 Task: Play online Dominion game.
Action: Mouse moved to (217, 379)
Screenshot: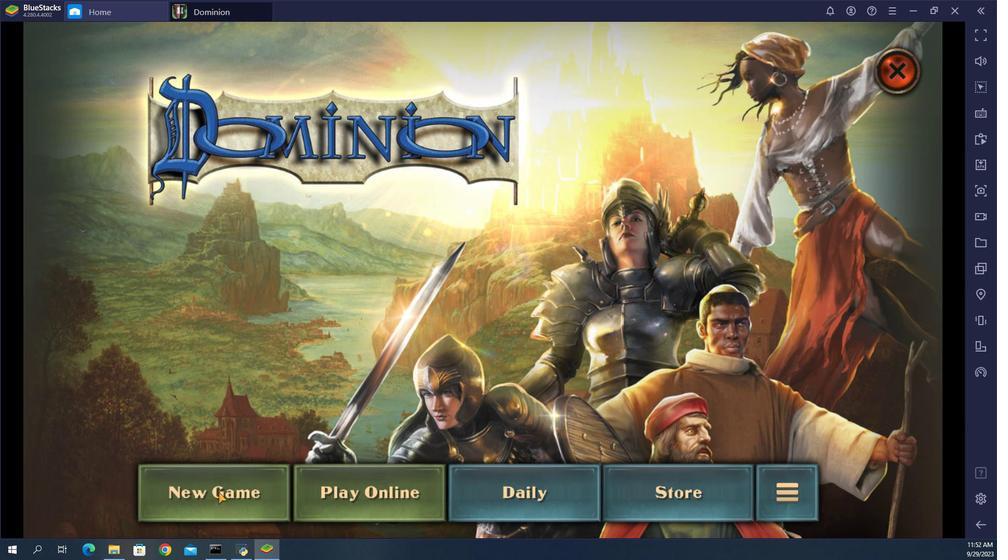 
Action: Mouse pressed left at (217, 379)
Screenshot: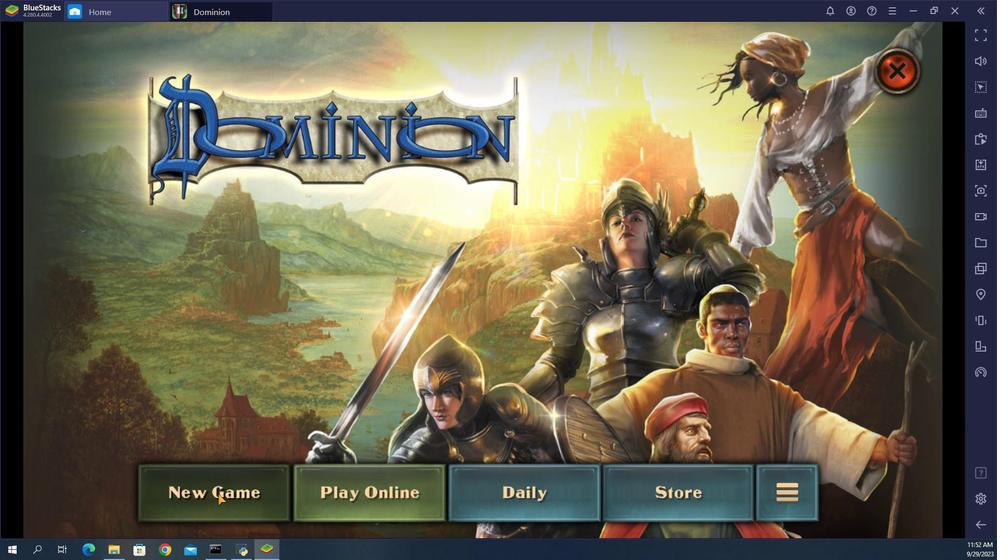 
Action: Mouse moved to (487, 371)
Screenshot: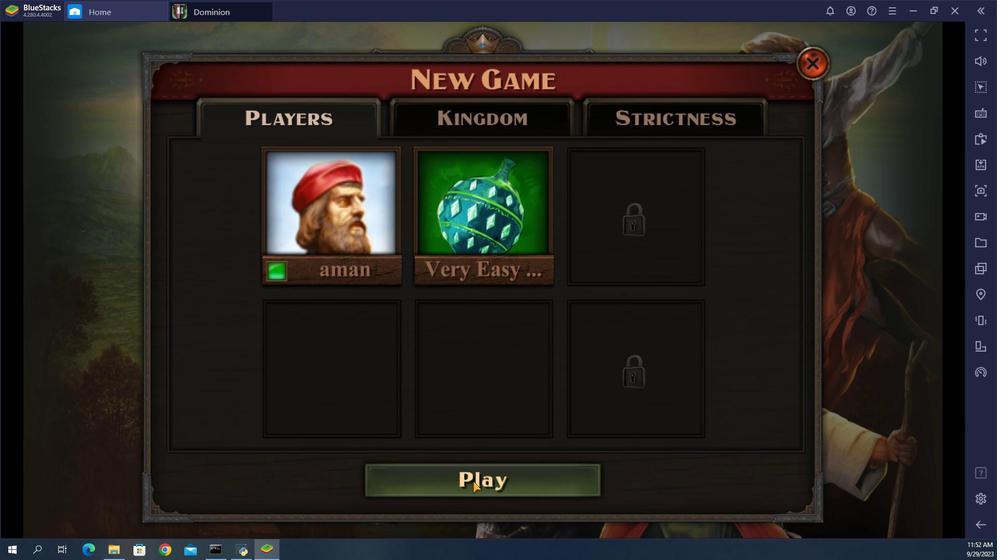 
Action: Mouse pressed left at (487, 371)
Screenshot: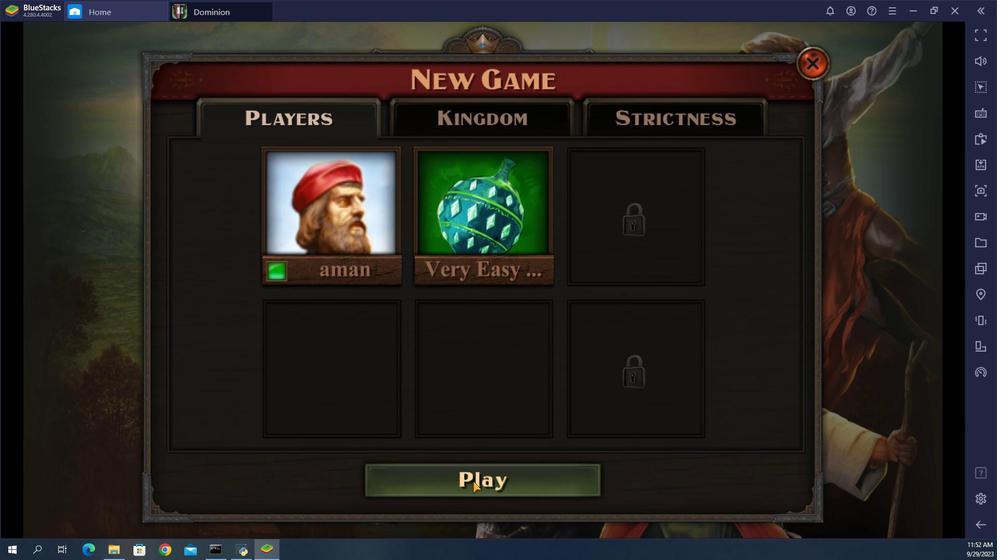 
Action: Mouse moved to (496, 336)
Screenshot: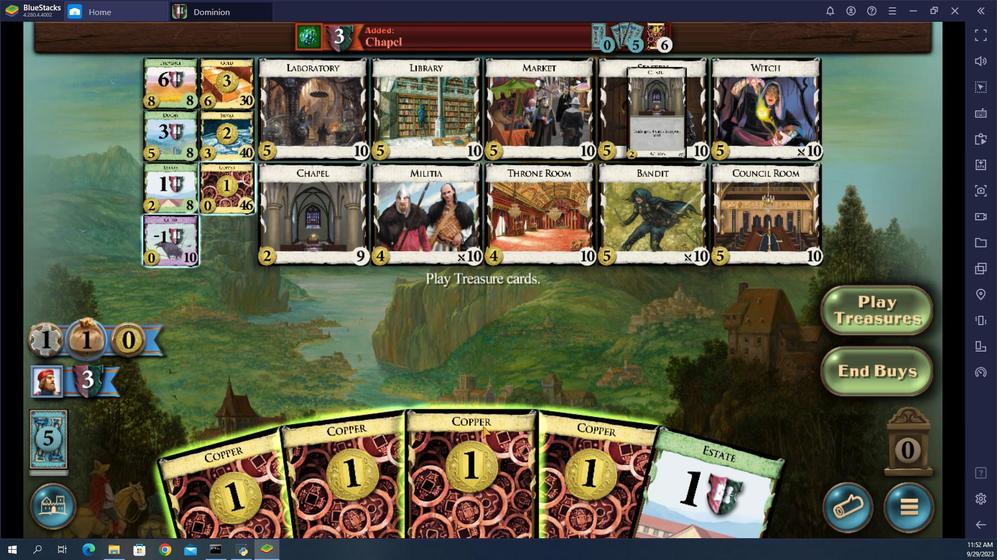 
Action: Mouse pressed left at (496, 336)
Screenshot: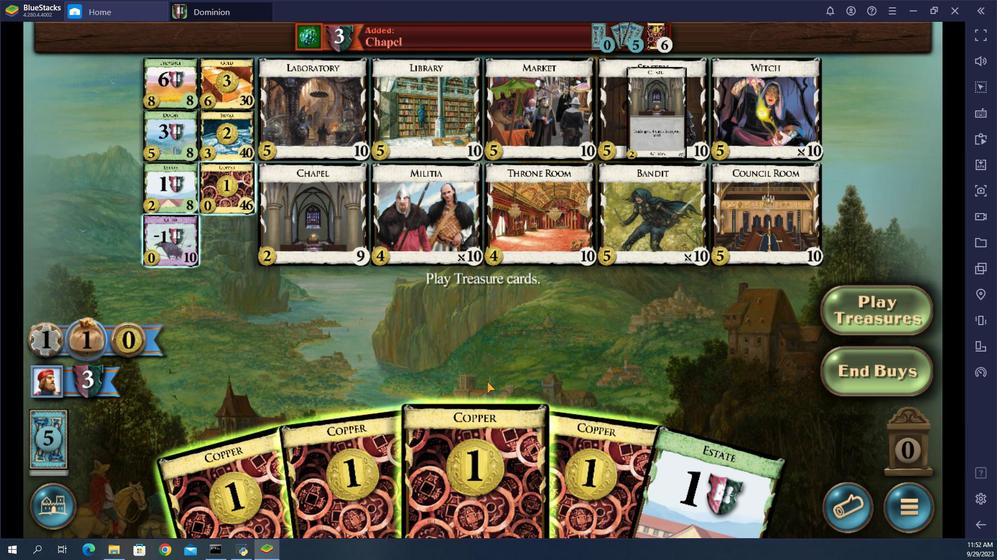 
Action: Mouse moved to (446, 345)
Screenshot: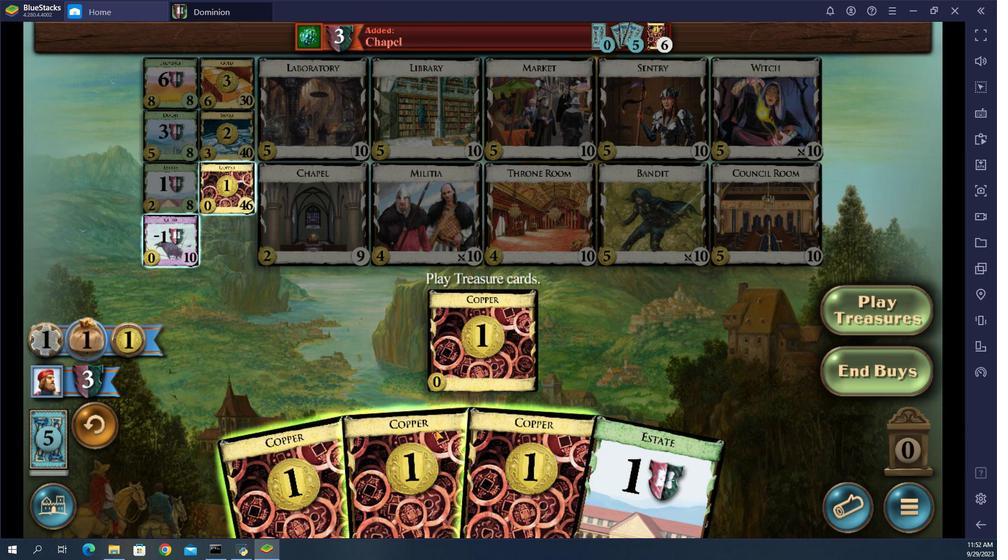 
Action: Mouse pressed left at (446, 345)
Screenshot: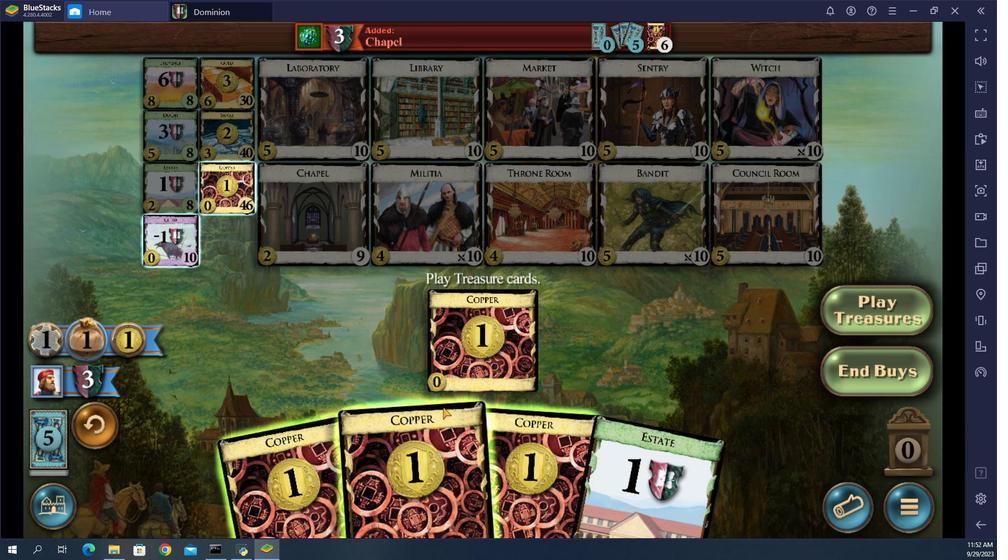 
Action: Mouse moved to (385, 368)
Screenshot: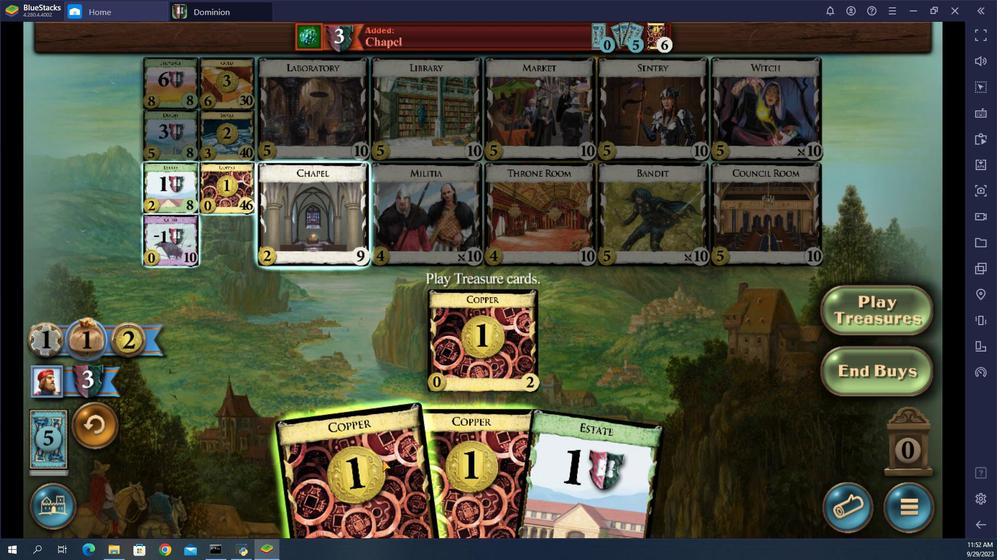 
Action: Mouse pressed left at (385, 368)
Screenshot: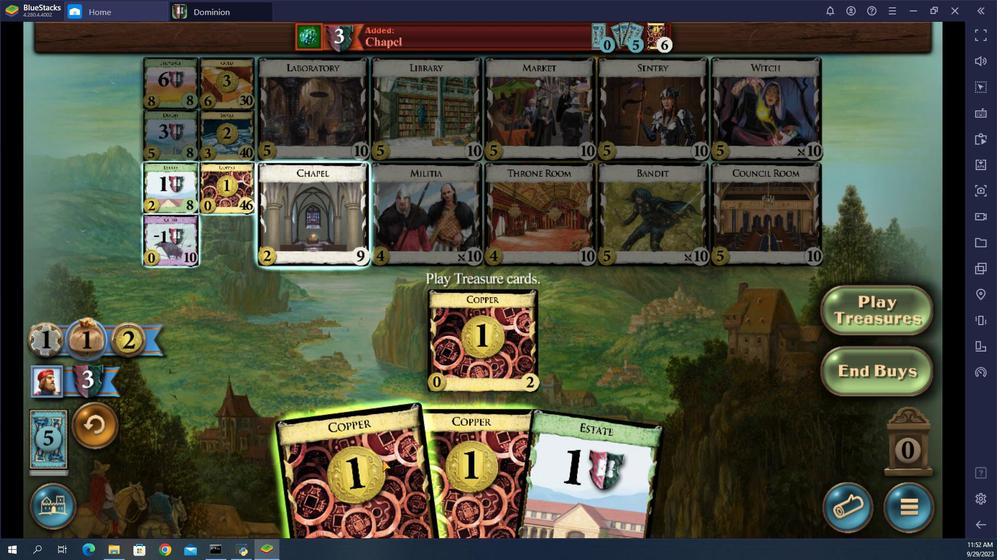 
Action: Mouse moved to (221, 146)
Screenshot: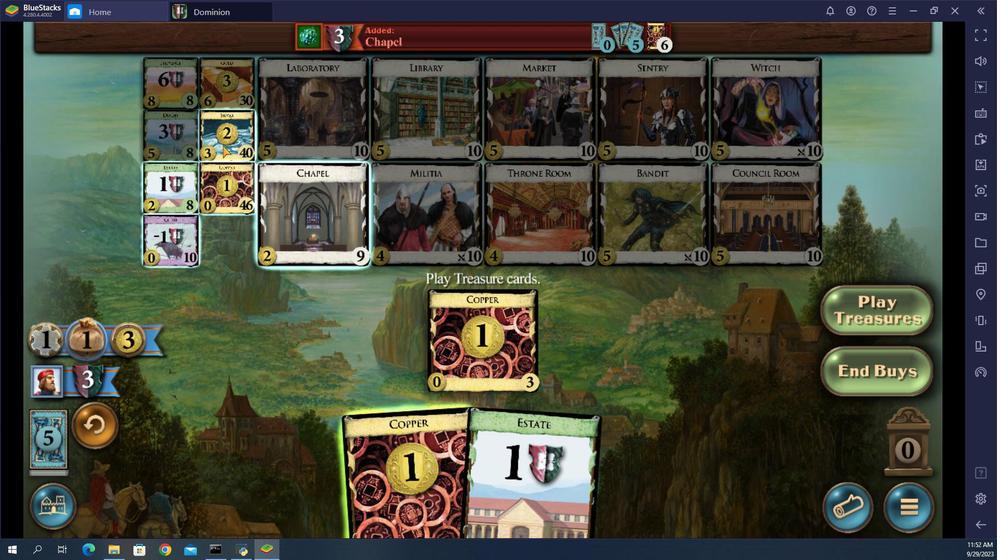 
Action: Mouse pressed left at (221, 146)
Screenshot: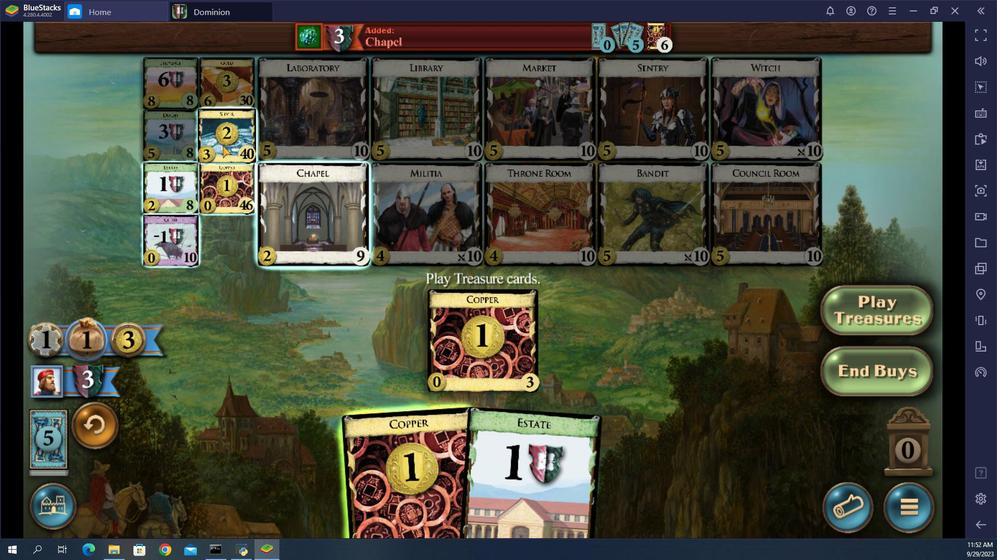 
Action: Mouse moved to (426, 216)
Screenshot: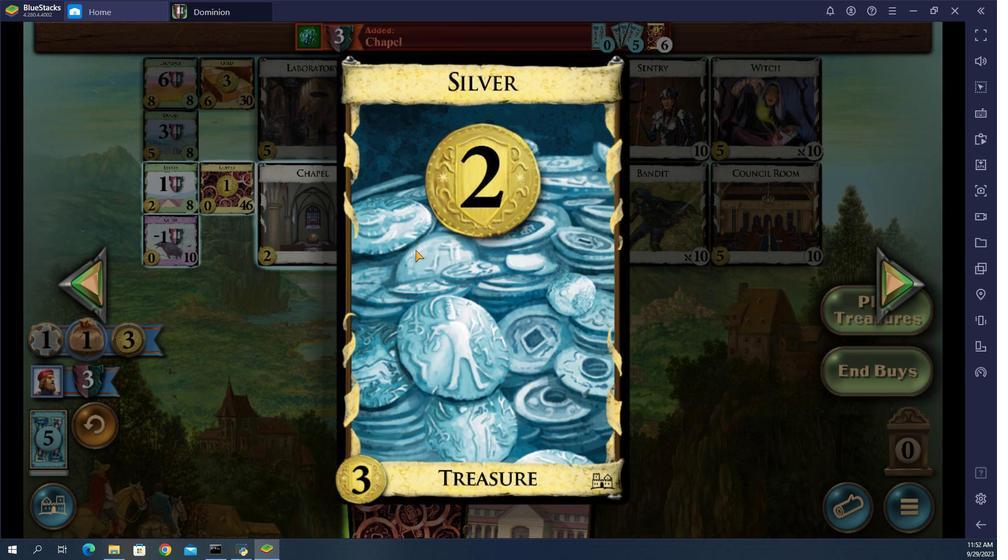 
Action: Mouse pressed left at (426, 216)
Screenshot: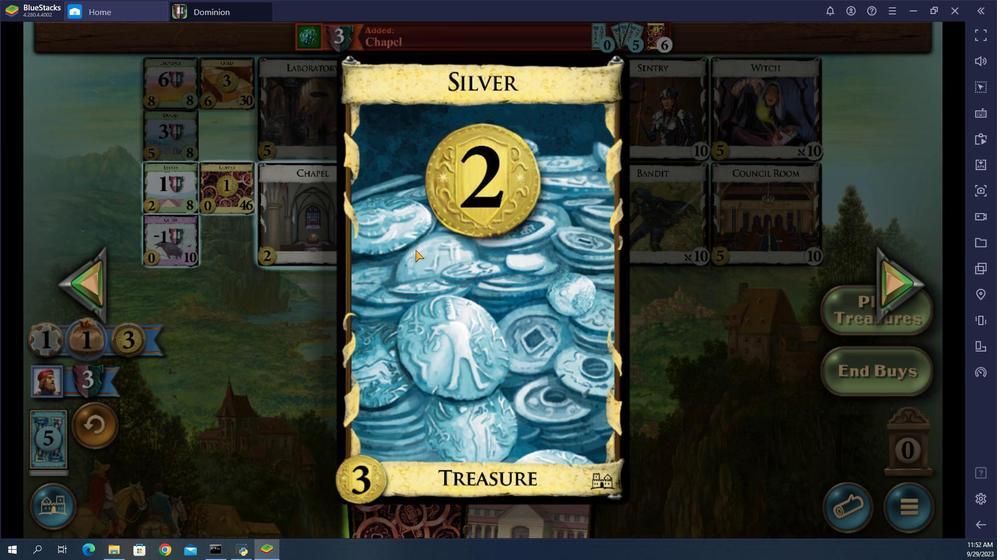 
Action: Mouse moved to (230, 146)
Screenshot: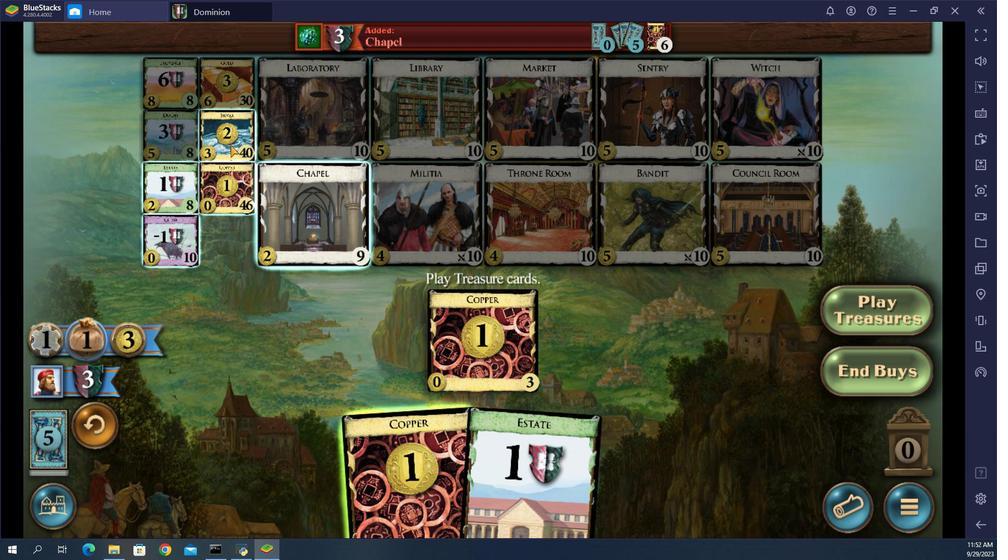 
Action: Mouse pressed left at (230, 146)
Screenshot: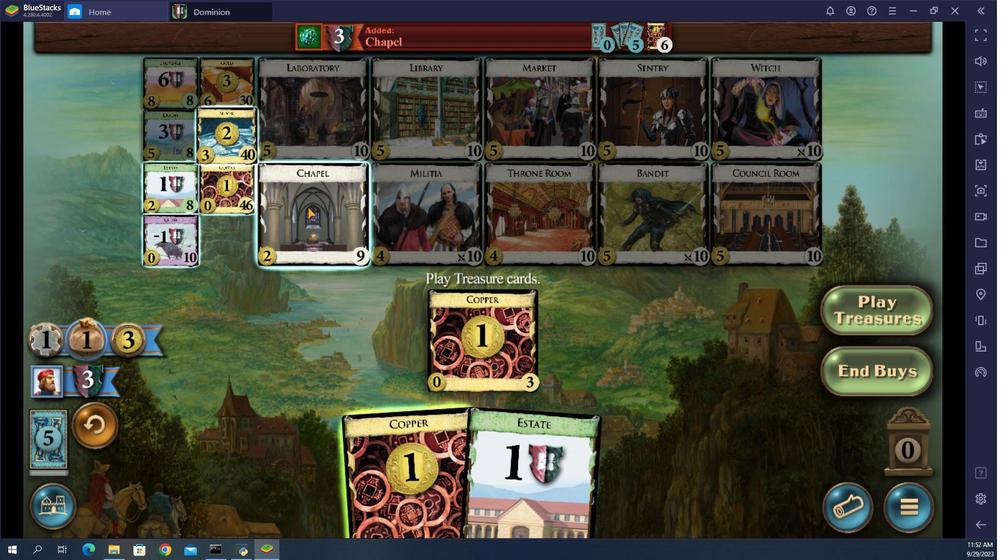 
Action: Mouse moved to (455, 376)
Screenshot: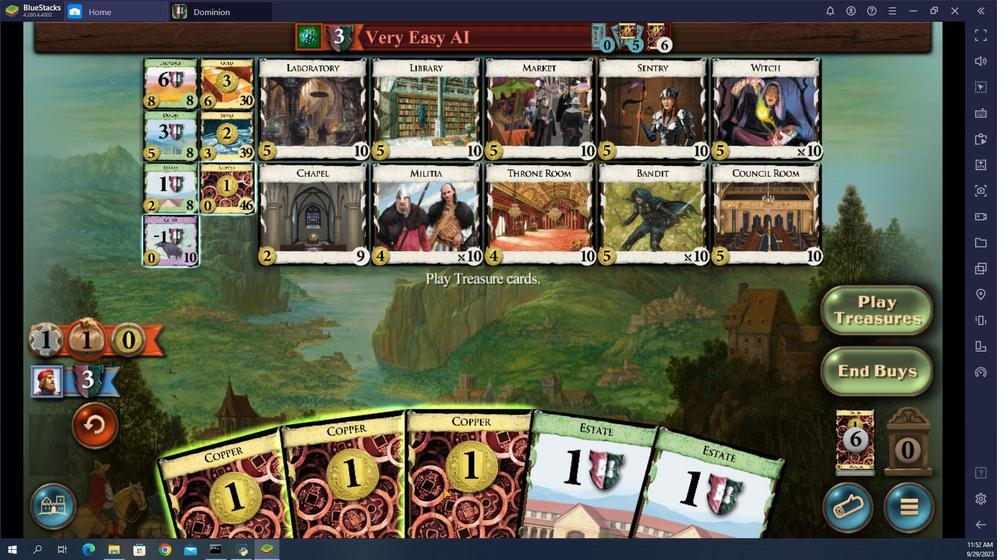 
Action: Mouse pressed left at (455, 376)
Screenshot: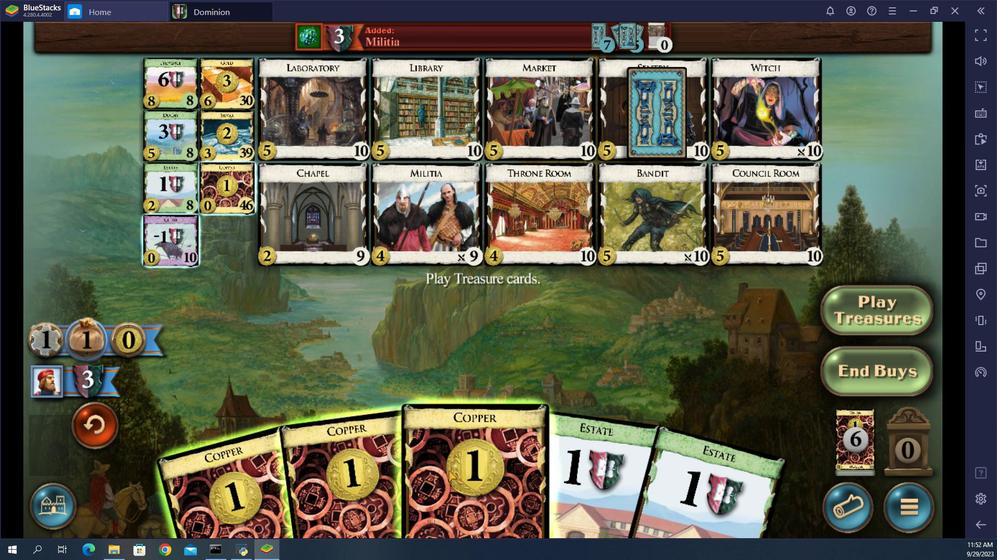 
Action: Mouse moved to (394, 356)
Screenshot: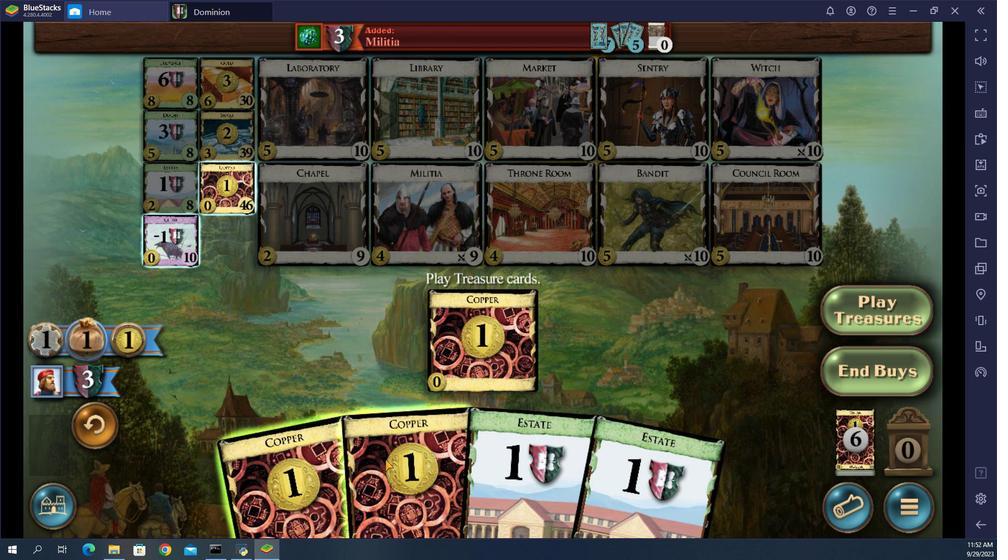
Action: Mouse pressed left at (394, 356)
Screenshot: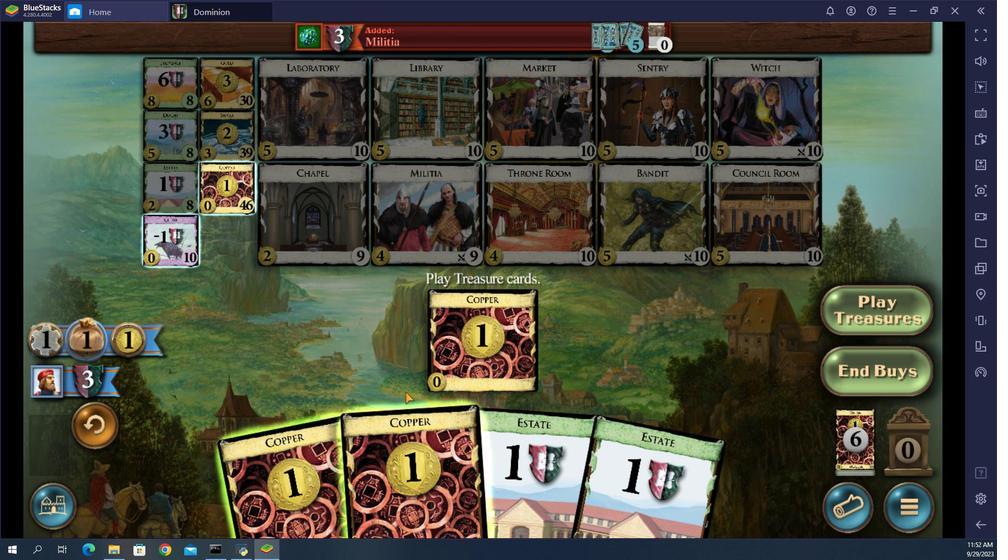 
Action: Mouse moved to (336, 370)
Screenshot: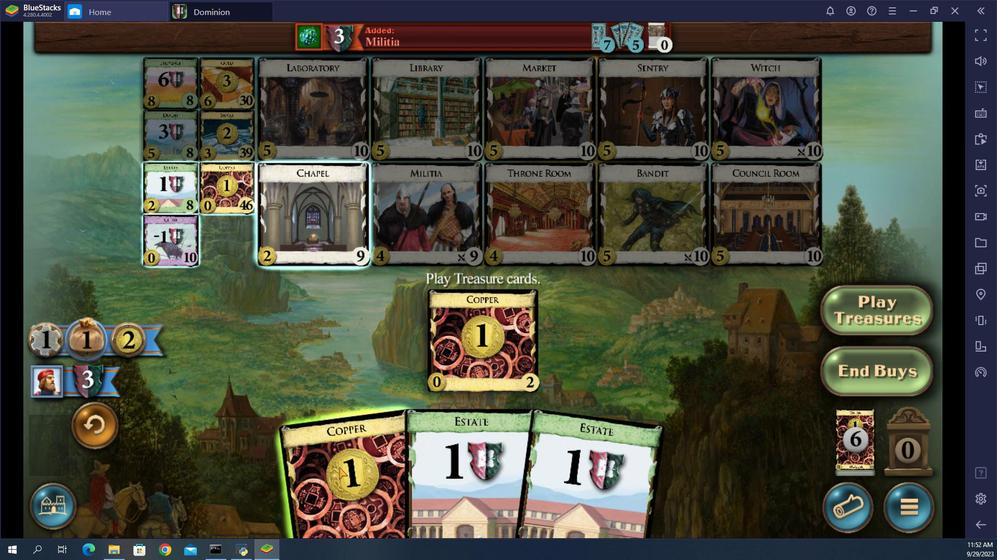
Action: Mouse pressed left at (336, 370)
Screenshot: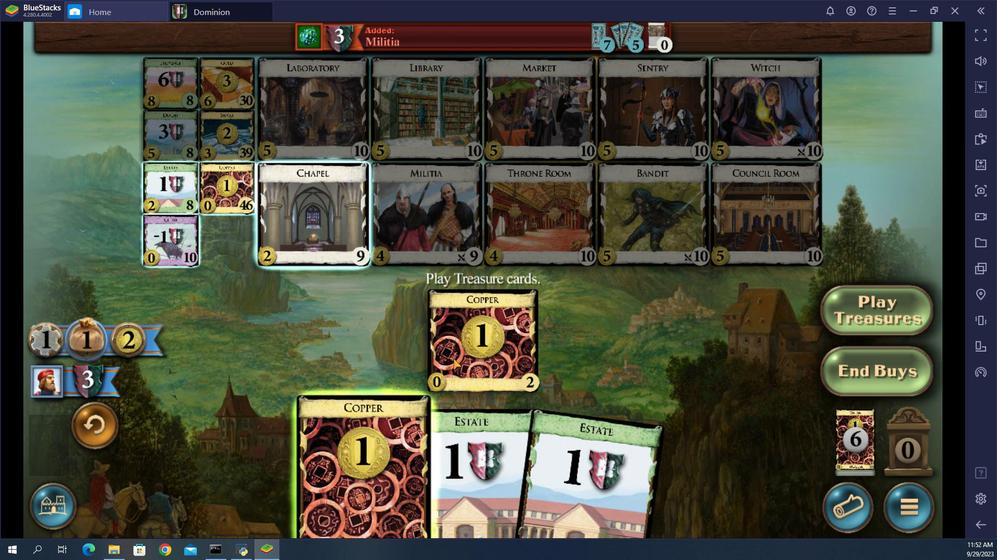 
Action: Mouse moved to (216, 139)
Screenshot: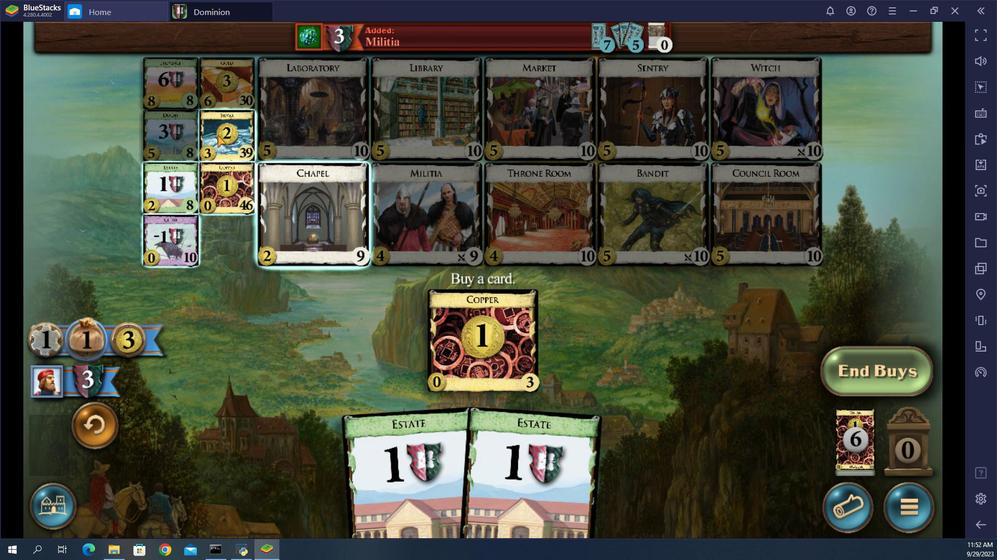 
Action: Mouse pressed left at (216, 139)
Screenshot: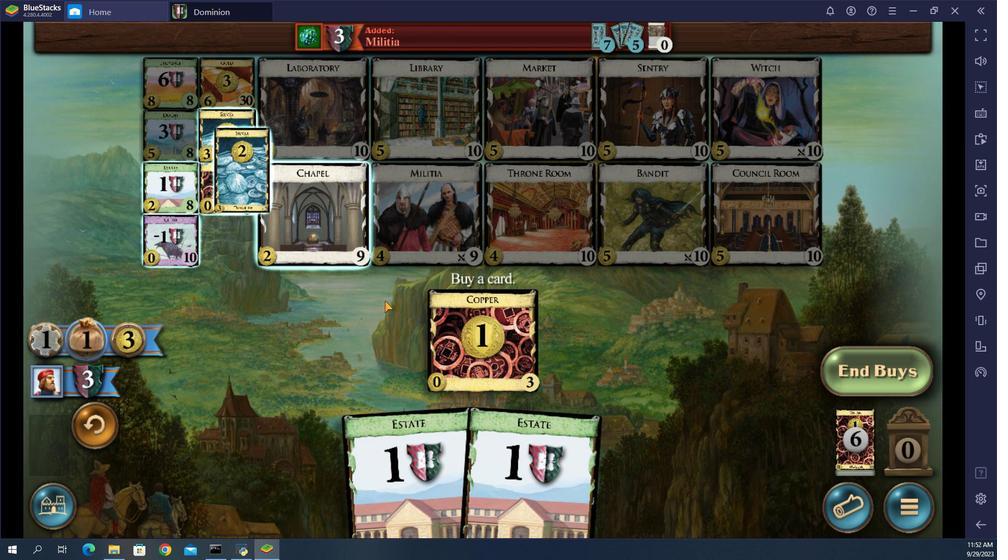 
Action: Mouse moved to (720, 383)
Screenshot: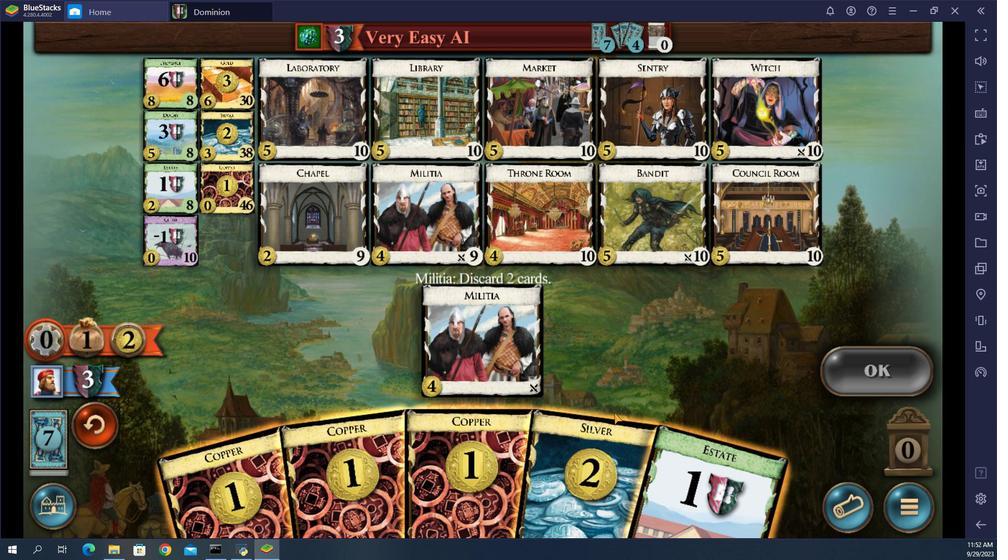 
Action: Mouse pressed left at (720, 383)
Screenshot: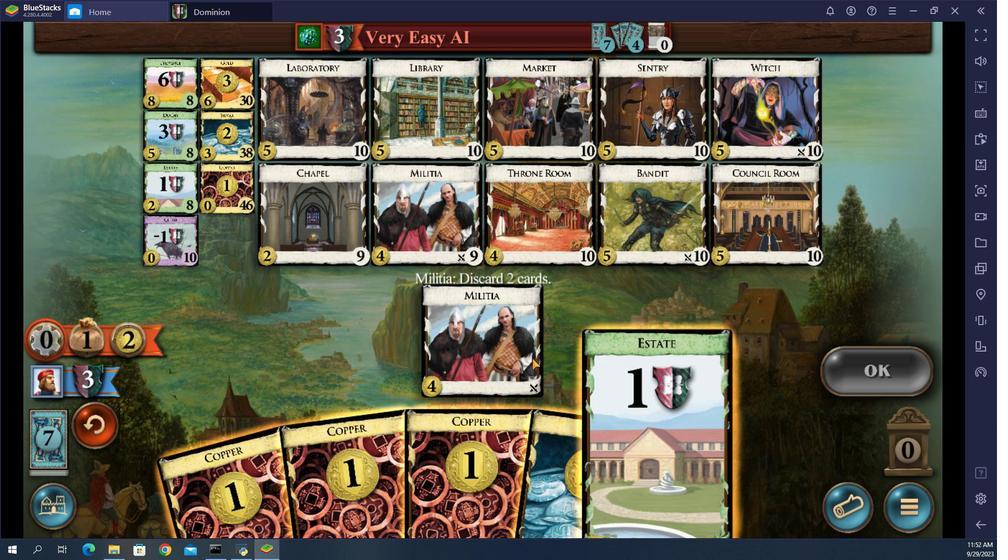 
Action: Mouse moved to (478, 369)
Screenshot: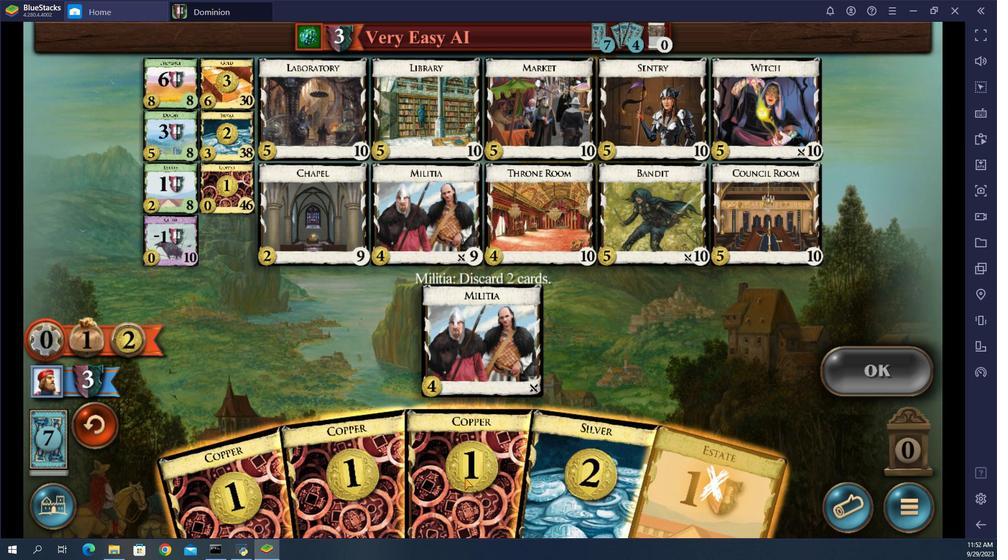 
Action: Mouse pressed left at (478, 369)
Screenshot: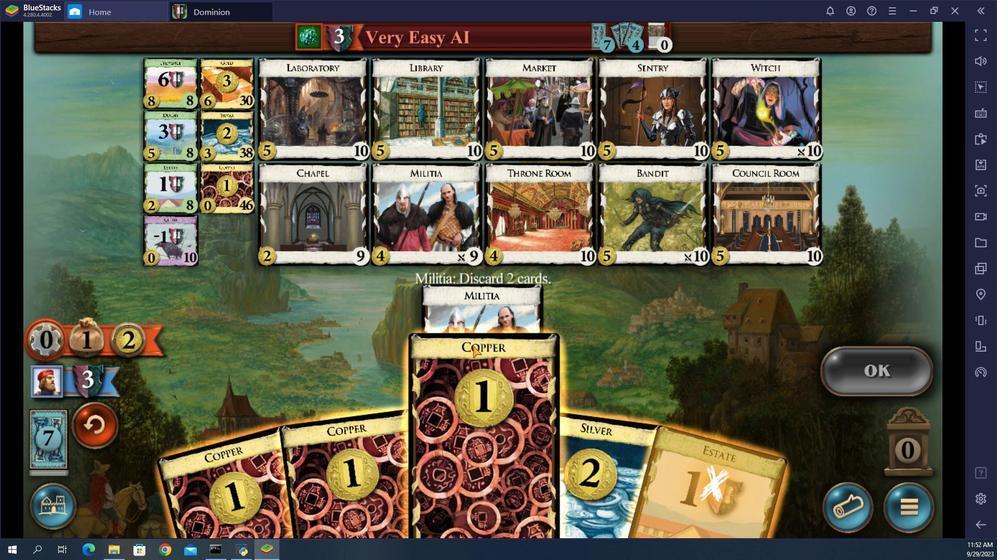 
Action: Mouse moved to (893, 297)
Screenshot: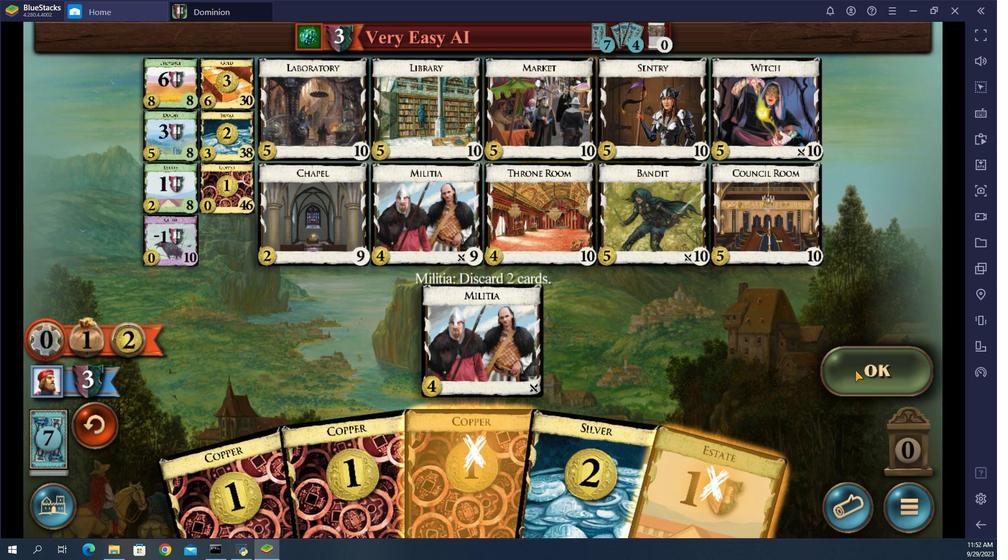 
Action: Mouse pressed left at (893, 297)
Screenshot: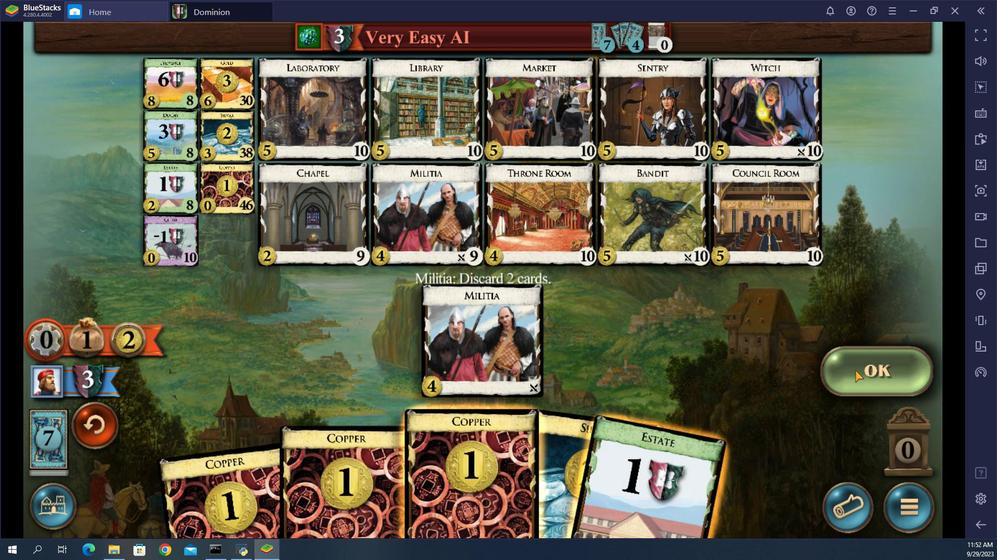 
Action: Mouse moved to (611, 359)
Screenshot: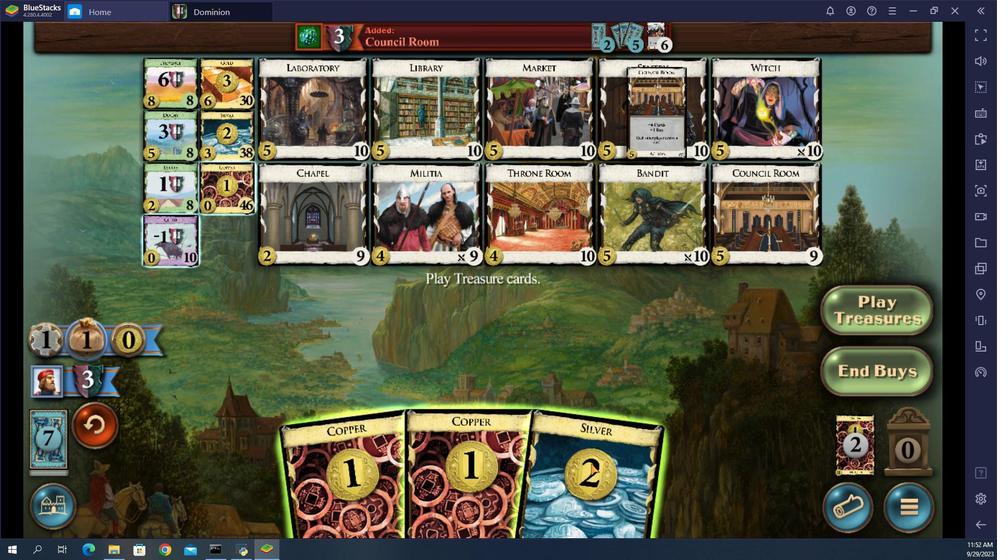 
Action: Mouse pressed left at (611, 359)
Screenshot: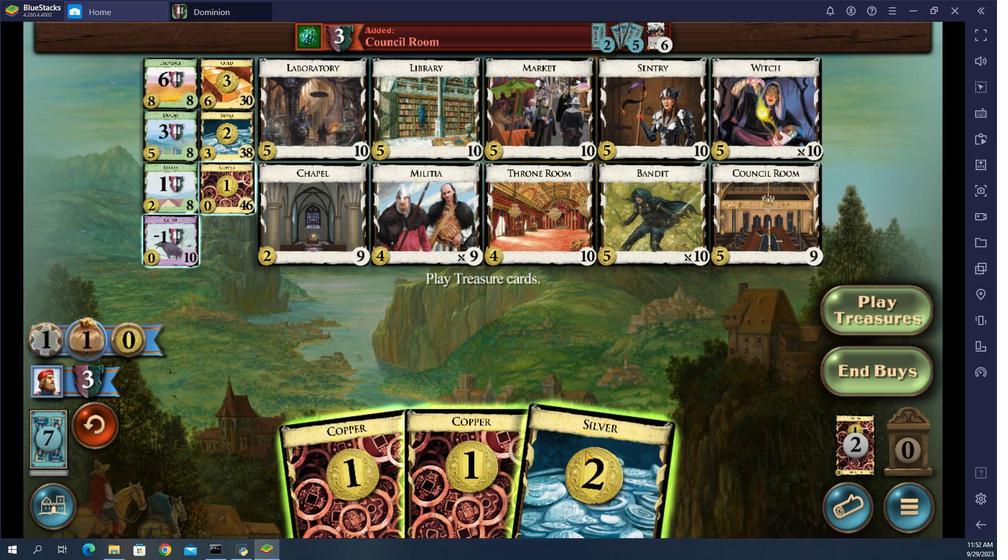 
Action: Mouse moved to (578, 348)
Screenshot: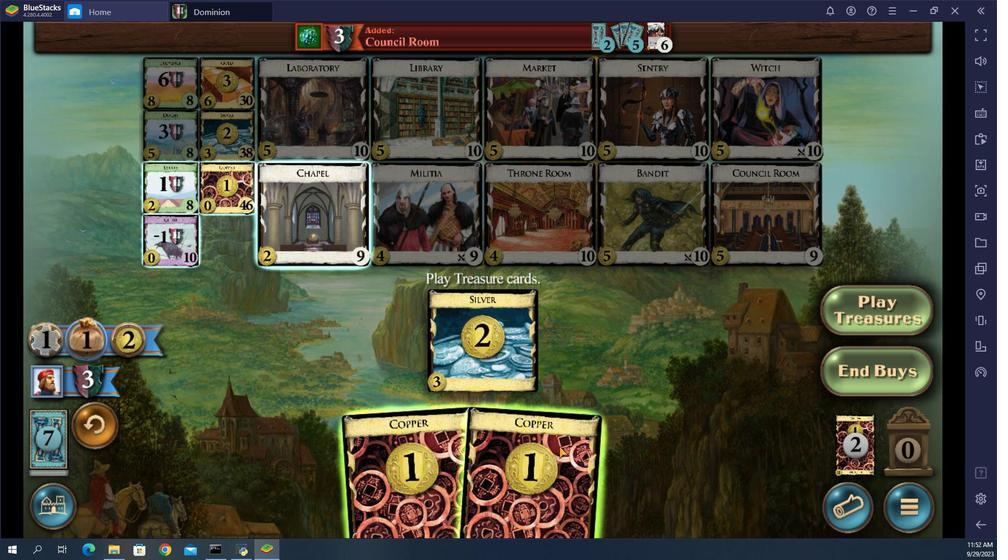 
Action: Mouse pressed left at (578, 348)
Screenshot: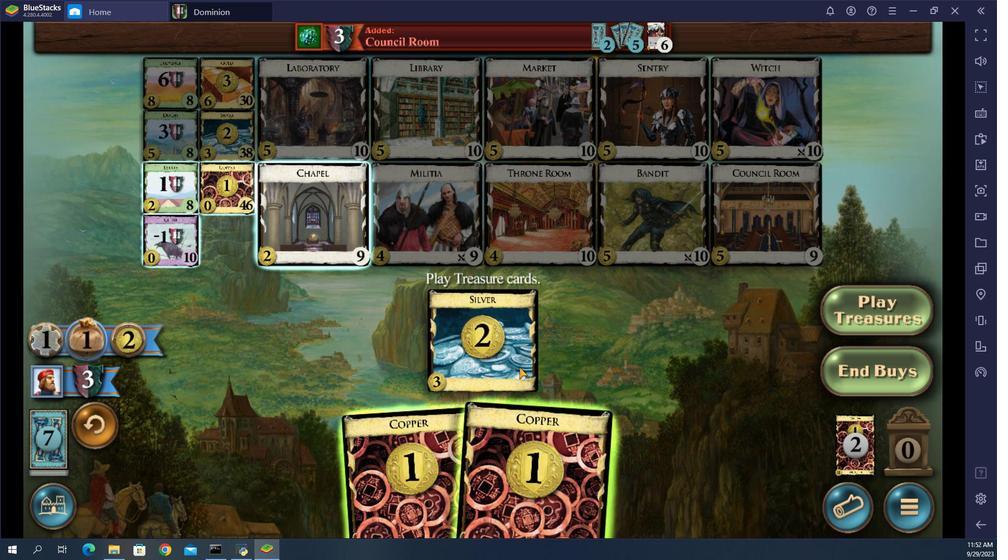 
Action: Mouse moved to (445, 367)
Screenshot: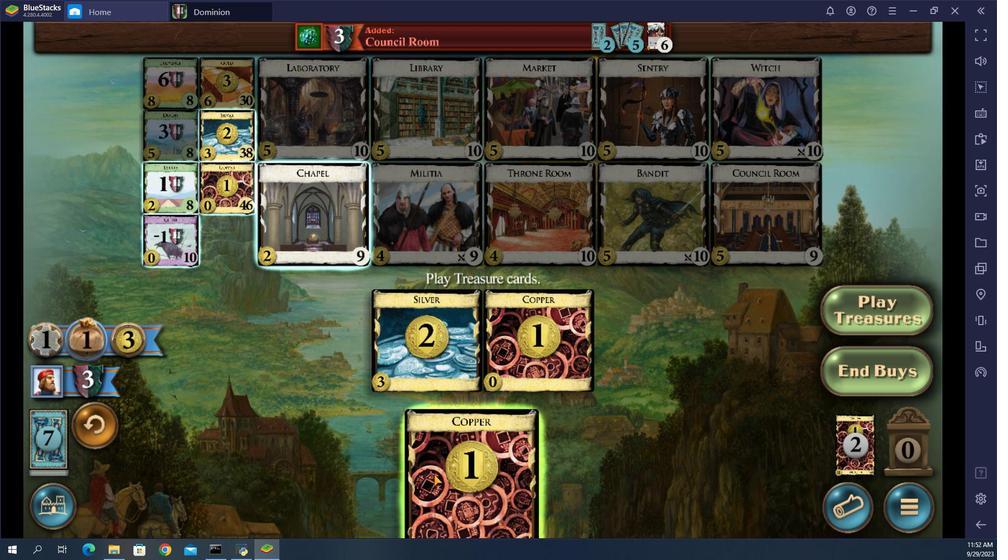 
Action: Mouse pressed left at (445, 367)
Screenshot: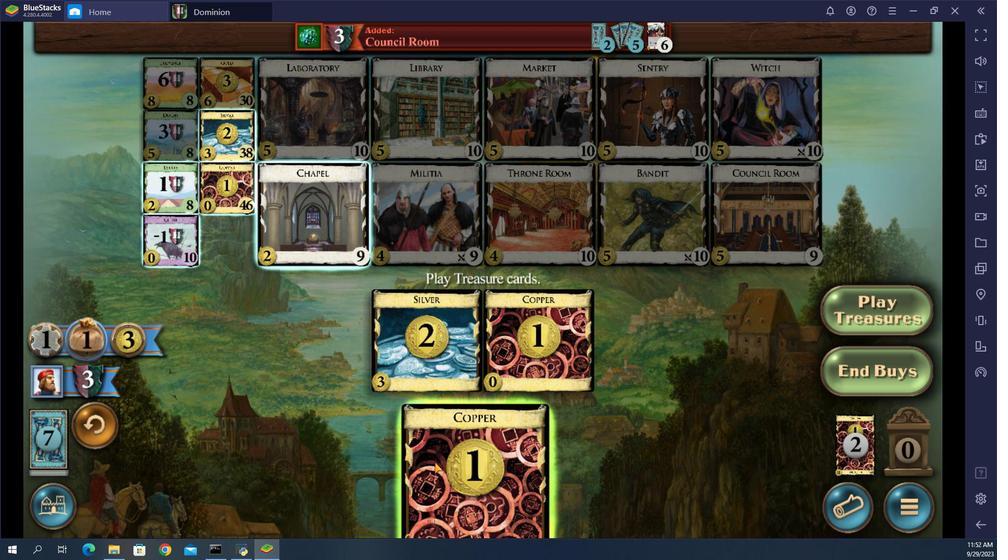 
Action: Mouse moved to (216, 137)
Screenshot: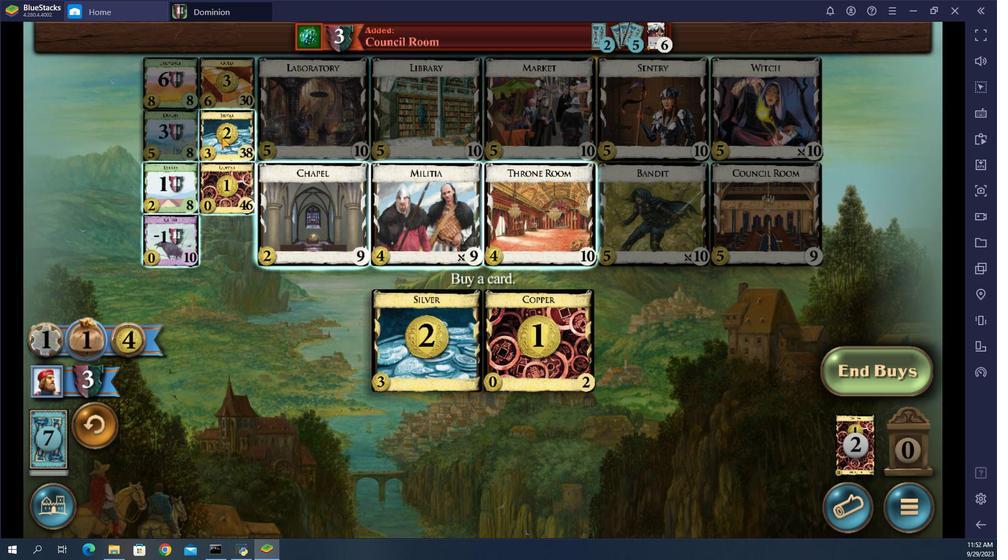 
Action: Mouse pressed left at (216, 137)
Screenshot: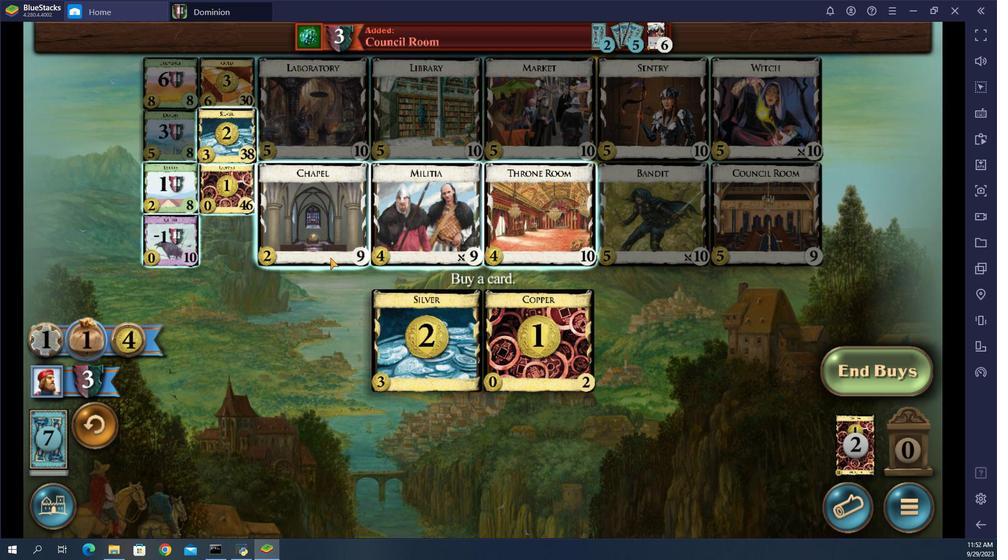 
Action: Mouse moved to (448, 359)
Screenshot: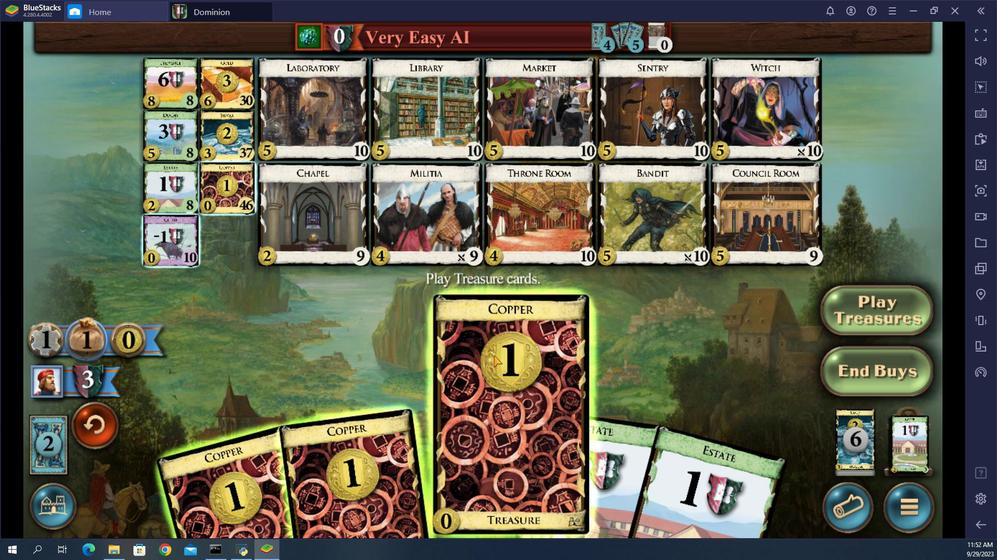 
Action: Mouse pressed left at (448, 359)
Screenshot: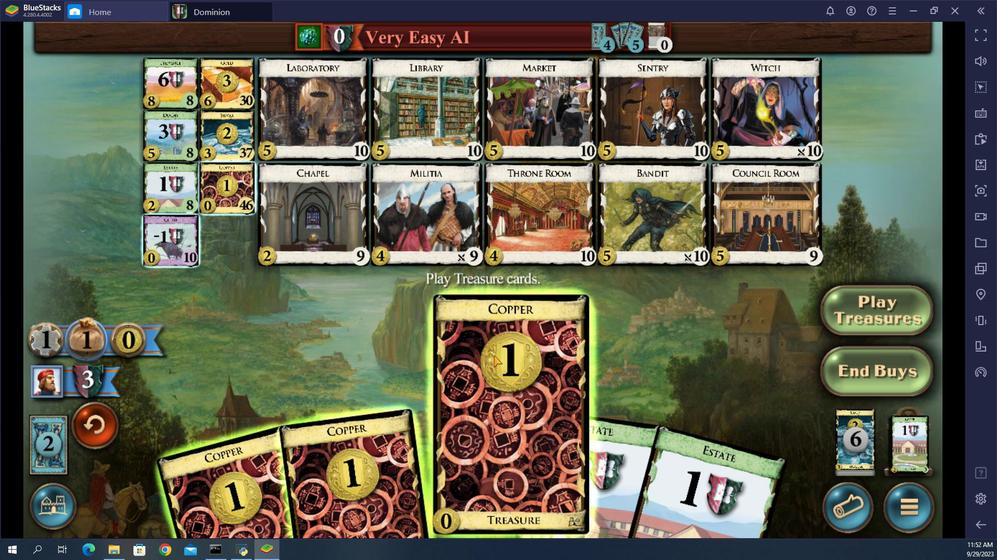 
Action: Mouse moved to (413, 350)
Screenshot: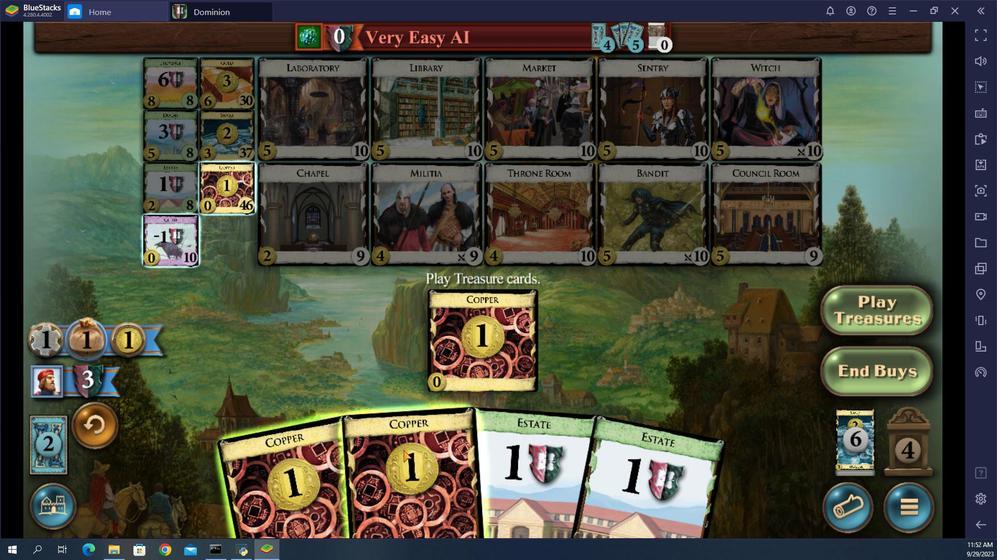 
Action: Mouse pressed left at (413, 350)
Screenshot: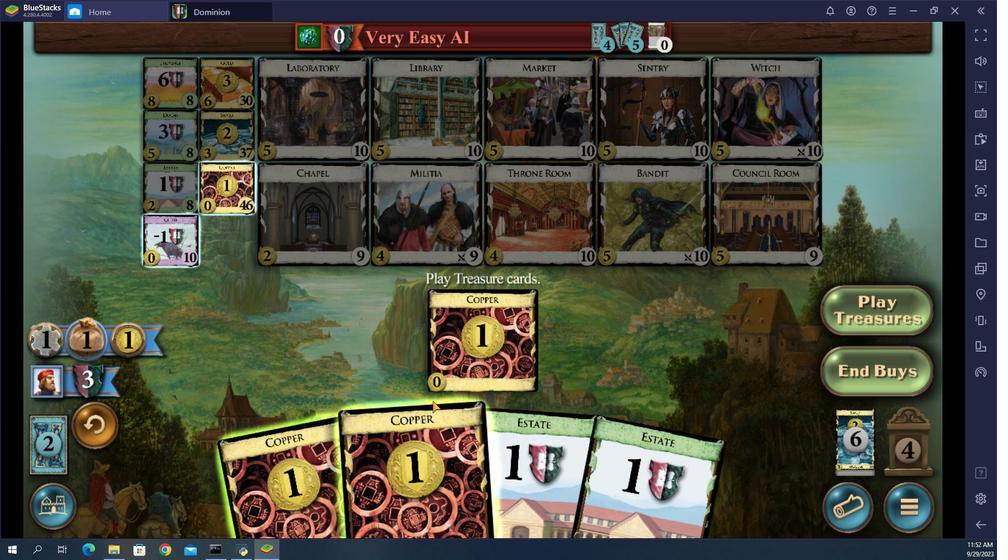 
Action: Mouse moved to (346, 352)
Screenshot: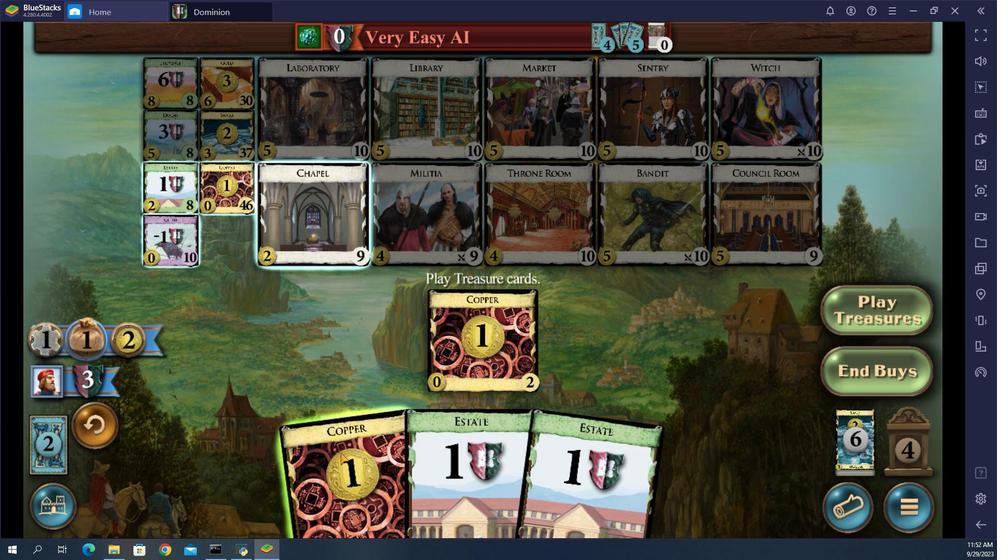 
Action: Mouse pressed left at (346, 352)
Screenshot: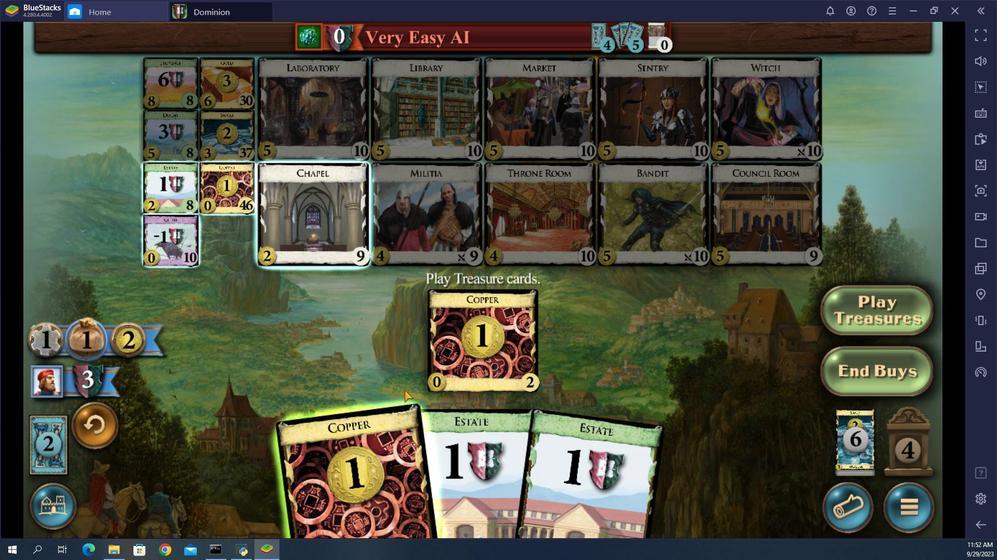 
Action: Mouse moved to (223, 136)
Screenshot: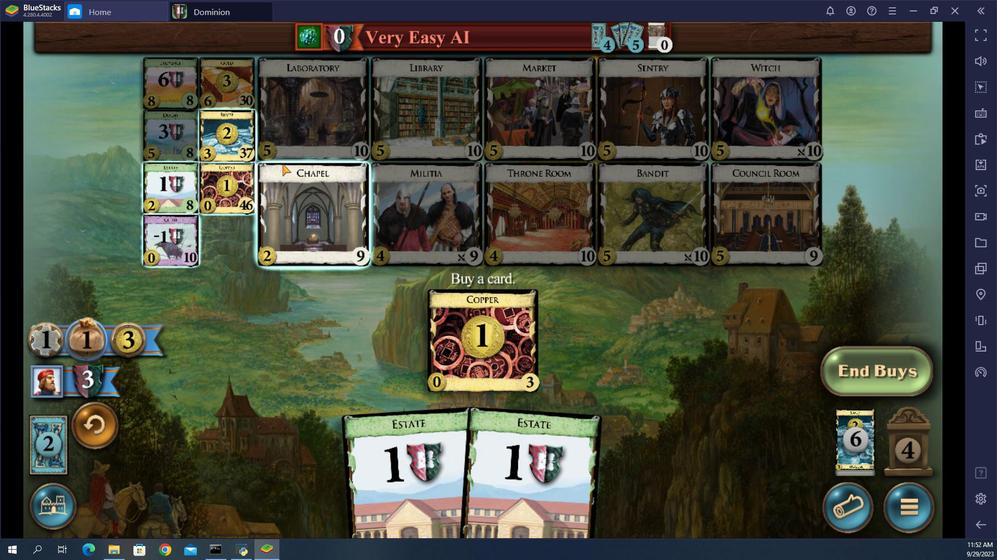 
Action: Mouse pressed left at (223, 136)
Screenshot: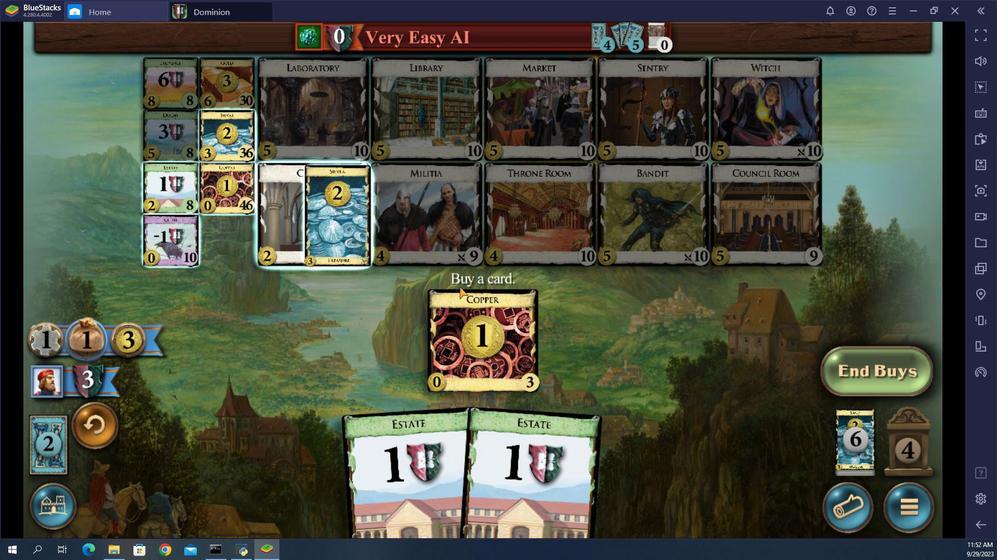 
Action: Mouse moved to (561, 353)
Screenshot: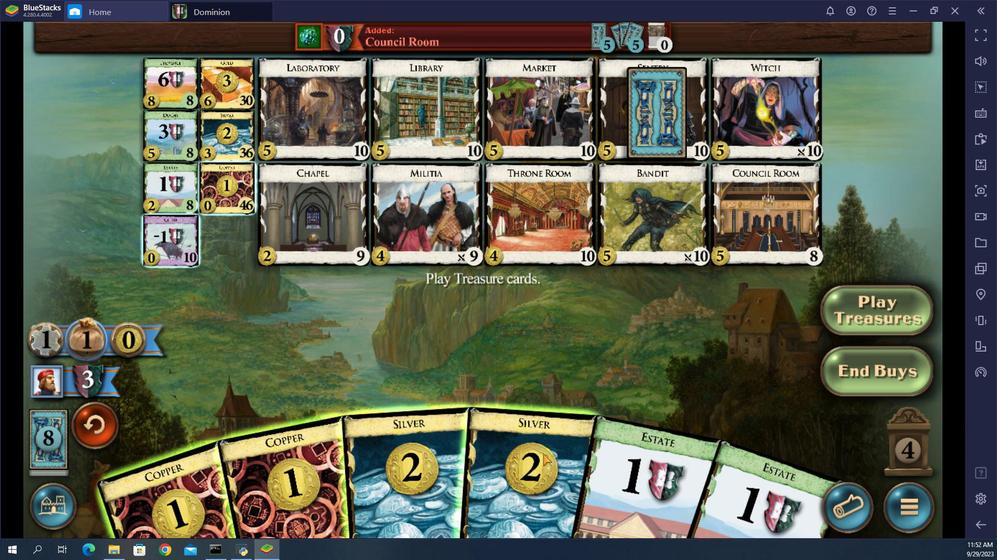
Action: Mouse pressed left at (561, 353)
Screenshot: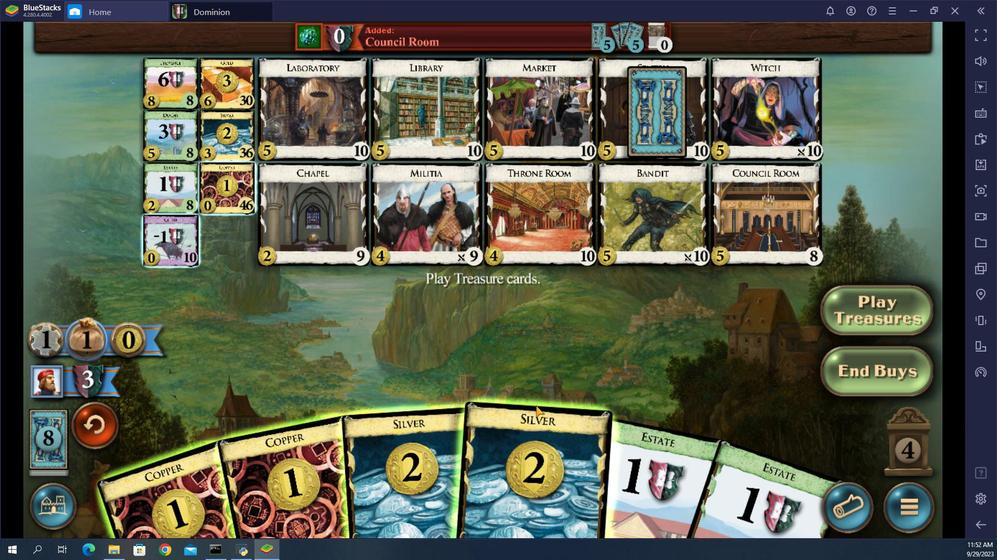 
Action: Mouse moved to (455, 357)
Screenshot: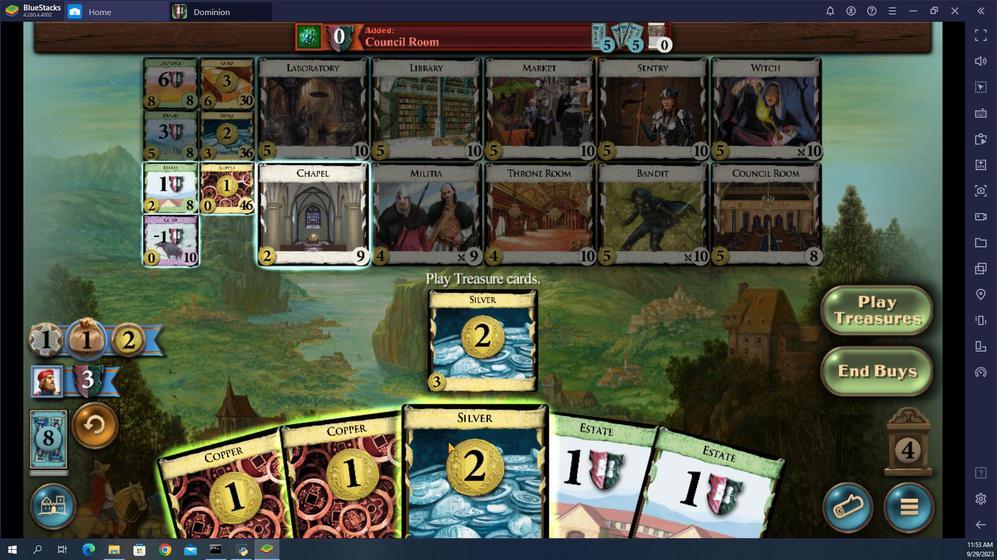 
Action: Mouse pressed left at (455, 357)
Screenshot: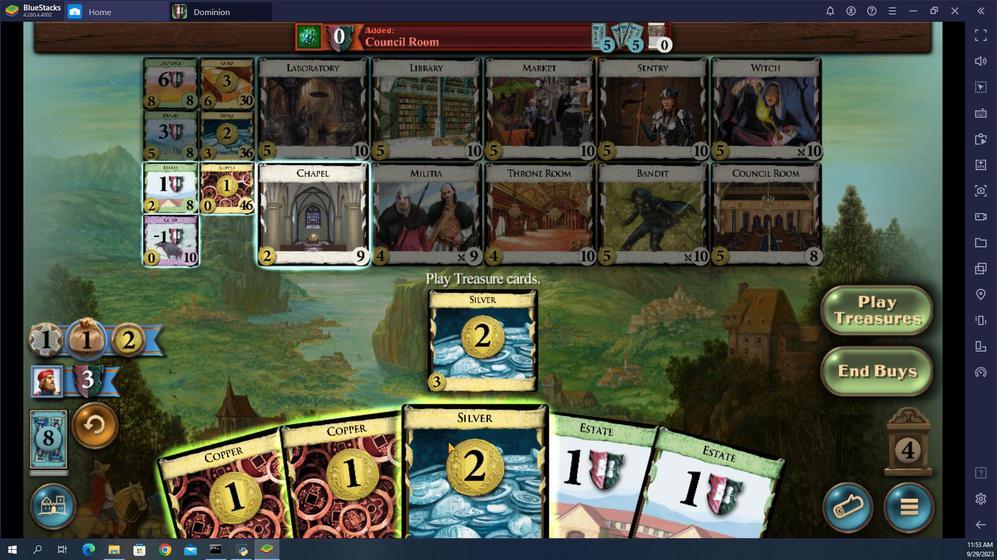 
Action: Mouse moved to (429, 346)
Screenshot: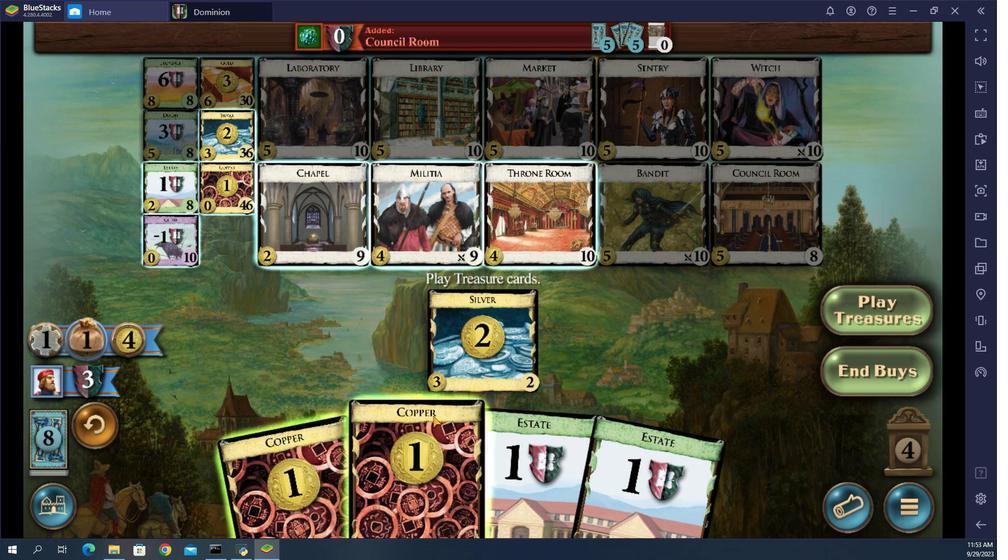 
Action: Mouse pressed left at (429, 346)
Screenshot: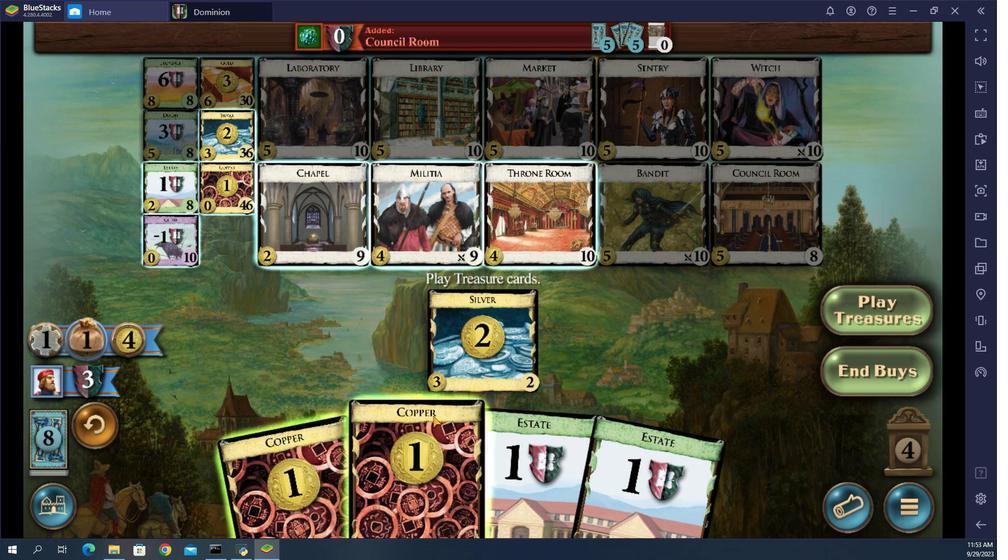 
Action: Mouse moved to (163, 136)
Screenshot: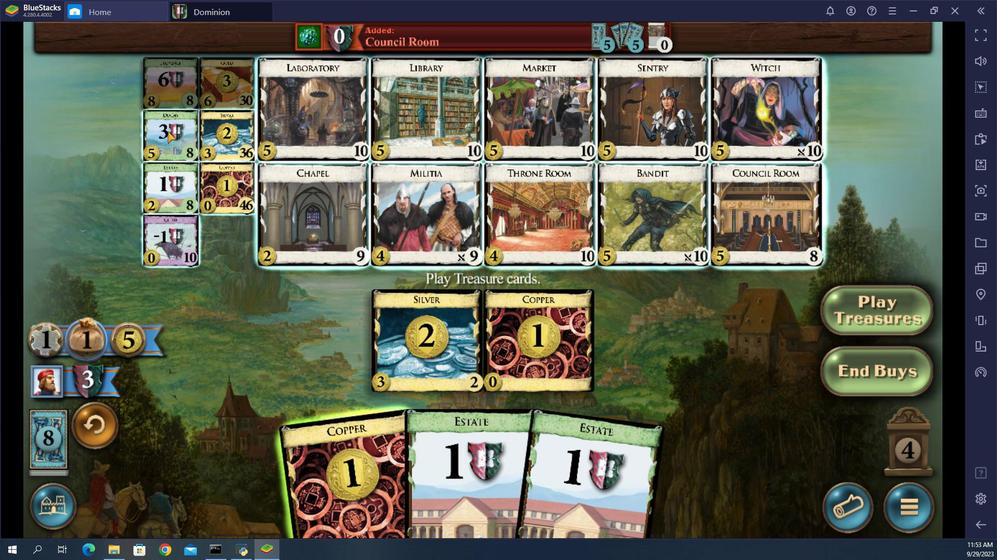 
Action: Mouse pressed left at (163, 136)
Screenshot: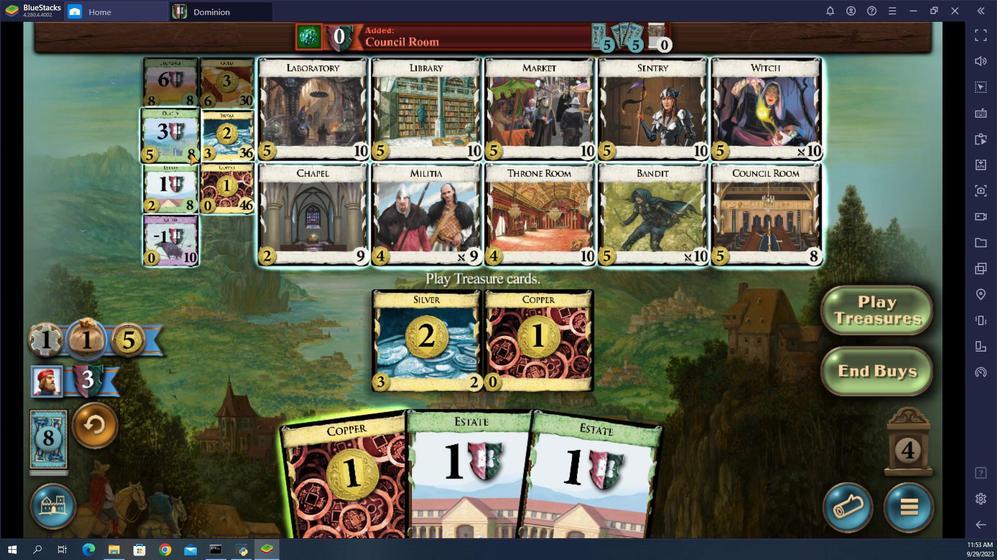 
Action: Mouse moved to (664, 373)
Screenshot: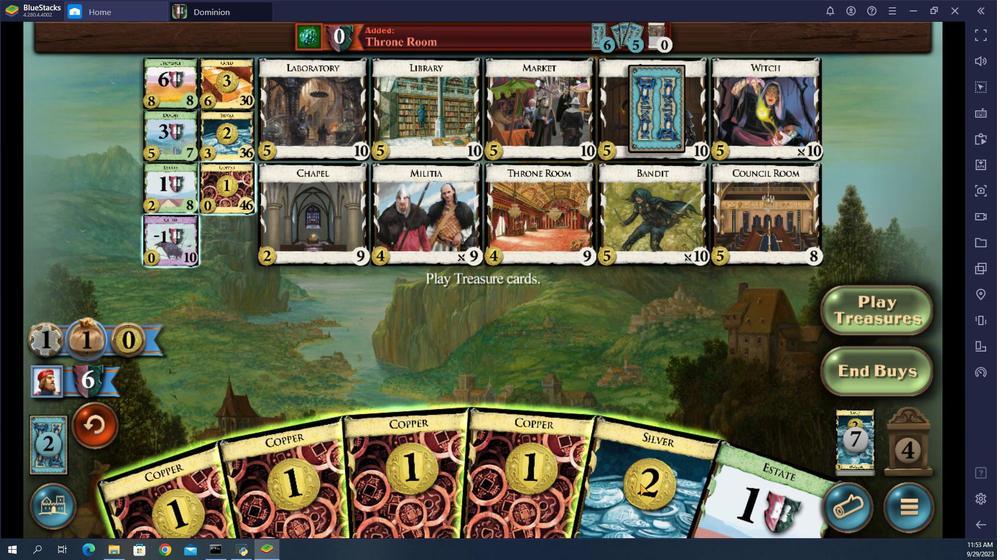 
Action: Mouse pressed left at (664, 373)
Screenshot: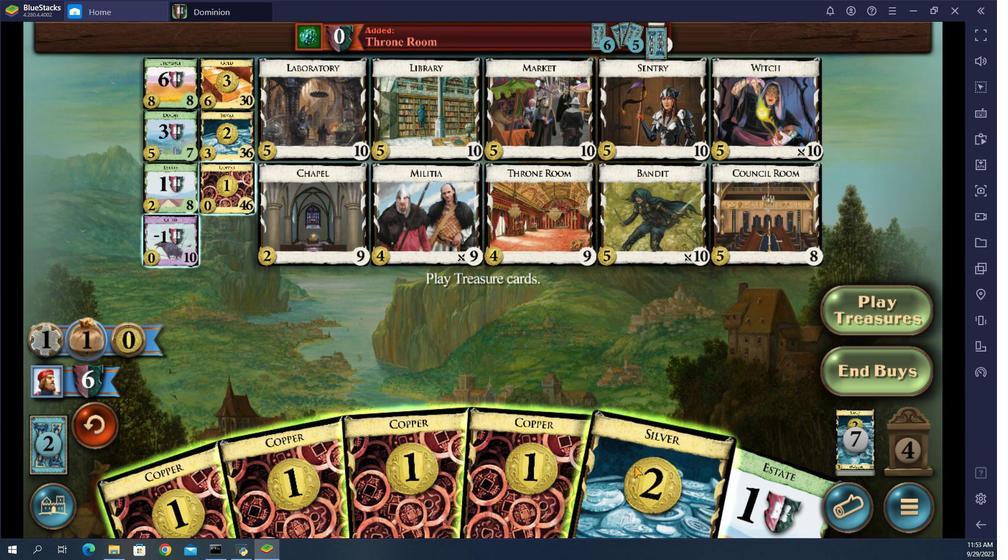 
Action: Mouse moved to (596, 348)
Screenshot: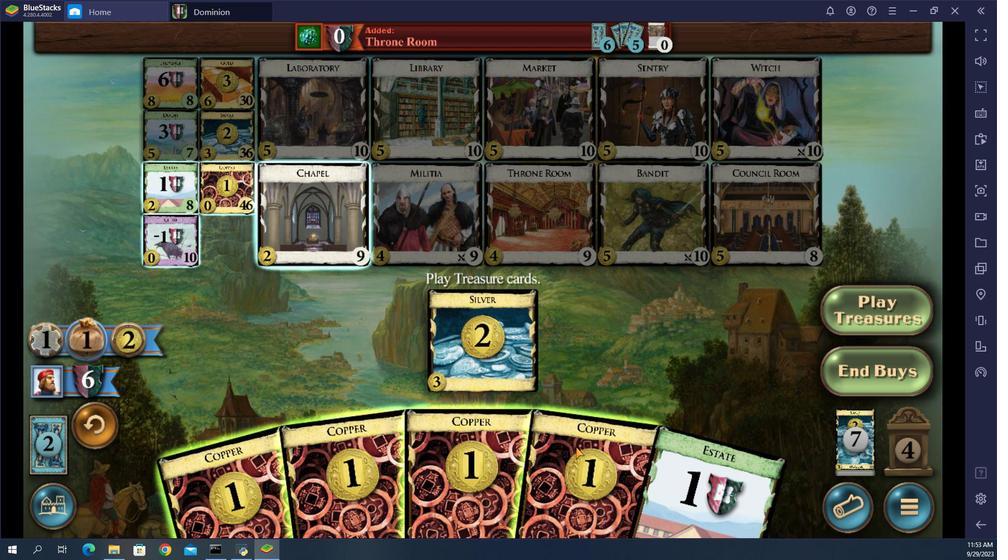 
Action: Mouse pressed left at (596, 348)
Screenshot: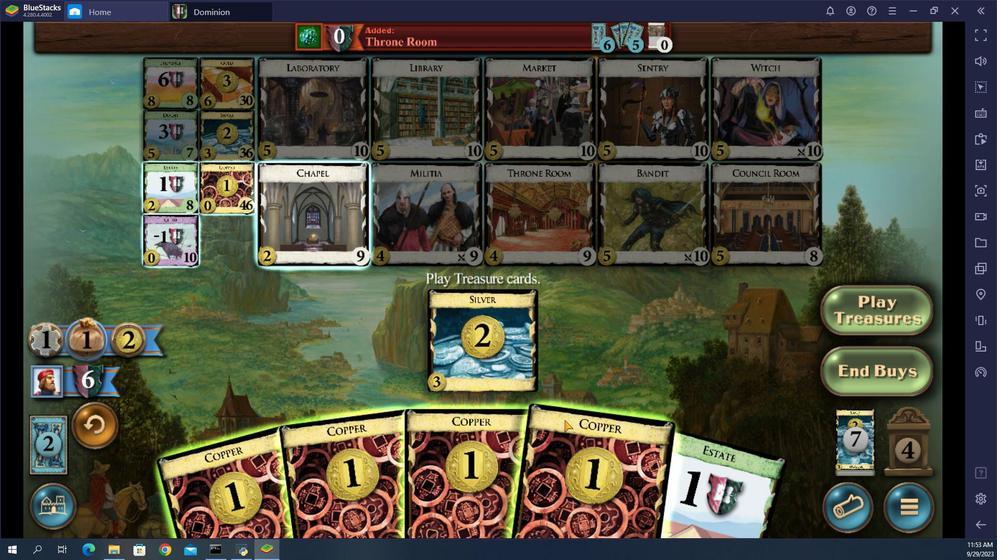 
Action: Mouse moved to (569, 373)
Screenshot: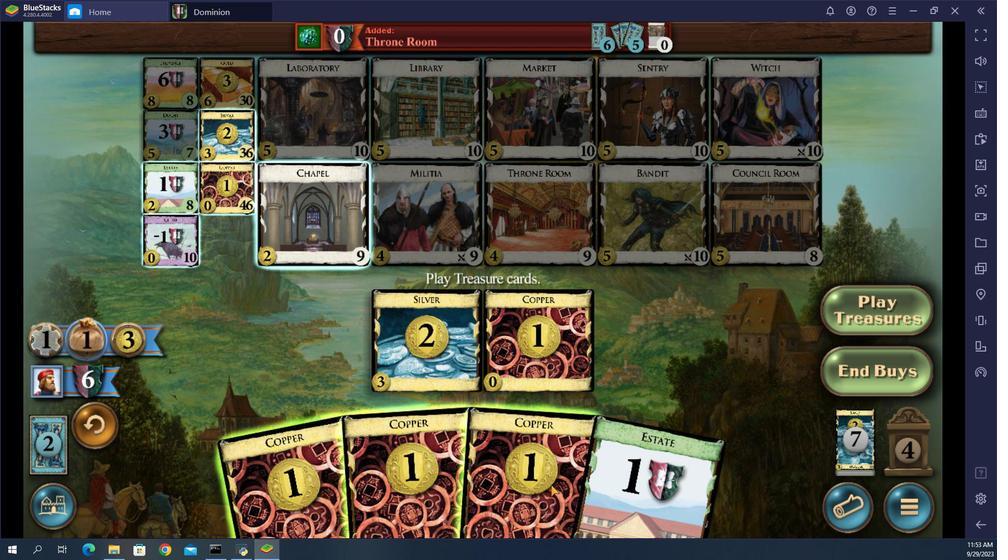 
Action: Mouse pressed left at (569, 373)
Screenshot: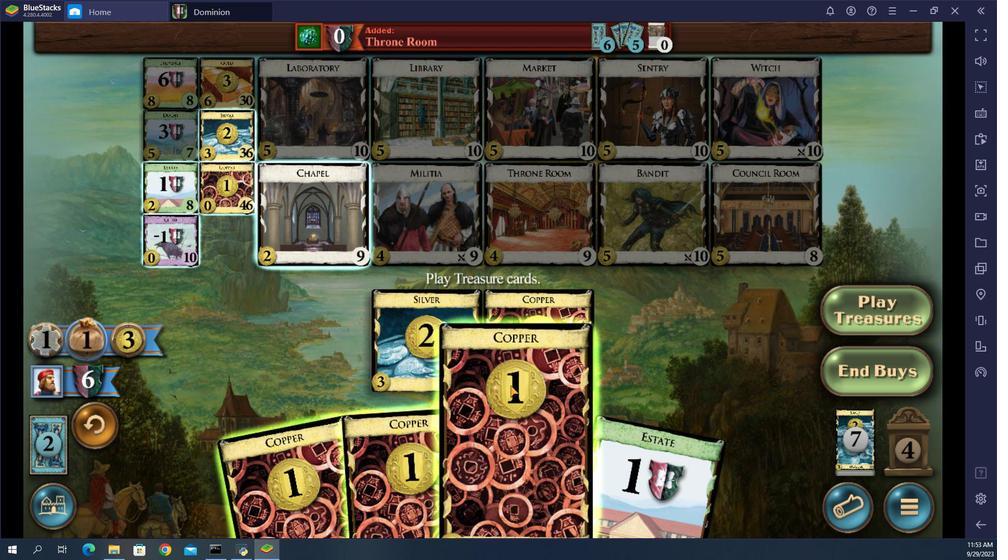 
Action: Mouse moved to (477, 360)
Screenshot: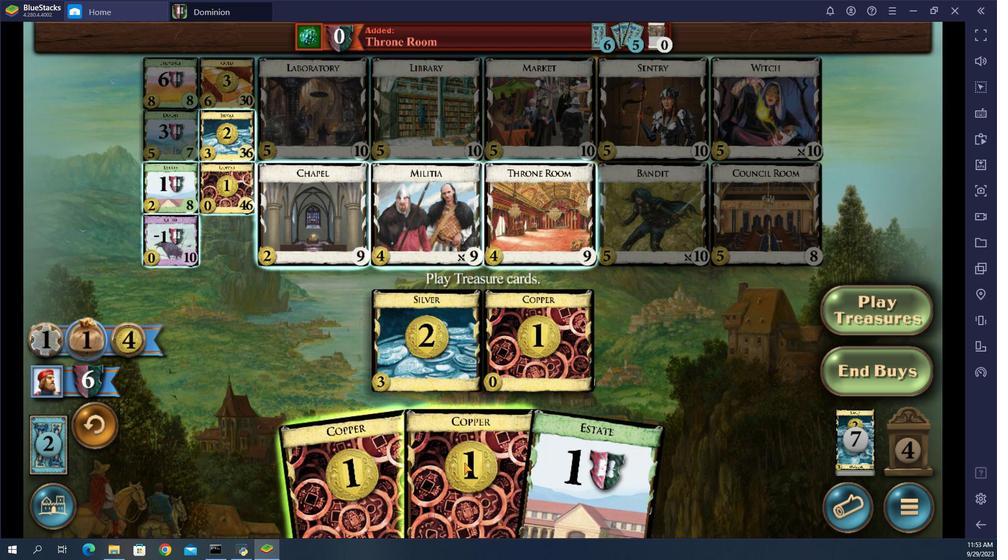 
Action: Mouse pressed left at (477, 360)
Screenshot: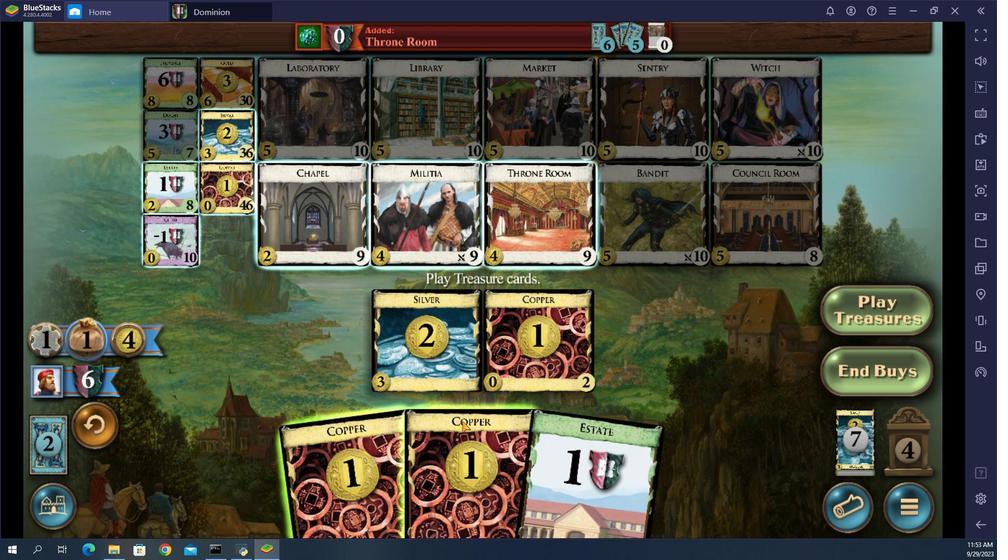 
Action: Mouse moved to (414, 377)
Screenshot: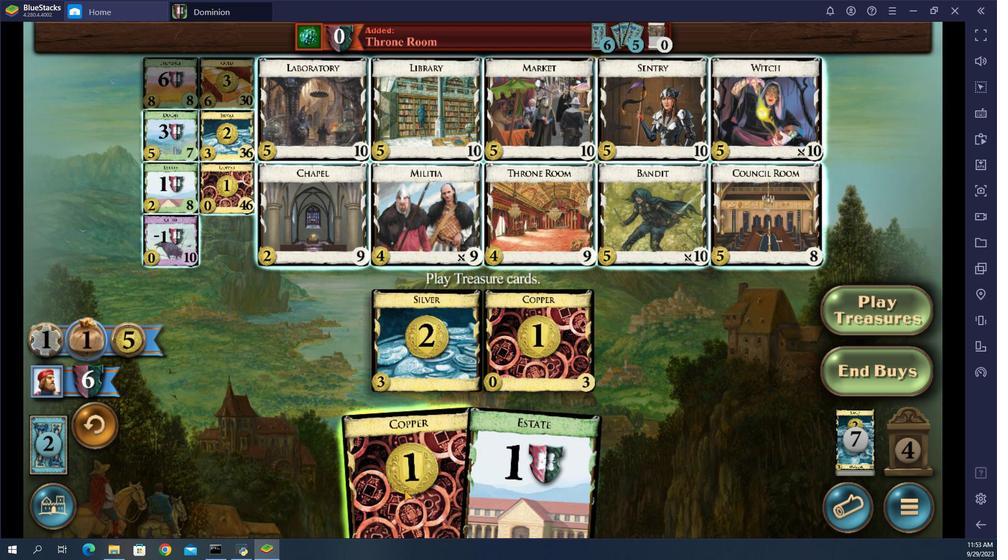
Action: Mouse pressed left at (414, 377)
Screenshot: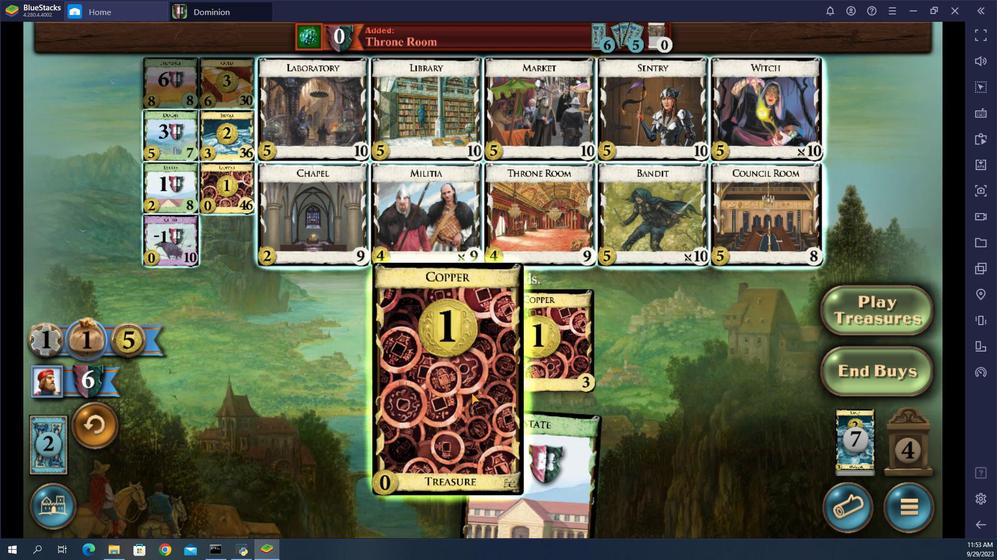 
Action: Mouse moved to (207, 103)
Screenshot: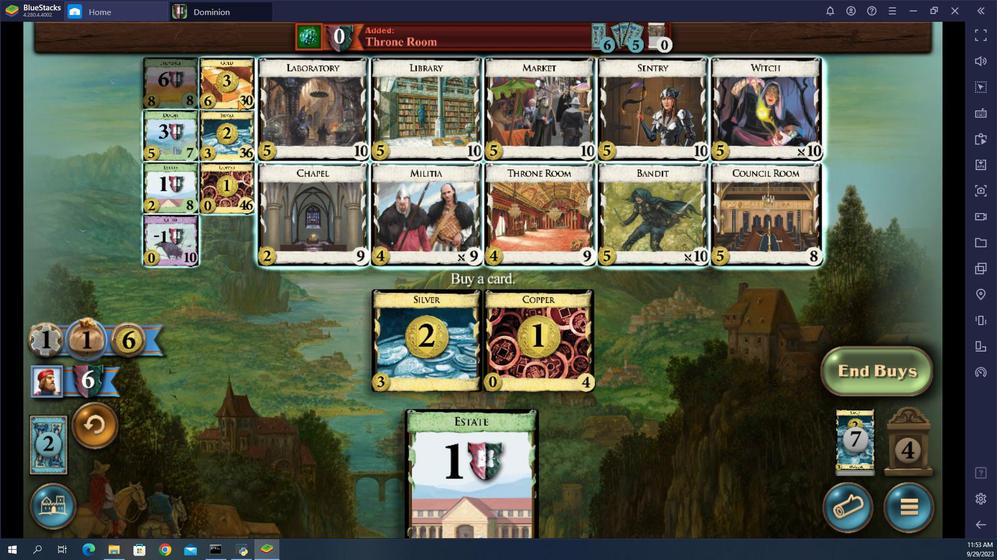 
Action: Mouse pressed left at (207, 103)
Screenshot: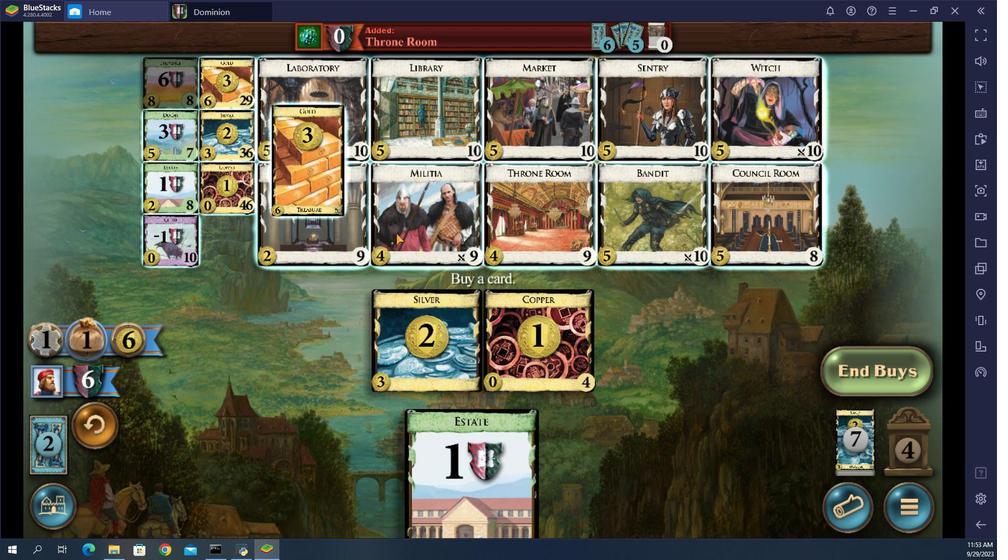 
Action: Mouse moved to (417, 374)
Screenshot: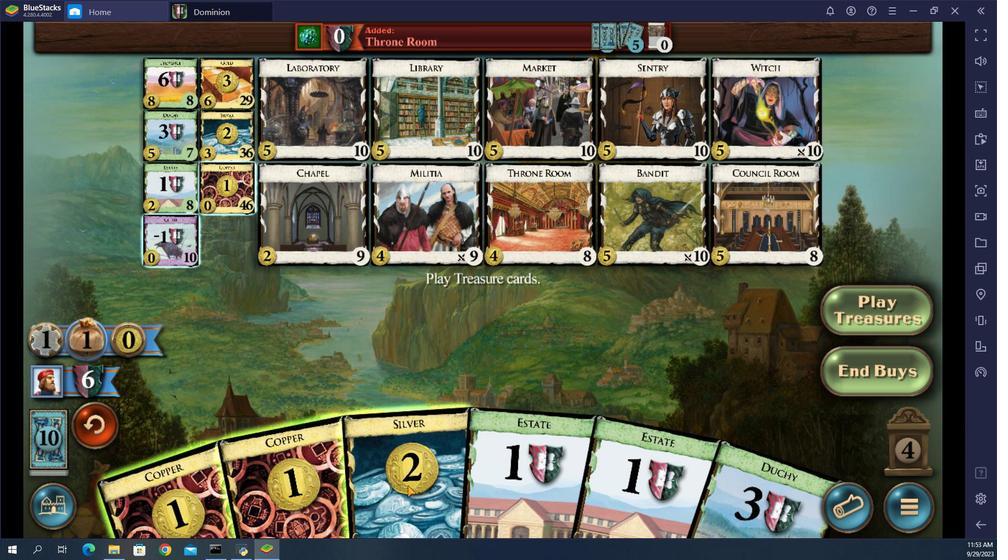 
Action: Mouse pressed left at (417, 374)
Screenshot: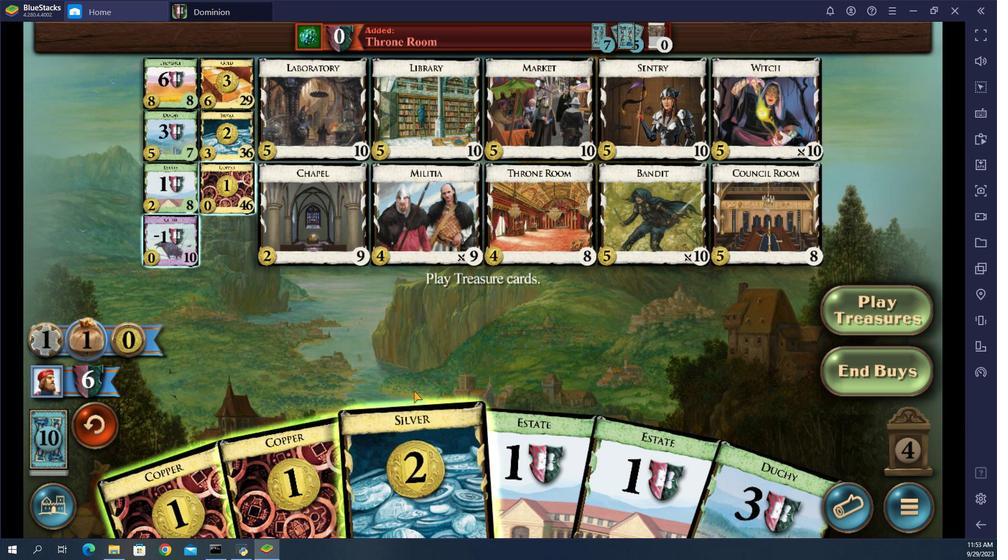 
Action: Mouse moved to (328, 365)
Screenshot: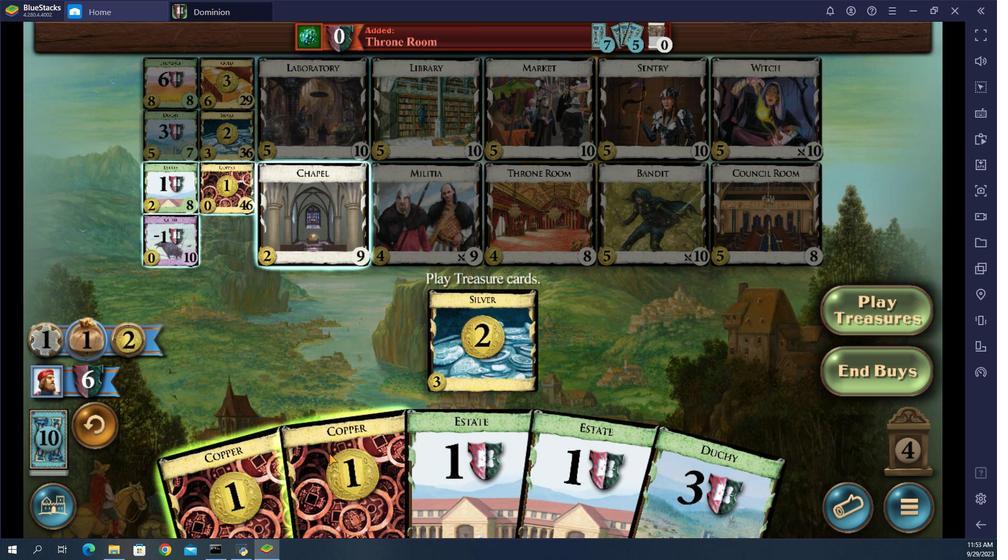 
Action: Mouse pressed left at (328, 365)
Screenshot: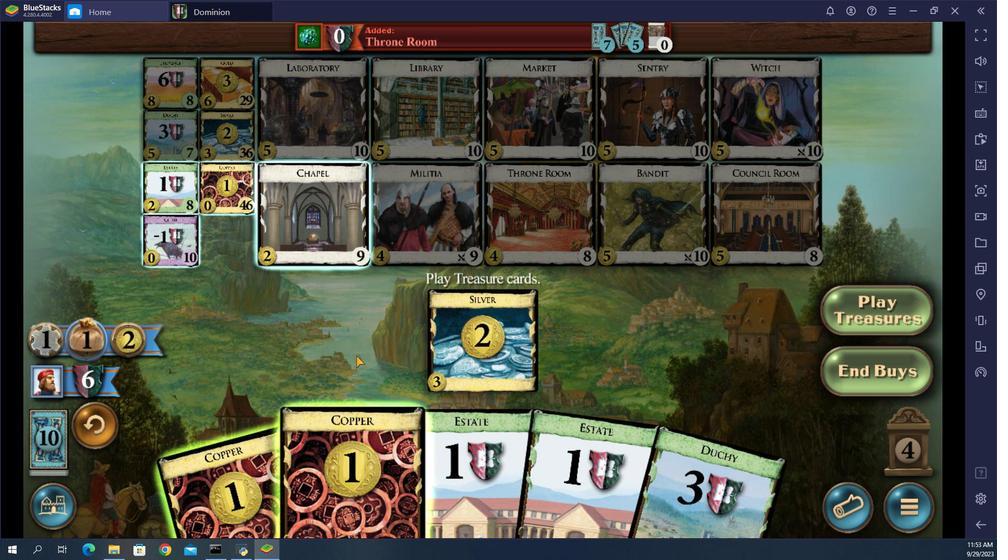 
Action: Mouse moved to (205, 139)
Screenshot: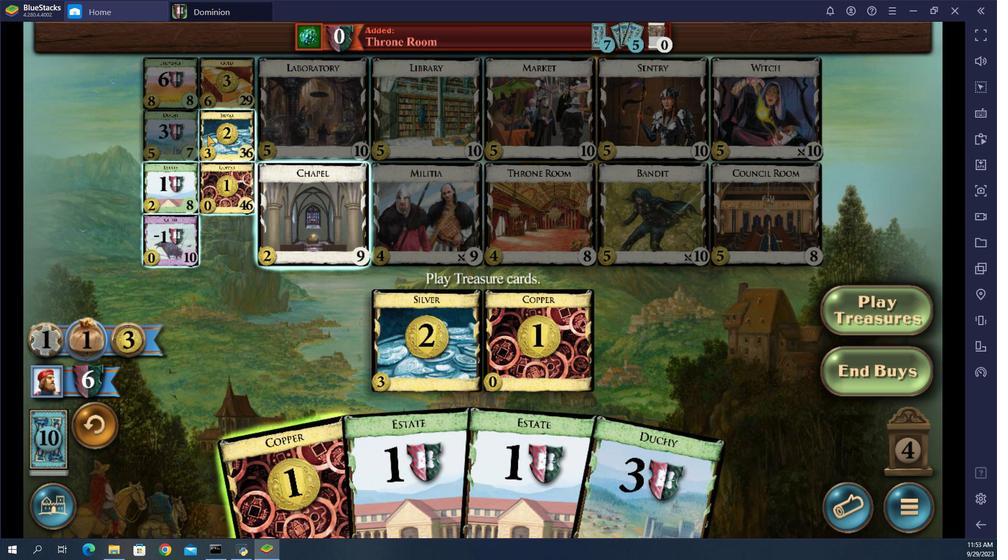 
Action: Mouse pressed left at (205, 139)
Screenshot: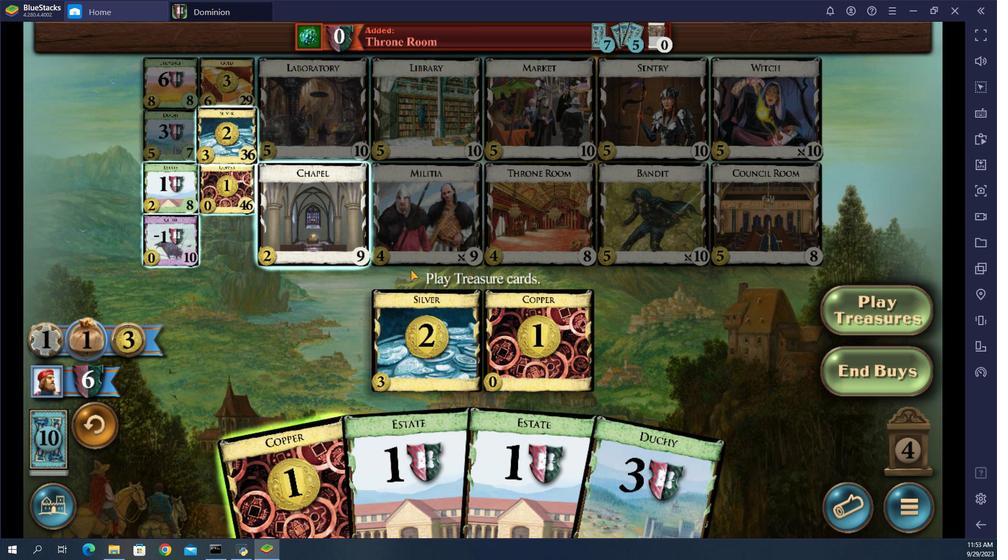 
Action: Mouse moved to (779, 390)
Screenshot: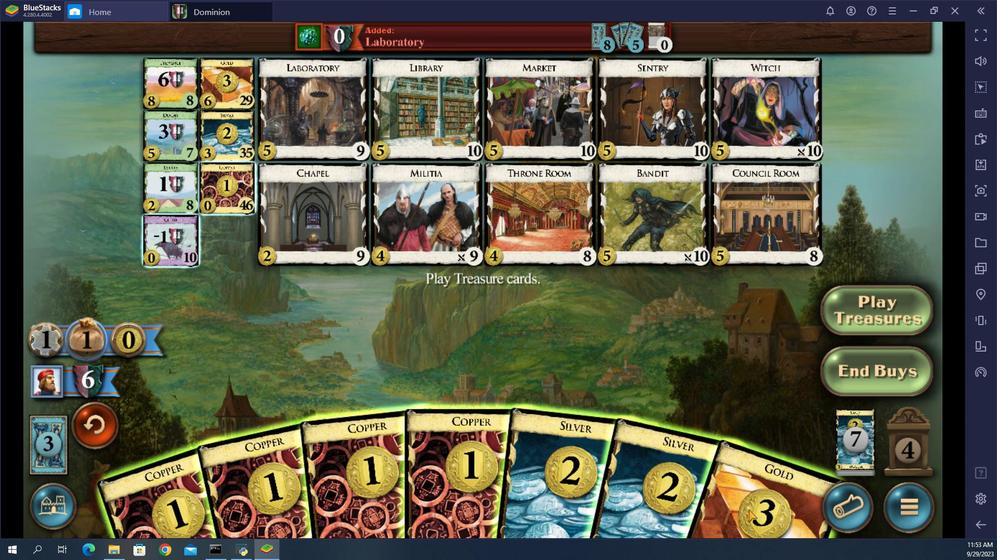 
Action: Mouse pressed left at (779, 390)
Screenshot: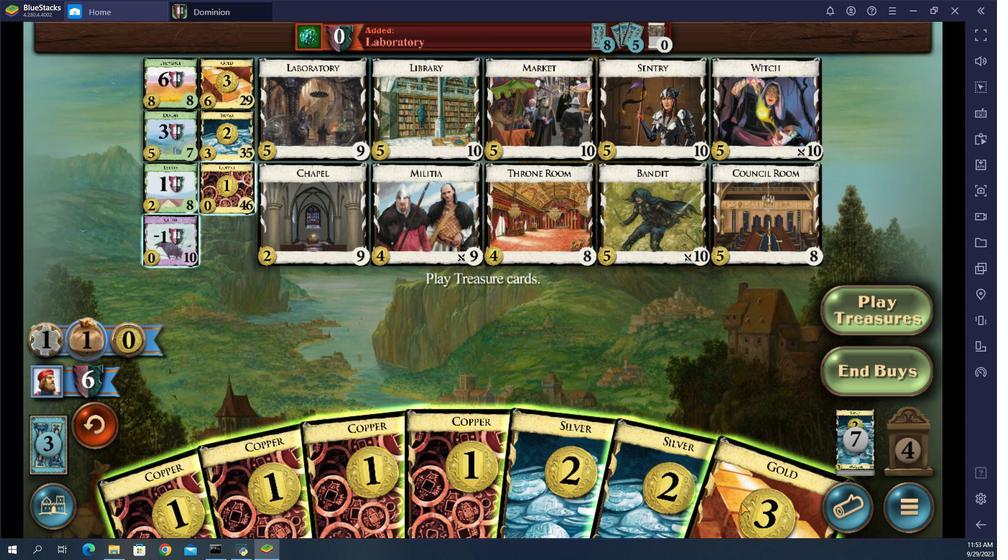 
Action: Mouse moved to (791, 378)
Screenshot: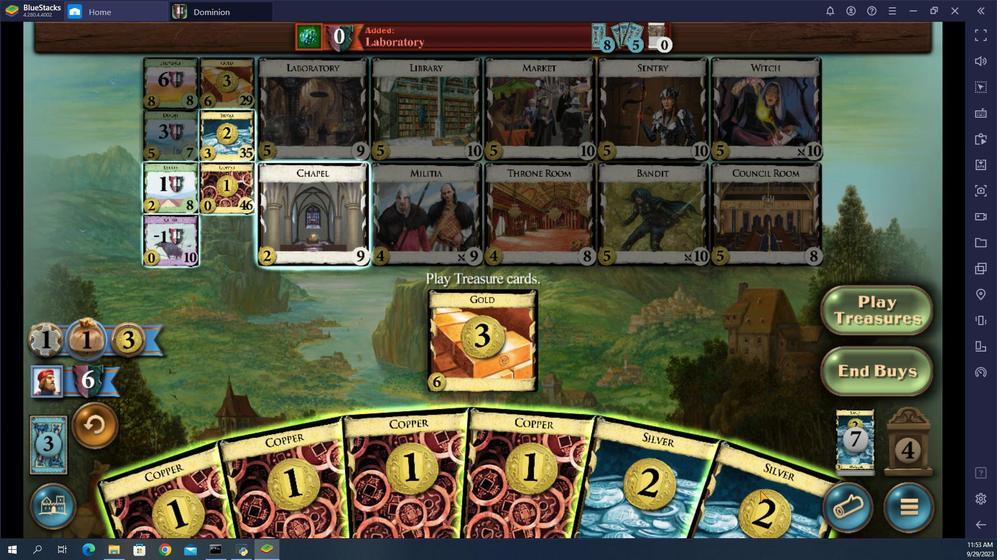 
Action: Mouse pressed left at (791, 378)
Screenshot: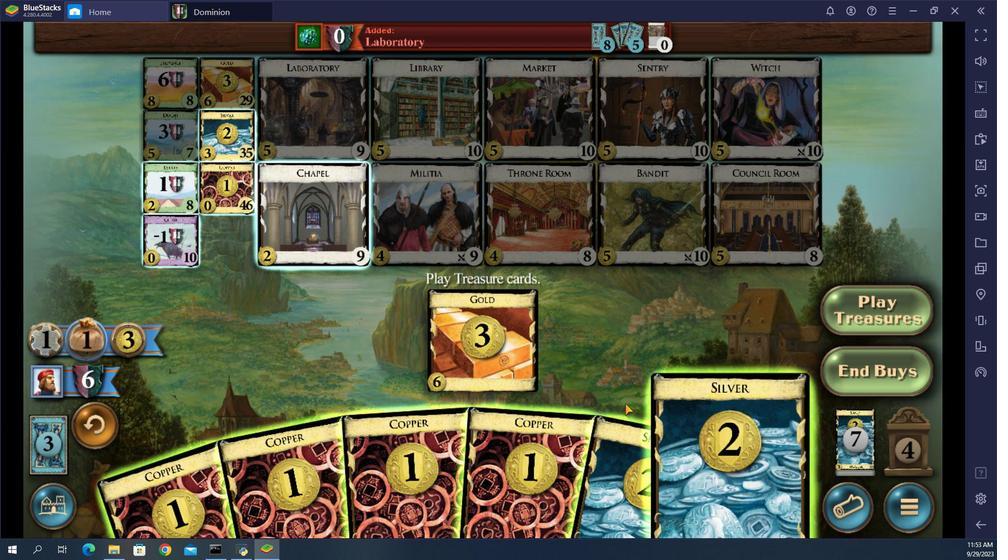 
Action: Mouse moved to (745, 383)
Screenshot: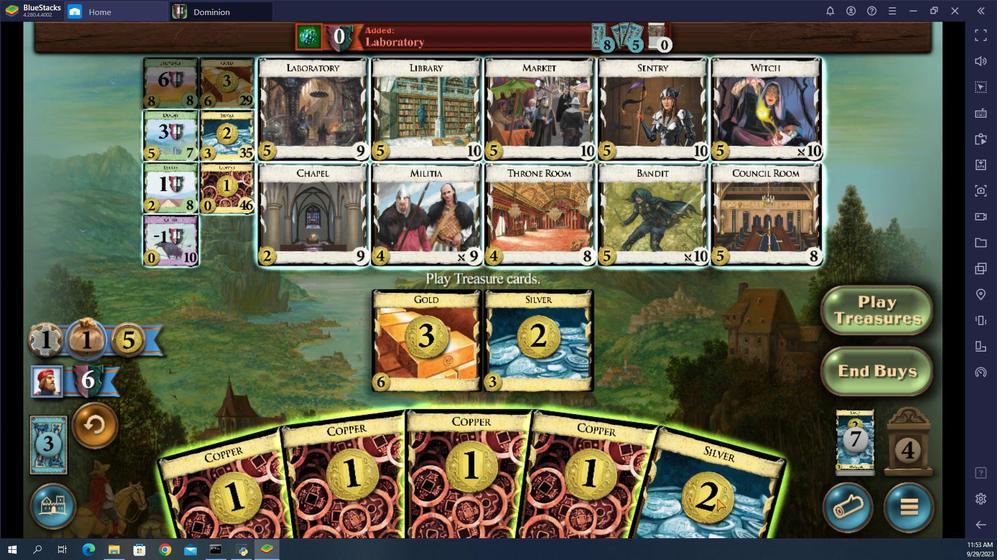 
Action: Mouse pressed left at (745, 383)
Screenshot: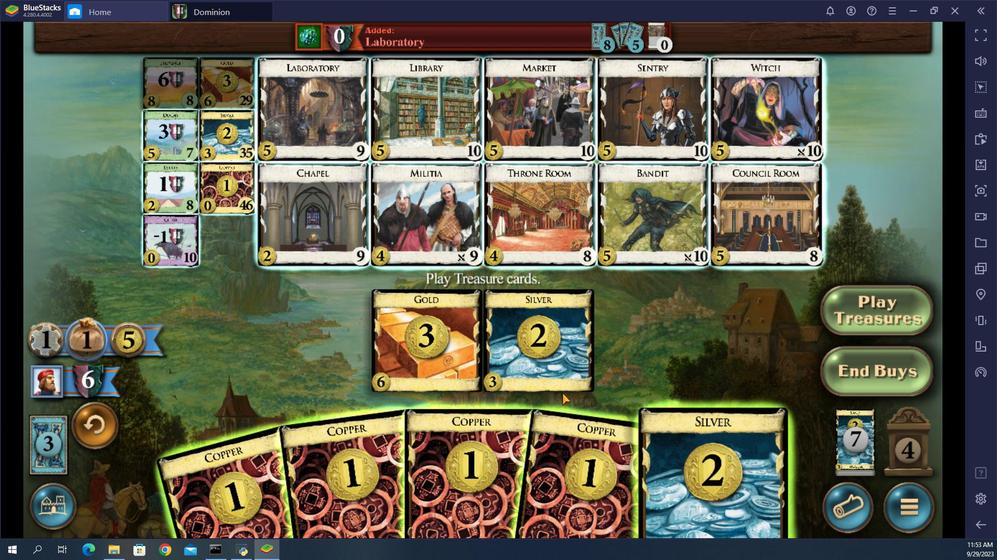 
Action: Mouse moved to (666, 387)
Screenshot: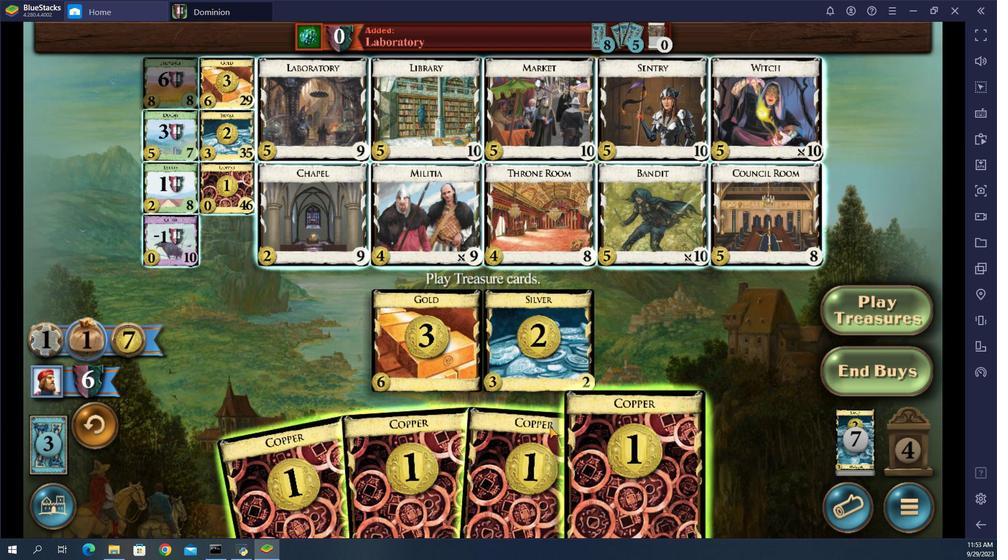 
Action: Mouse pressed left at (666, 387)
Screenshot: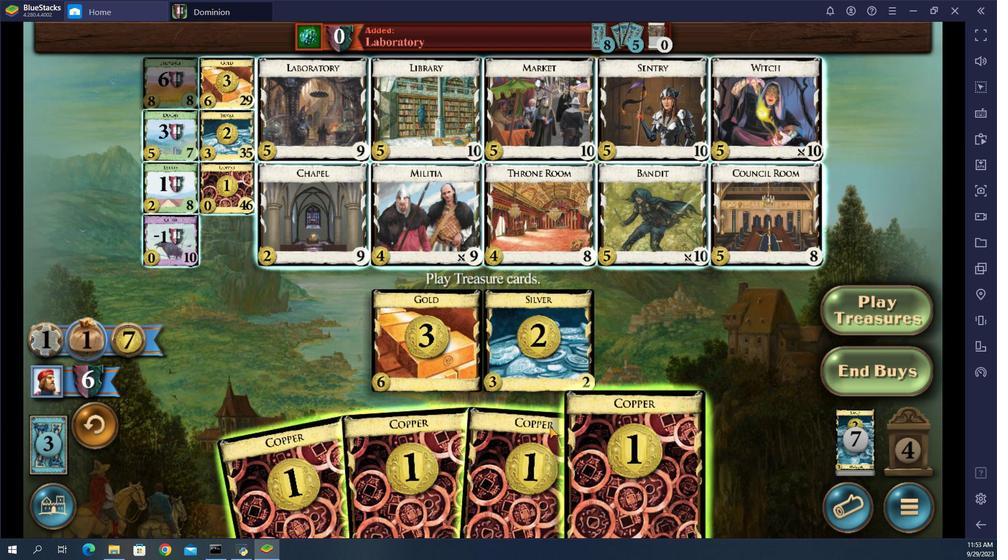 
Action: Mouse moved to (159, 110)
Screenshot: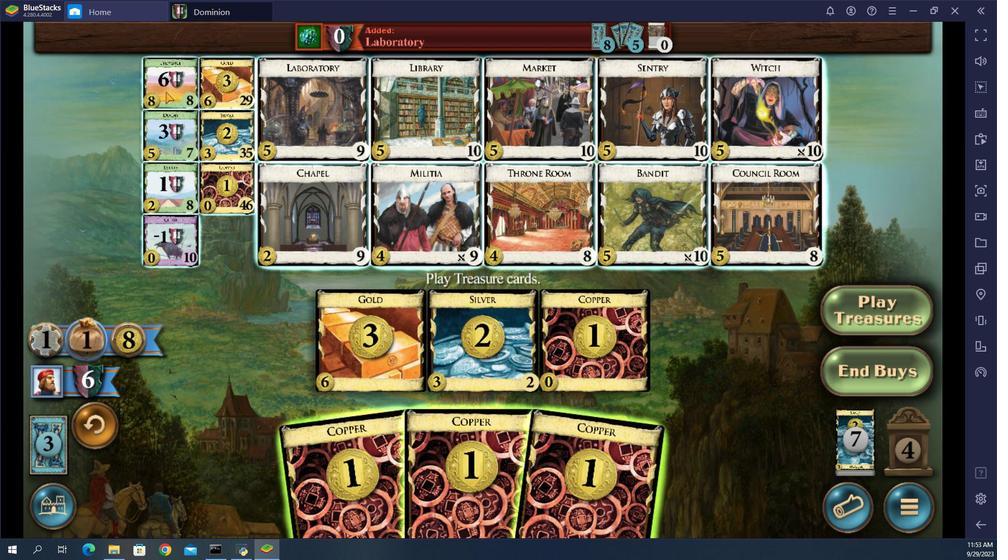 
Action: Mouse pressed left at (159, 110)
Screenshot: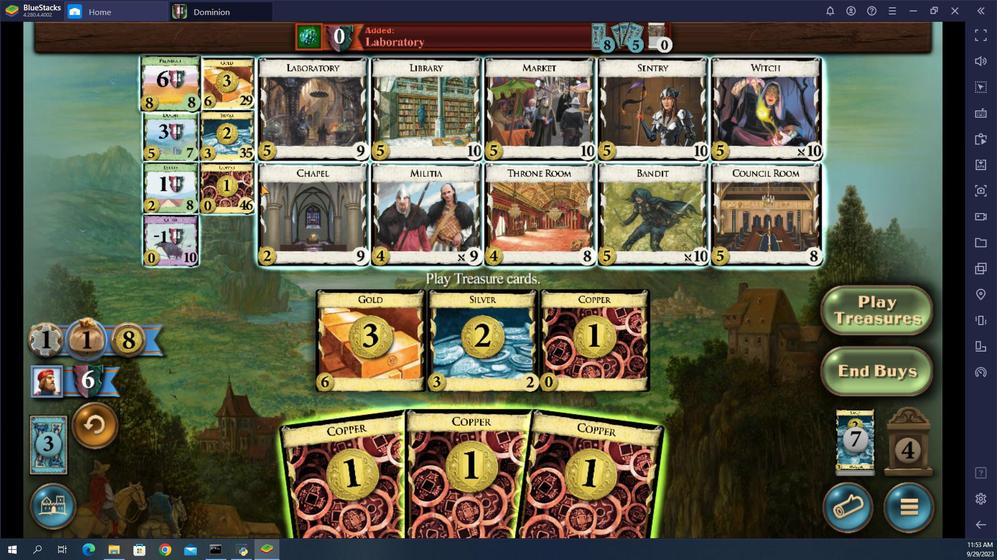 
Action: Mouse moved to (578, 370)
Screenshot: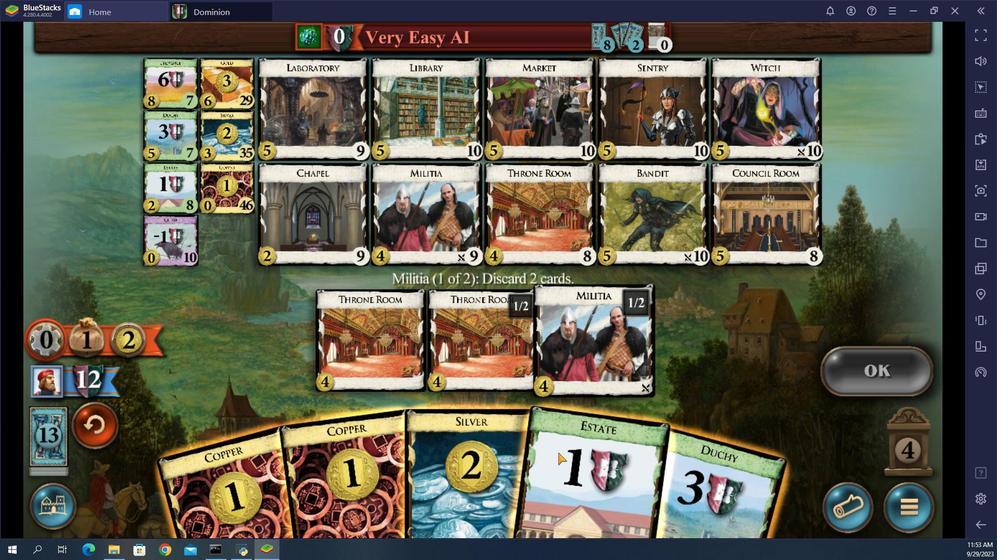 
Action: Mouse pressed left at (578, 370)
Screenshot: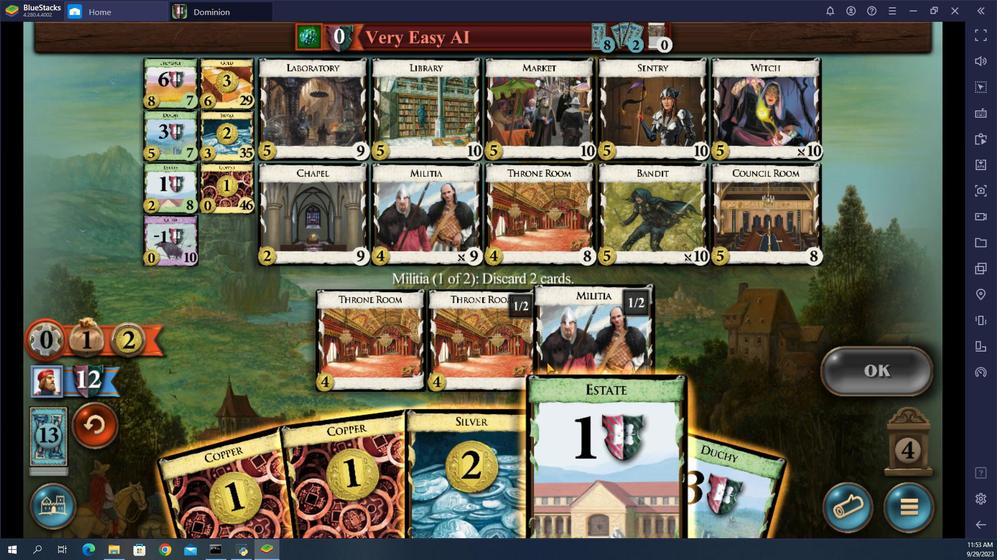 
Action: Mouse moved to (689, 379)
Screenshot: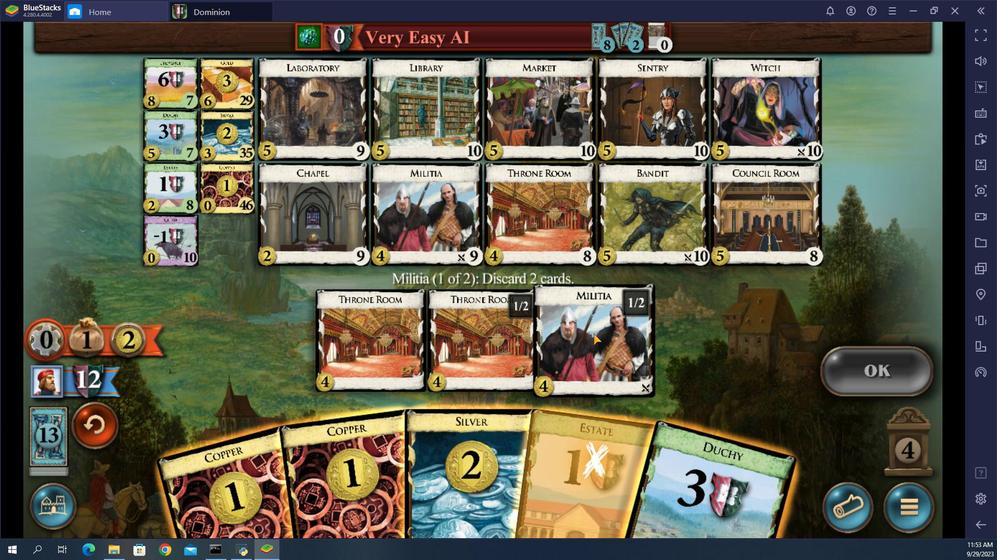 
Action: Mouse pressed left at (689, 379)
Screenshot: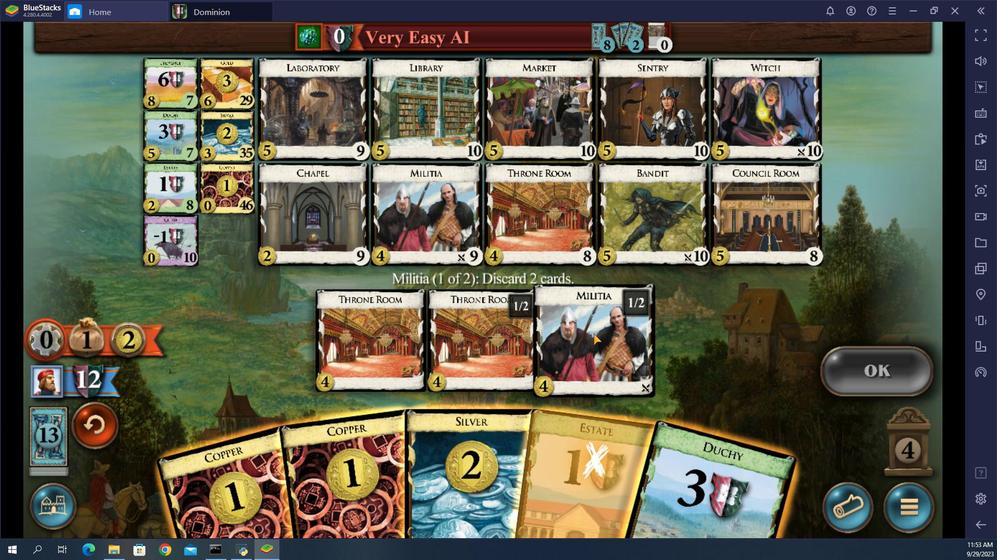 
Action: Mouse moved to (902, 295)
Screenshot: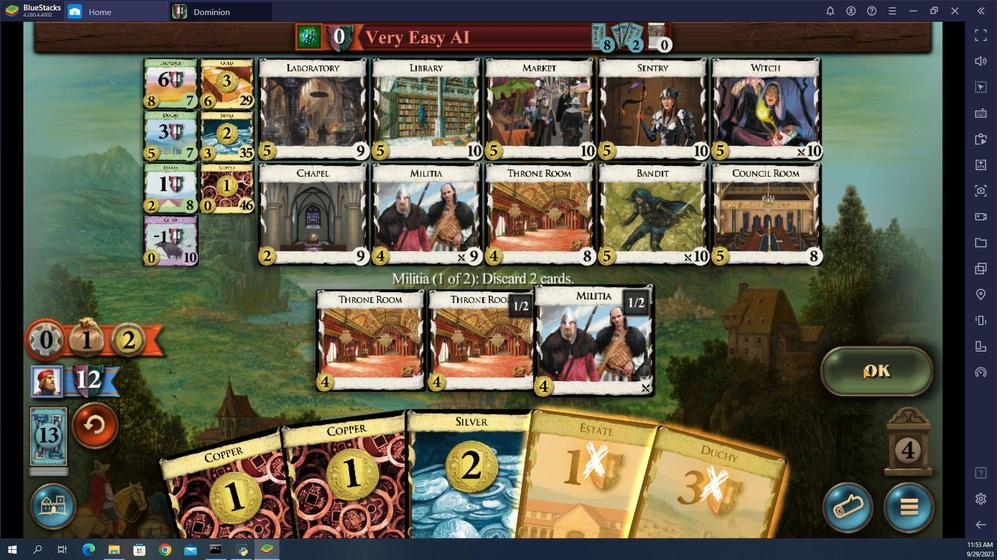 
Action: Mouse pressed left at (902, 295)
Screenshot: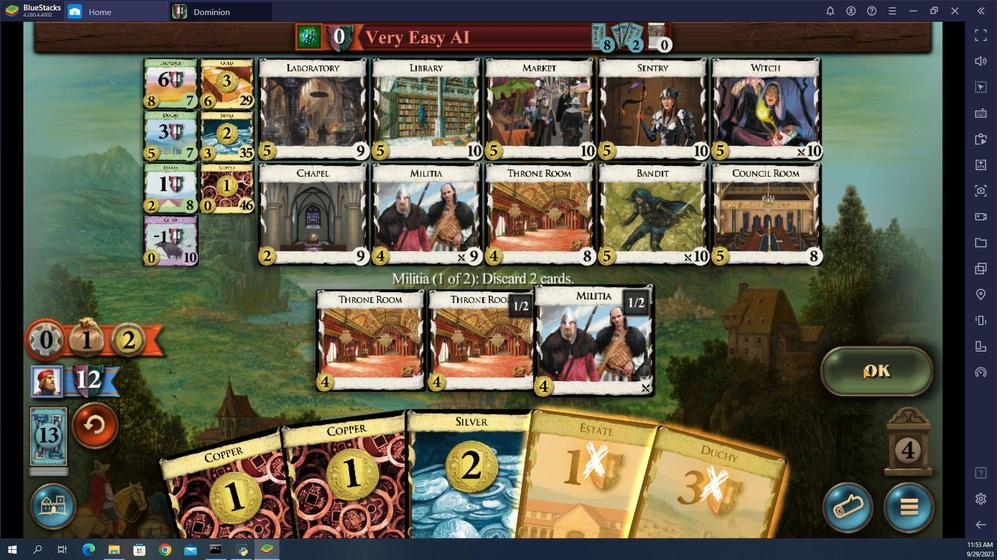 
Action: Mouse moved to (541, 367)
Screenshot: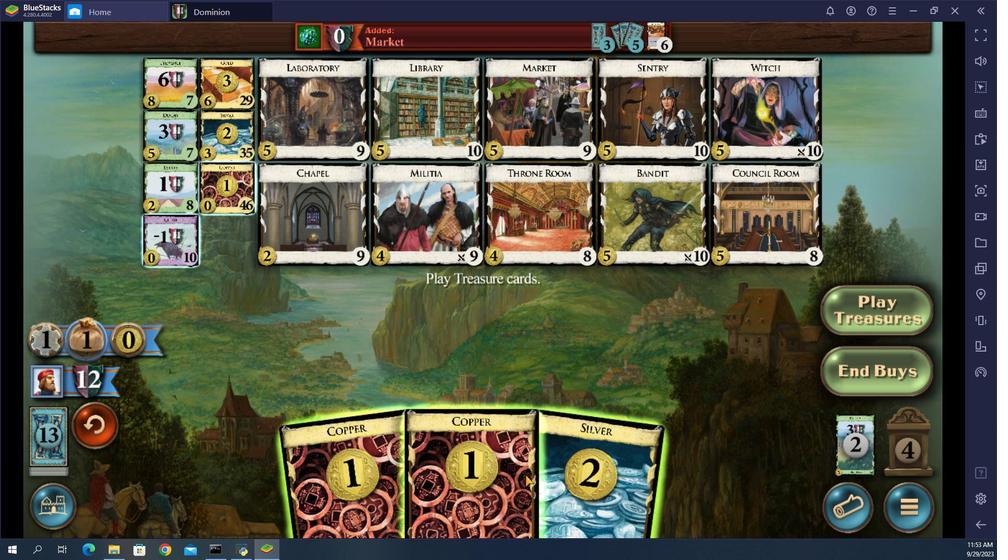 
Action: Mouse pressed left at (541, 367)
Screenshot: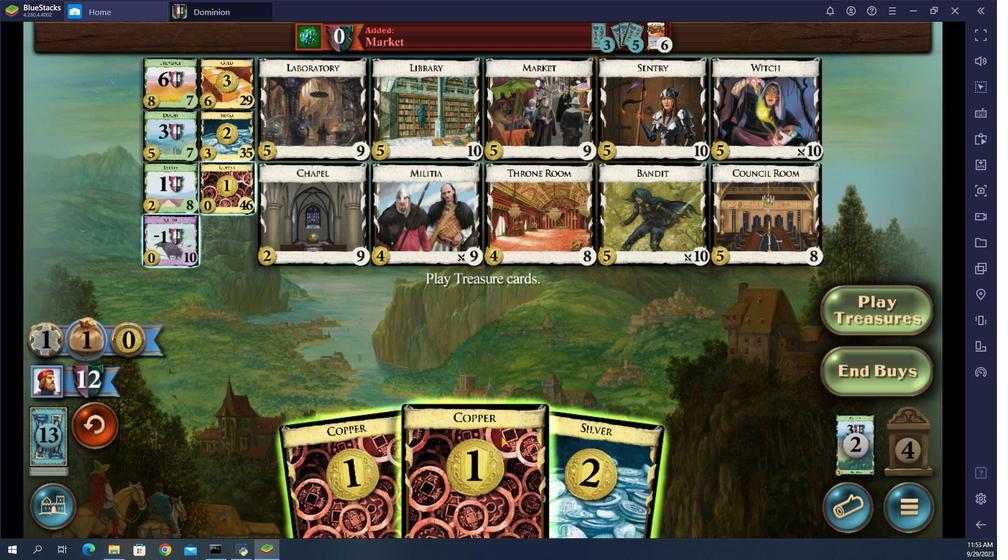 
Action: Mouse moved to (437, 352)
Screenshot: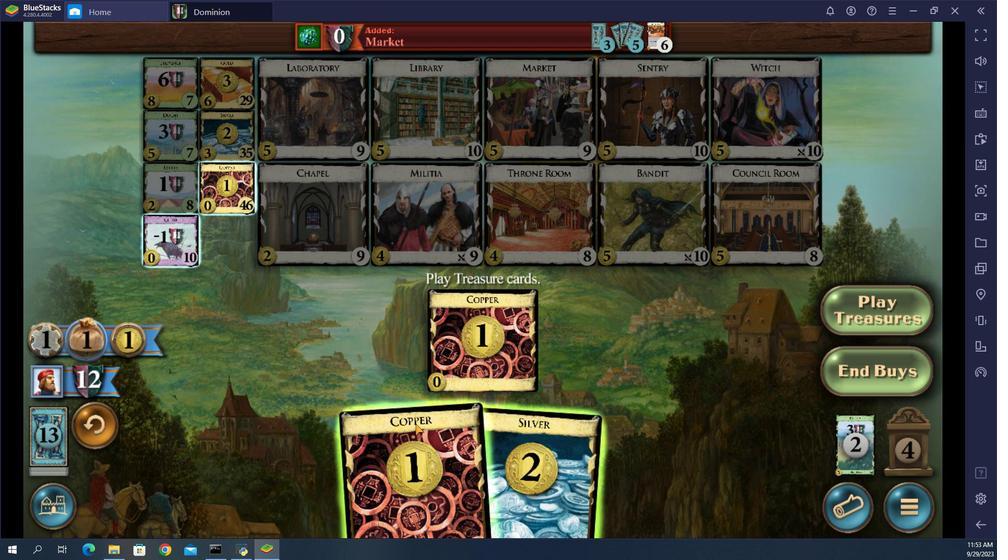 
Action: Mouse pressed left at (437, 352)
Screenshot: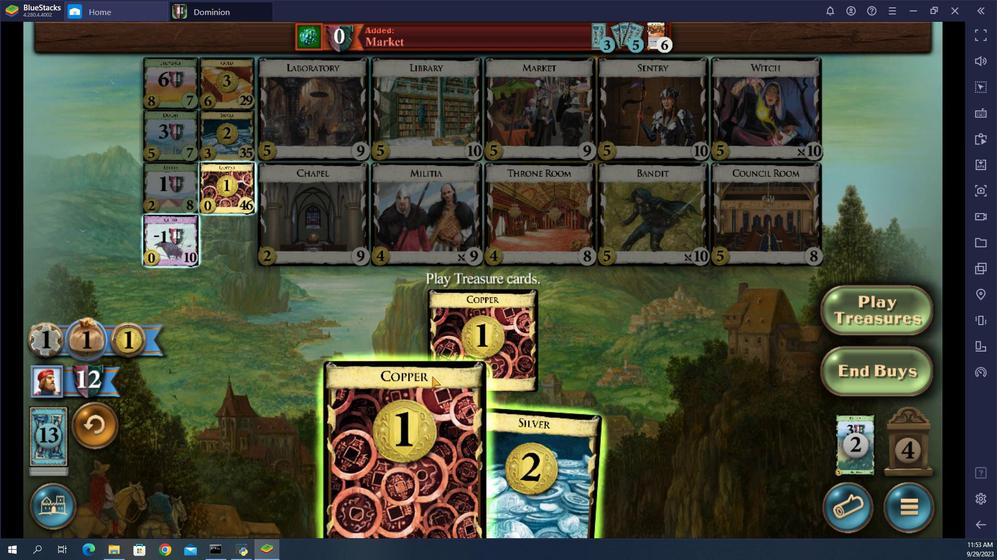 
Action: Mouse moved to (145, 166)
Screenshot: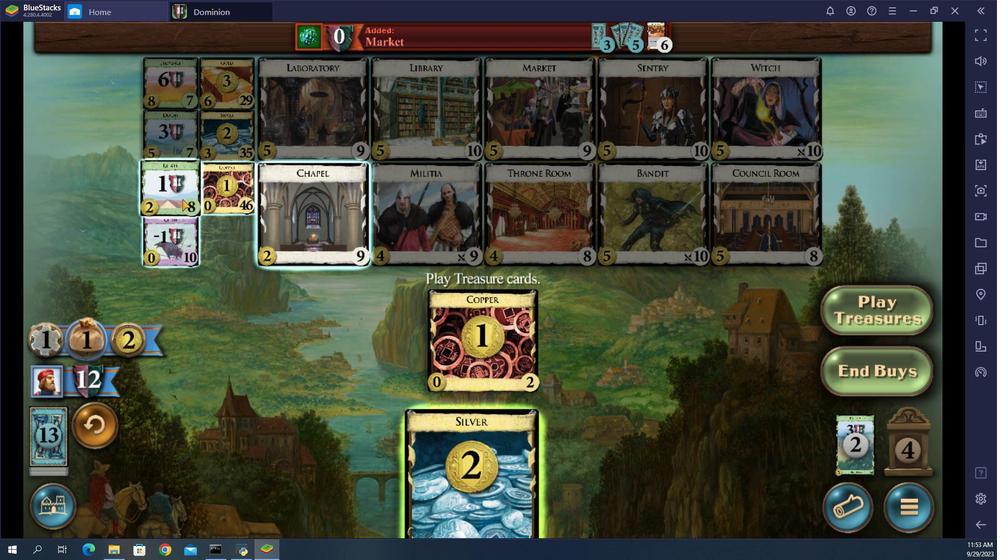 
Action: Mouse pressed left at (145, 166)
Screenshot: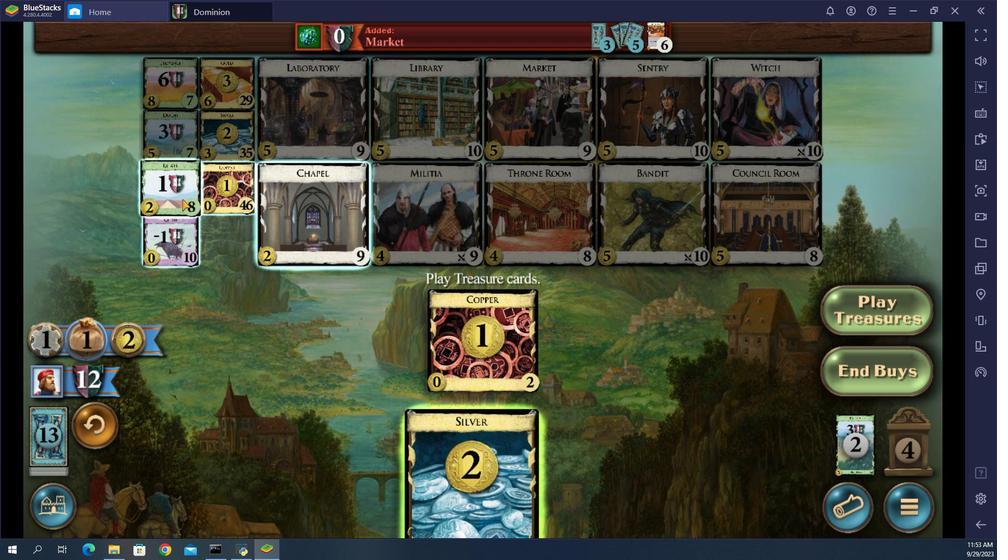 
Action: Mouse moved to (641, 359)
Screenshot: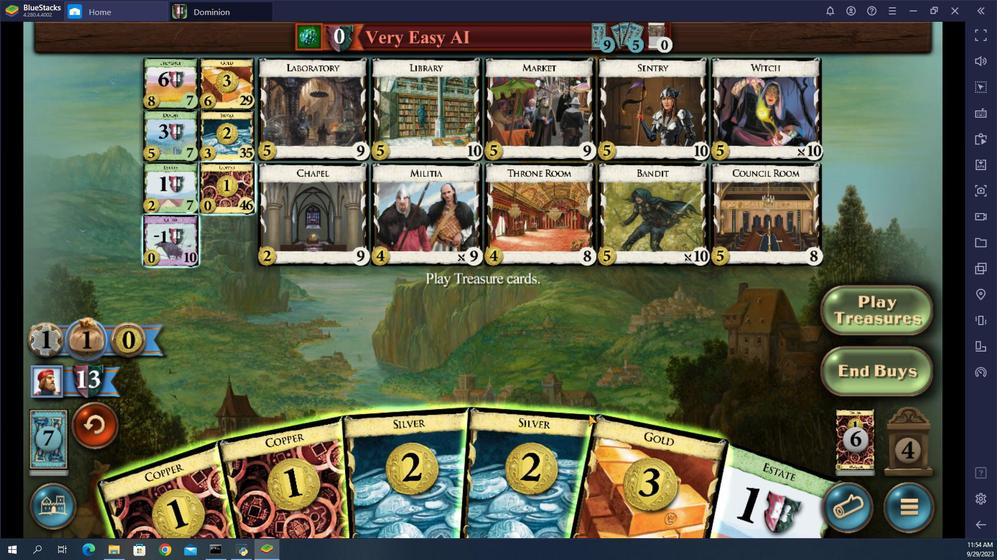 
Action: Mouse pressed left at (641, 359)
Screenshot: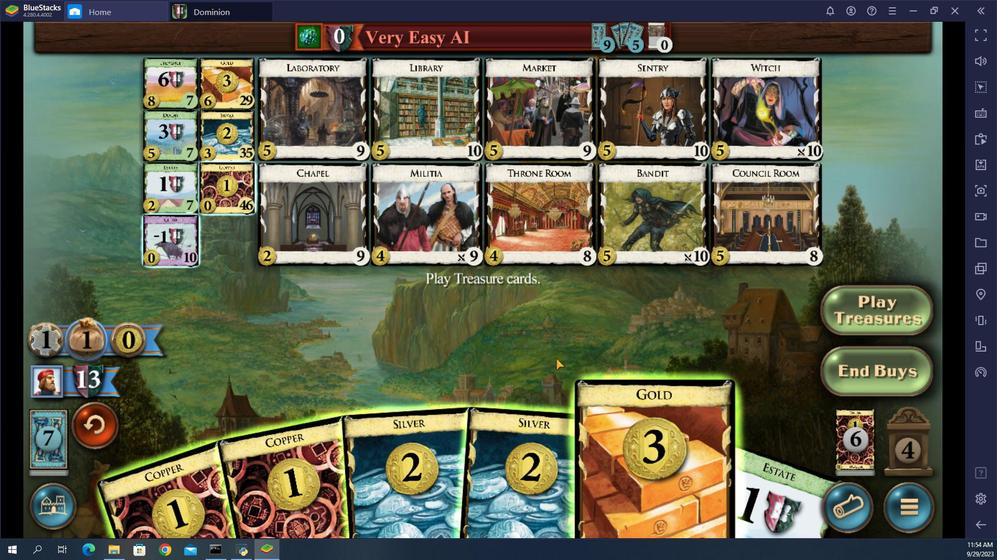 
Action: Mouse moved to (574, 359)
Screenshot: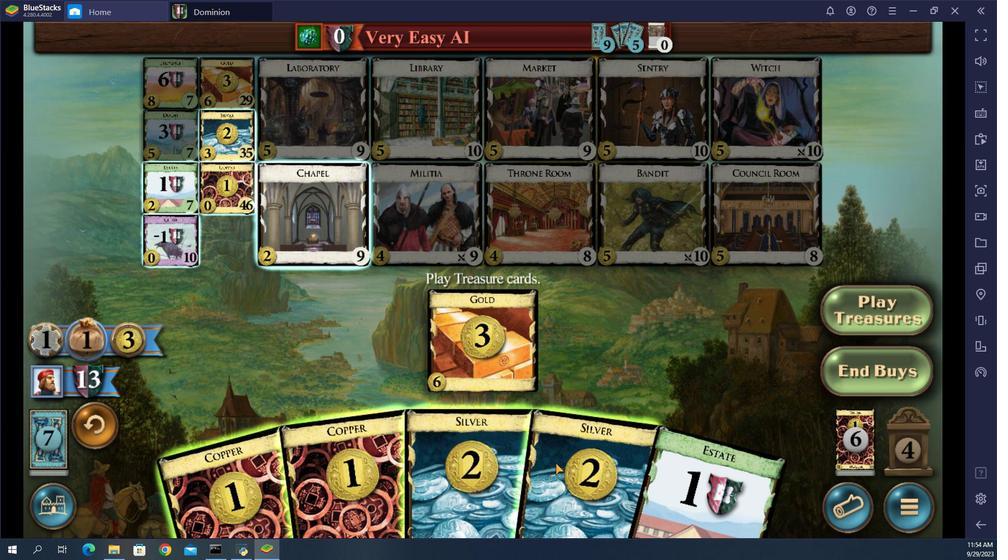 
Action: Mouse pressed left at (574, 359)
Screenshot: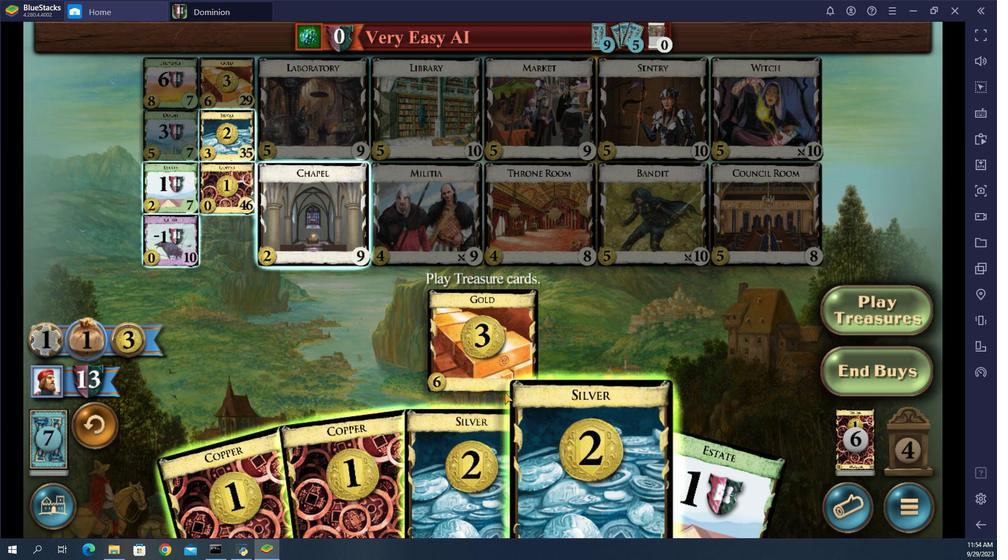 
Action: Mouse moved to (517, 370)
Screenshot: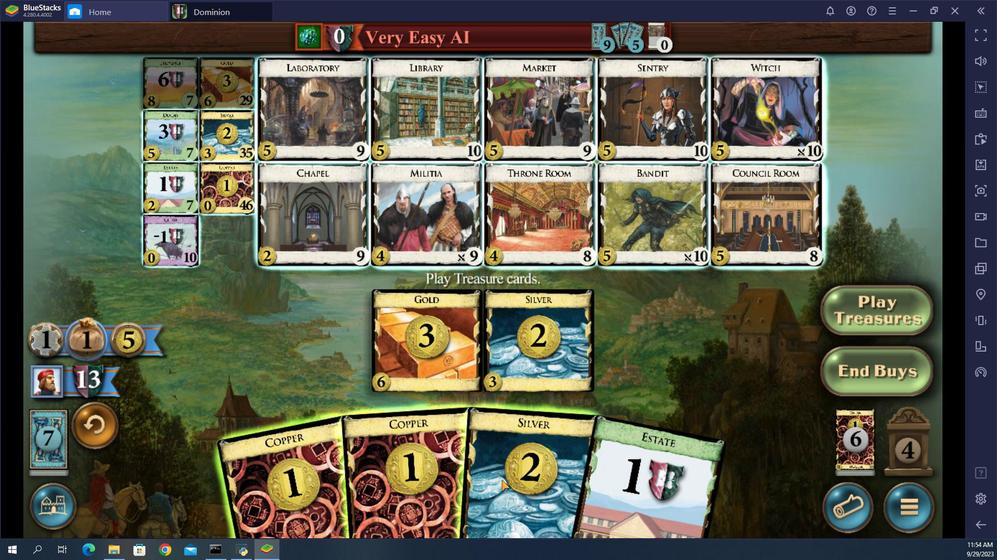 
Action: Mouse pressed left at (517, 370)
Screenshot: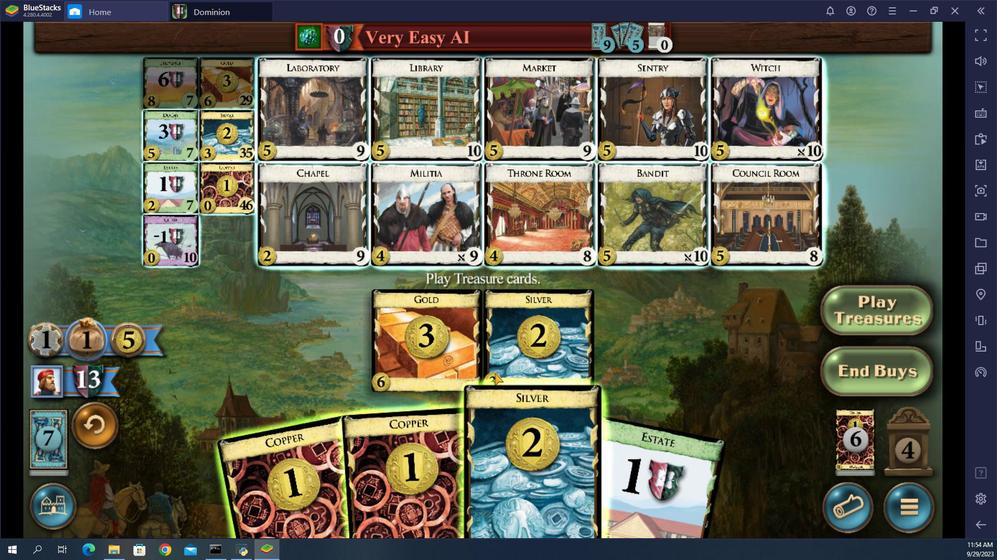 
Action: Mouse moved to (444, 366)
Screenshot: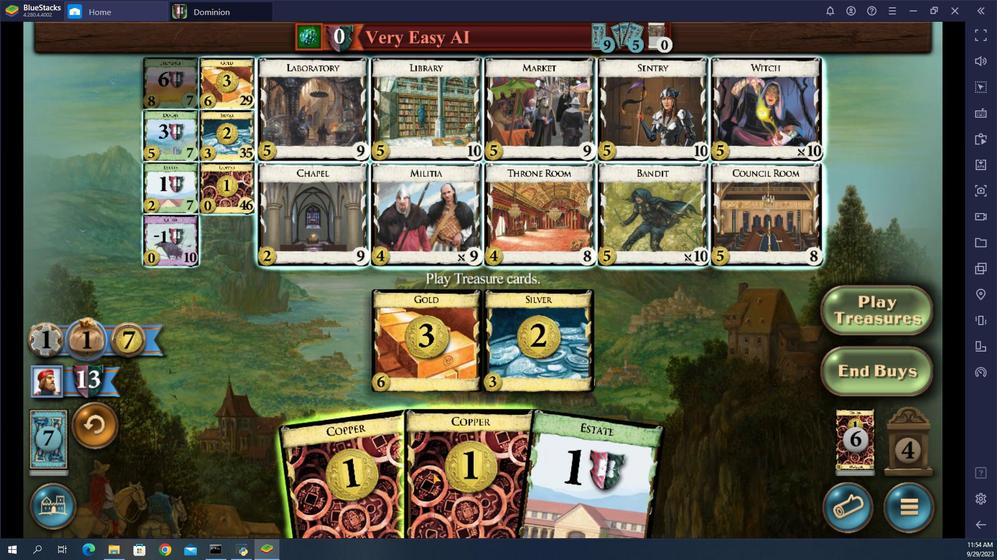 
Action: Mouse pressed left at (444, 366)
Screenshot: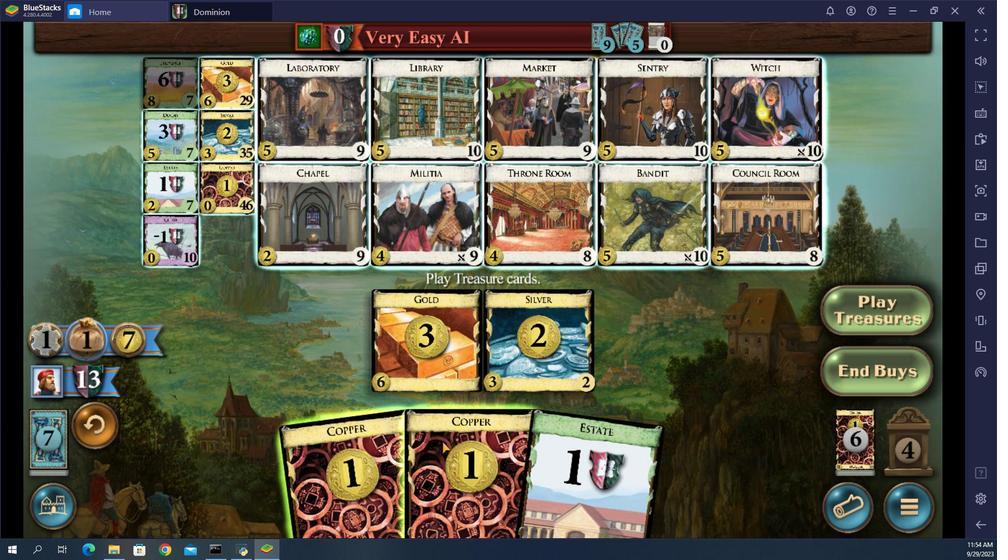 
Action: Mouse moved to (158, 96)
Screenshot: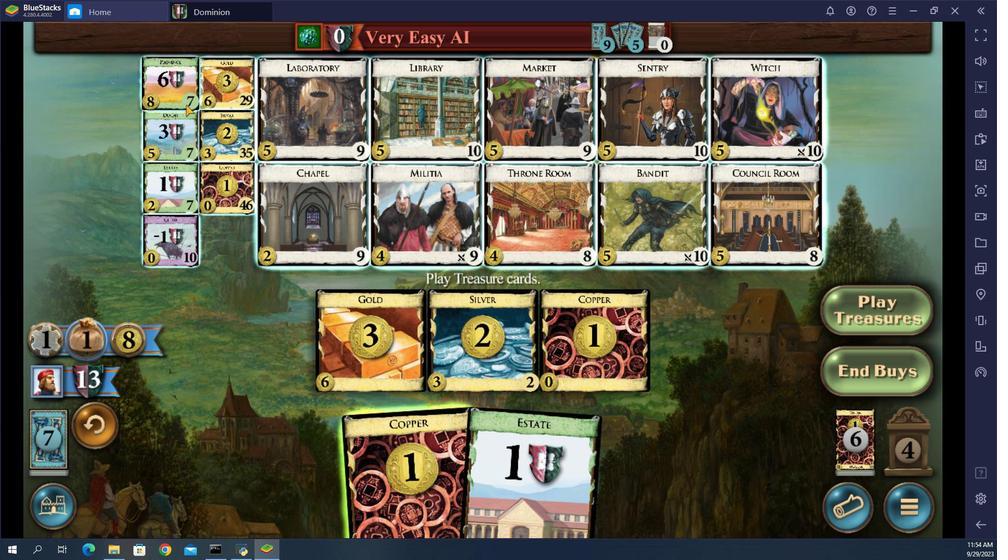 
Action: Mouse pressed left at (158, 96)
Screenshot: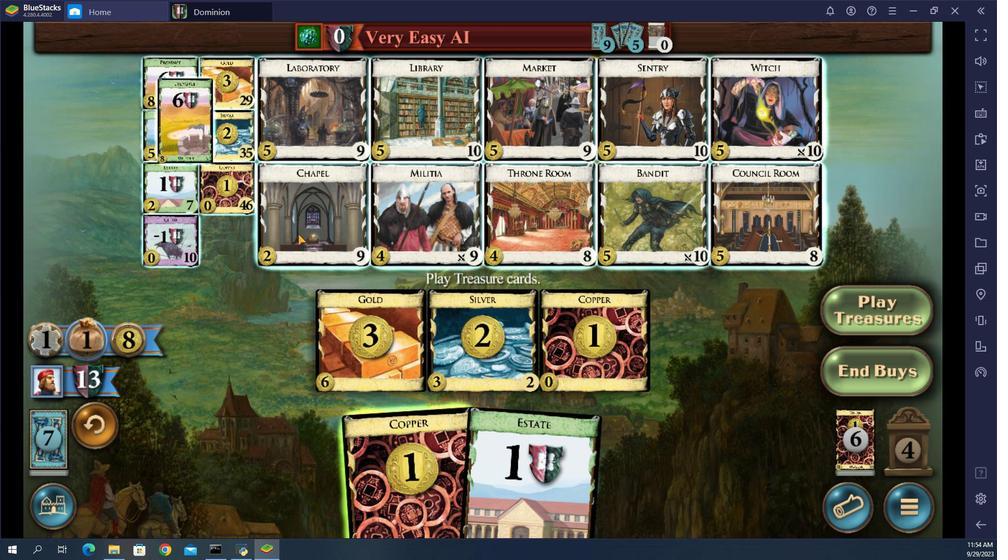 
Action: Mouse moved to (516, 356)
Screenshot: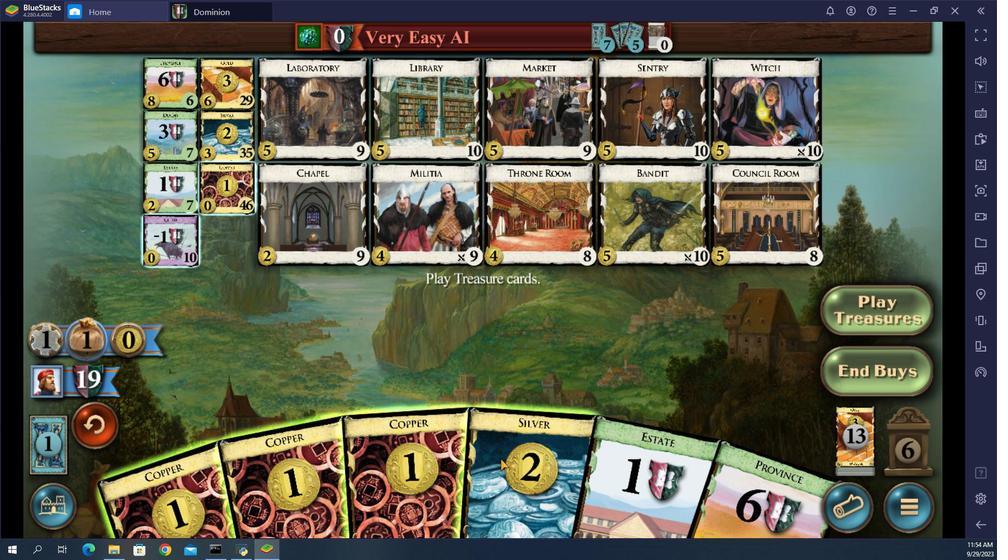 
Action: Mouse pressed left at (516, 356)
Screenshot: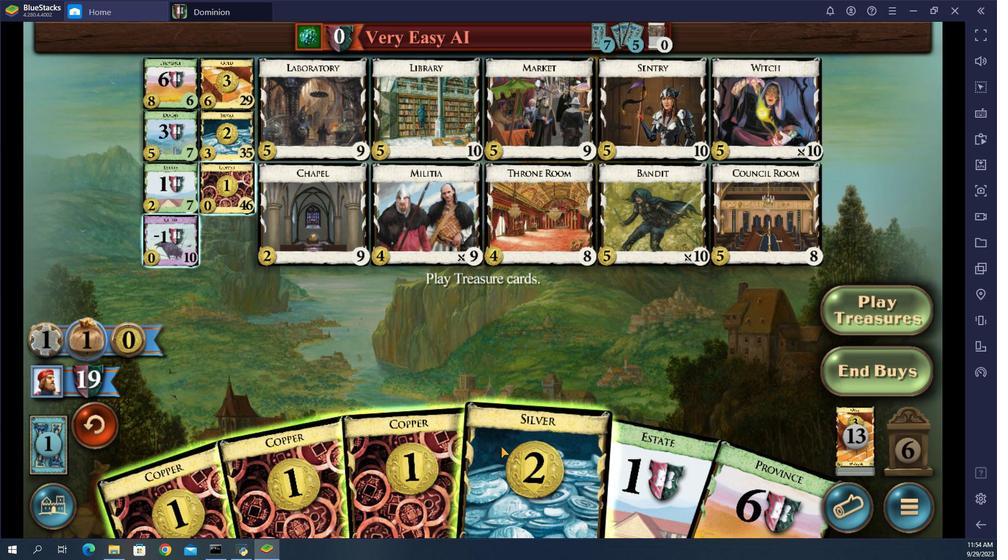 
Action: Mouse moved to (490, 361)
Screenshot: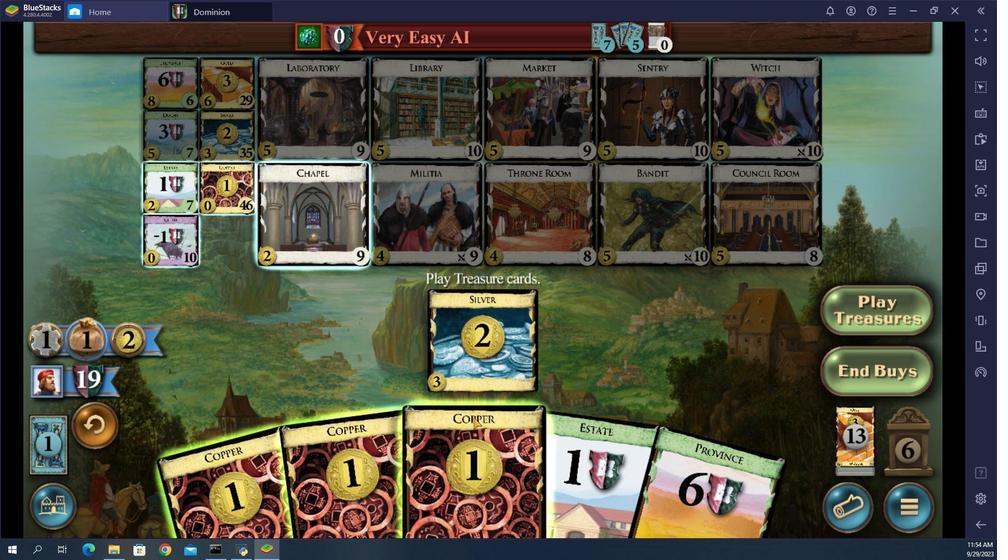 
Action: Mouse pressed left at (490, 361)
Screenshot: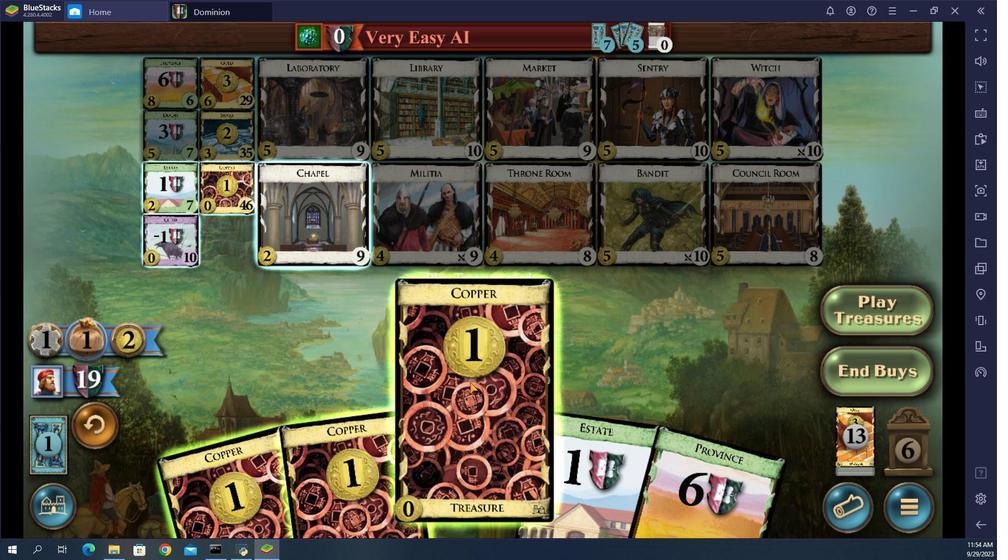 
Action: Mouse moved to (442, 353)
Screenshot: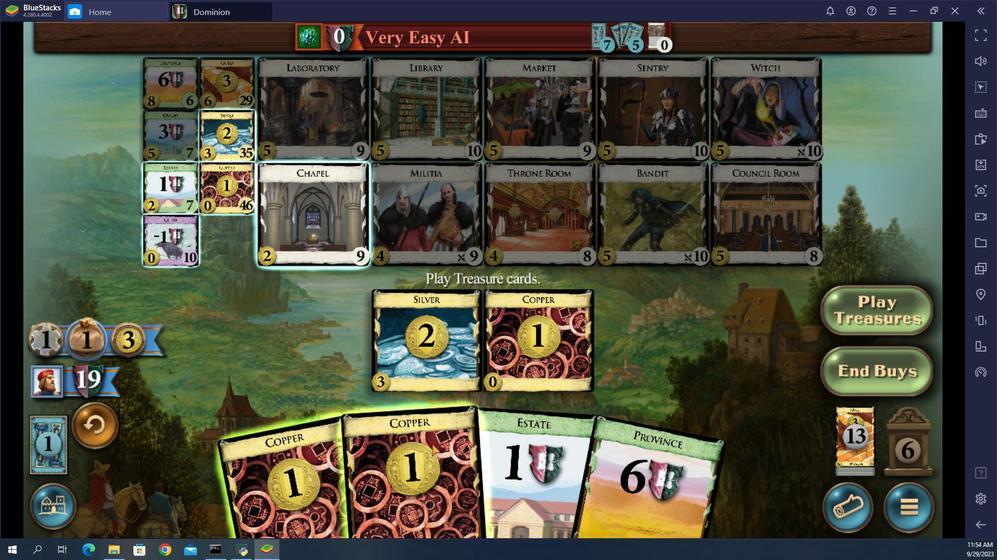 
Action: Mouse pressed left at (442, 353)
Screenshot: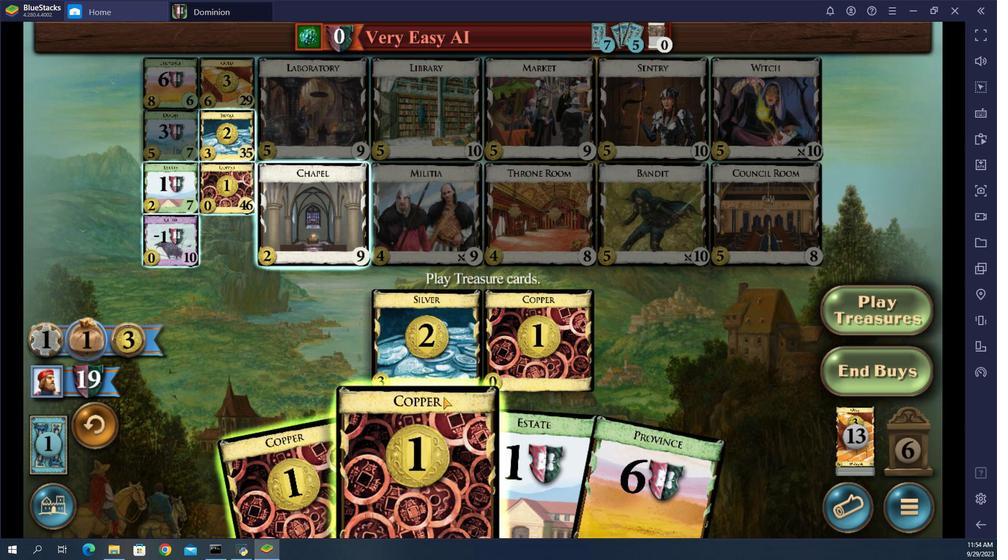 
Action: Mouse moved to (352, 357)
Screenshot: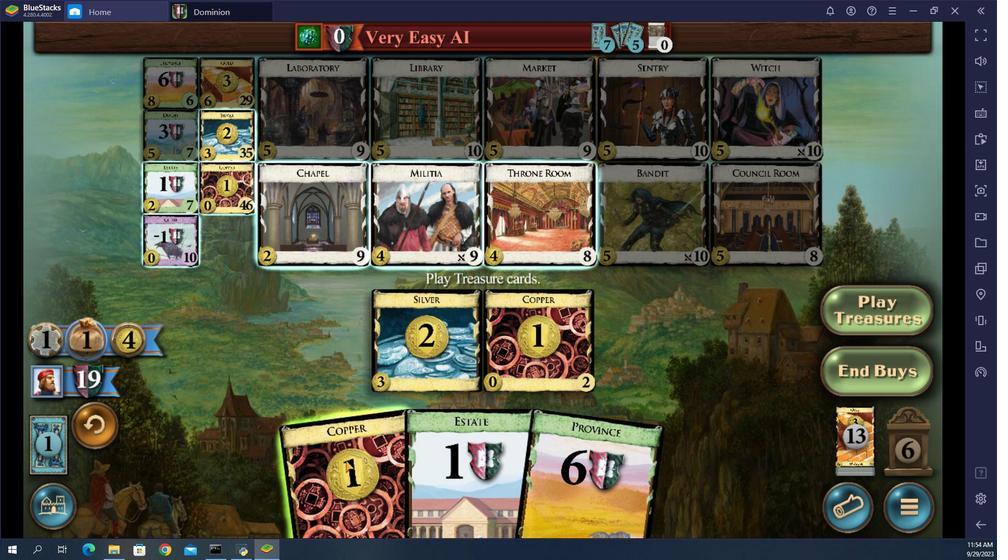 
Action: Mouse pressed left at (352, 357)
Screenshot: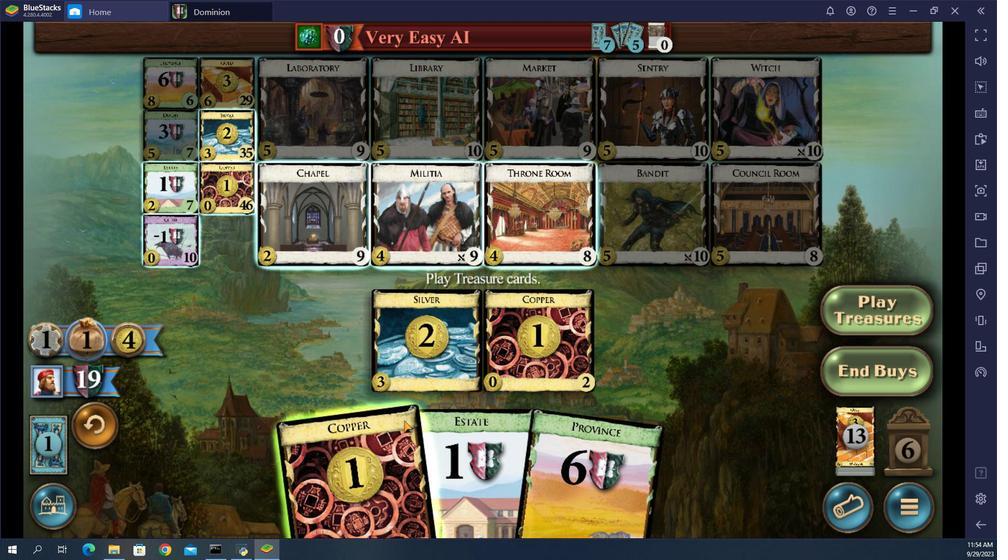 
Action: Mouse moved to (145, 141)
Screenshot: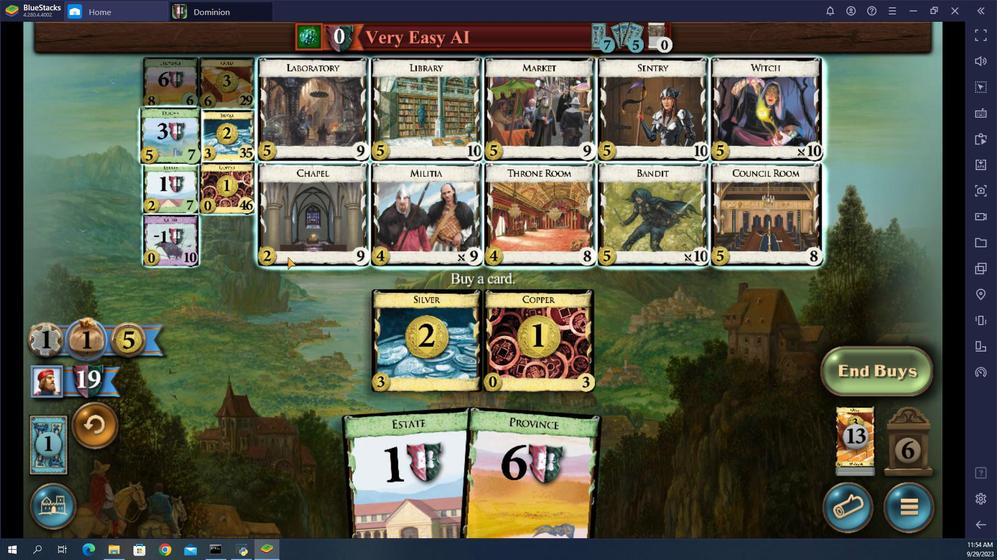 
Action: Mouse pressed left at (145, 141)
Screenshot: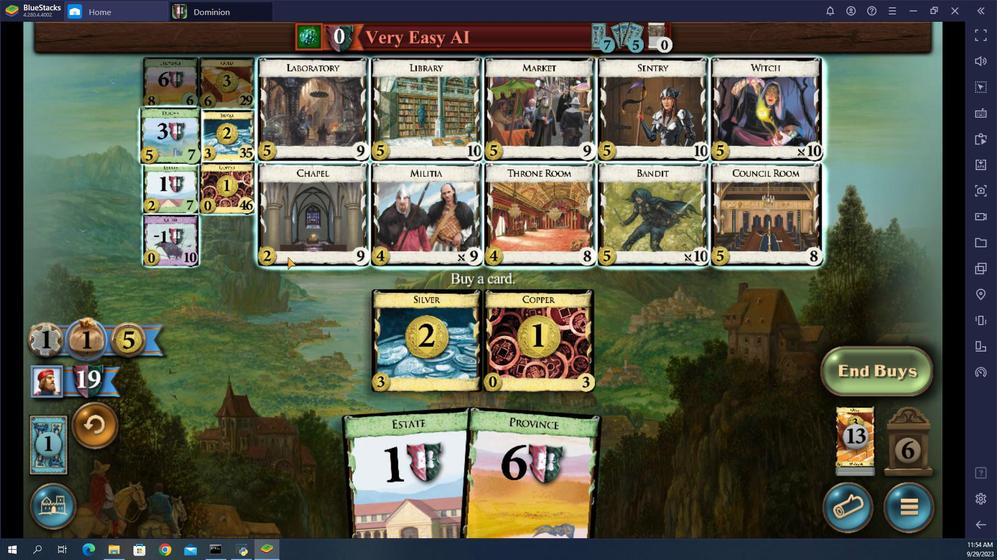 
Action: Mouse moved to (378, 357)
Screenshot: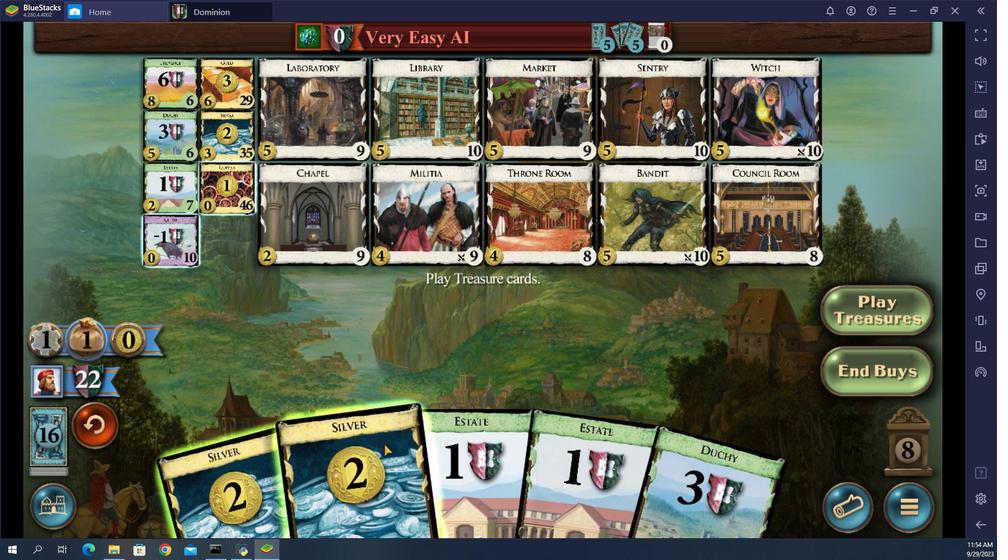 
Action: Mouse pressed left at (378, 357)
Screenshot: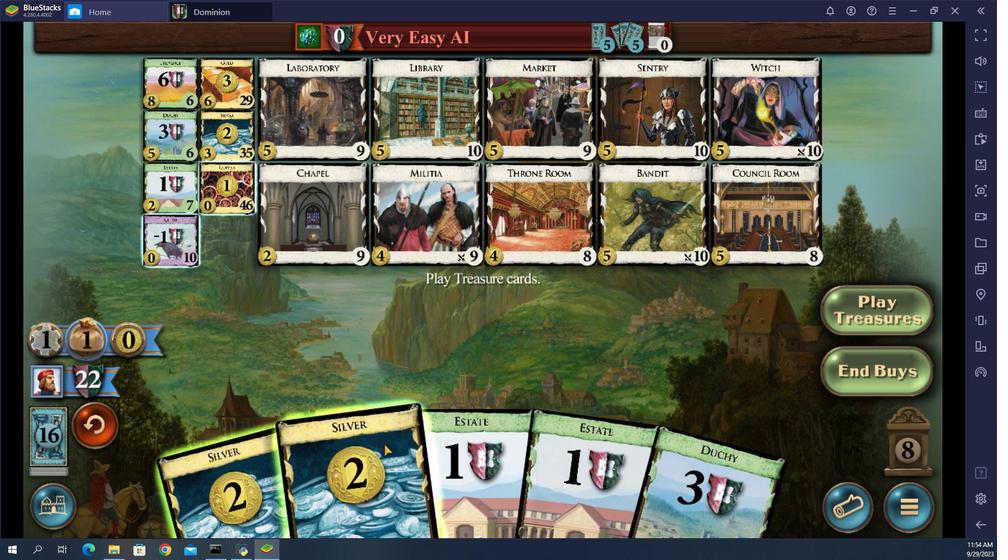 
Action: Mouse moved to (296, 379)
Screenshot: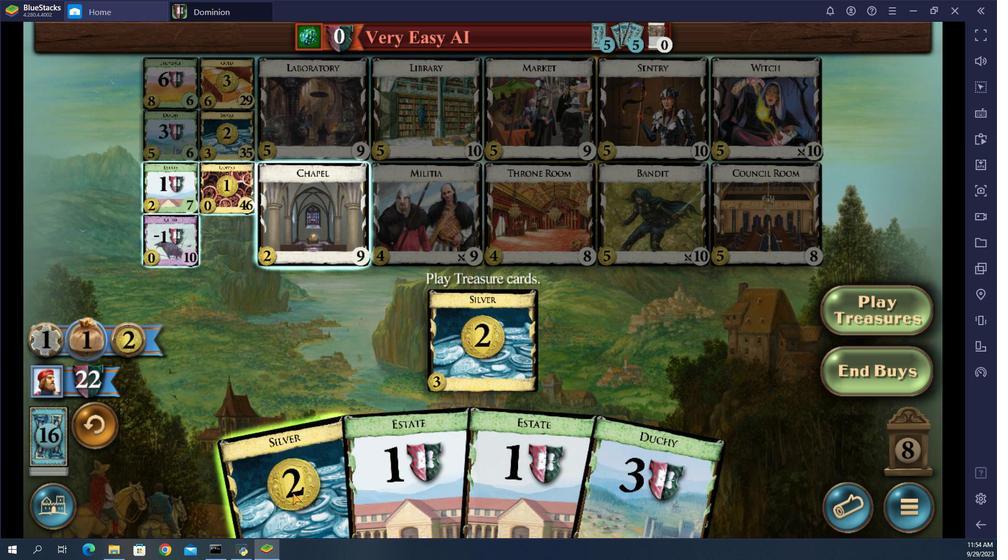 
Action: Mouse pressed left at (296, 379)
Screenshot: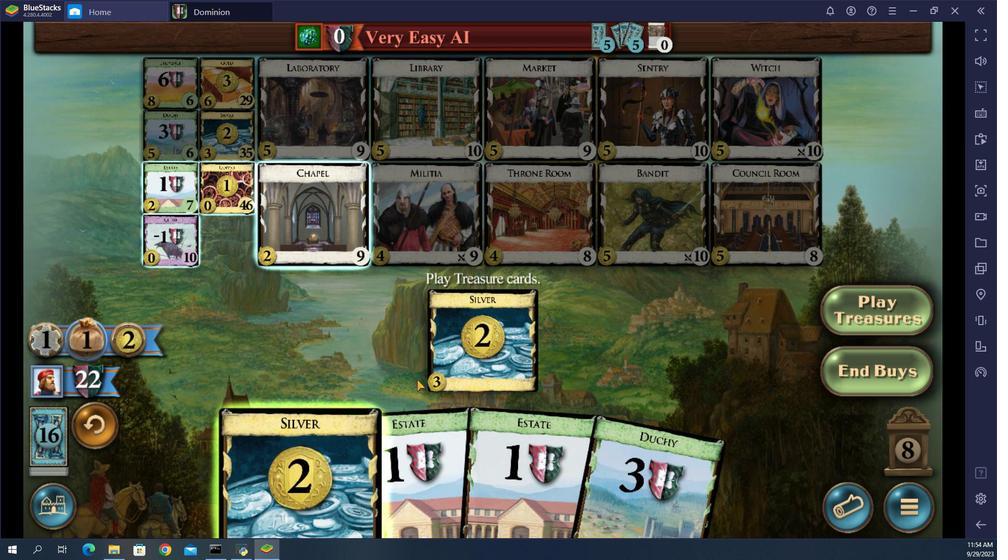 
Action: Mouse moved to (216, 143)
Screenshot: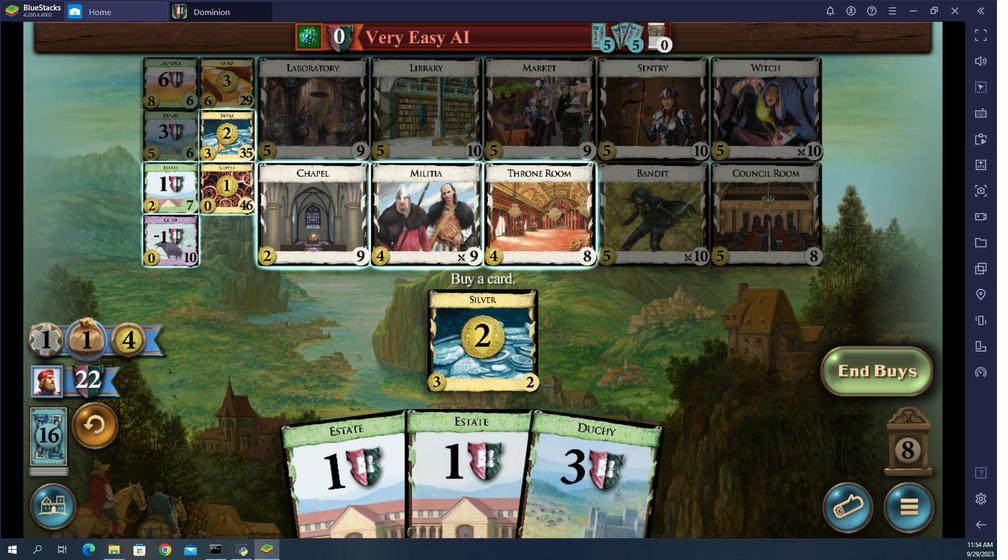 
Action: Mouse pressed left at (216, 143)
Screenshot: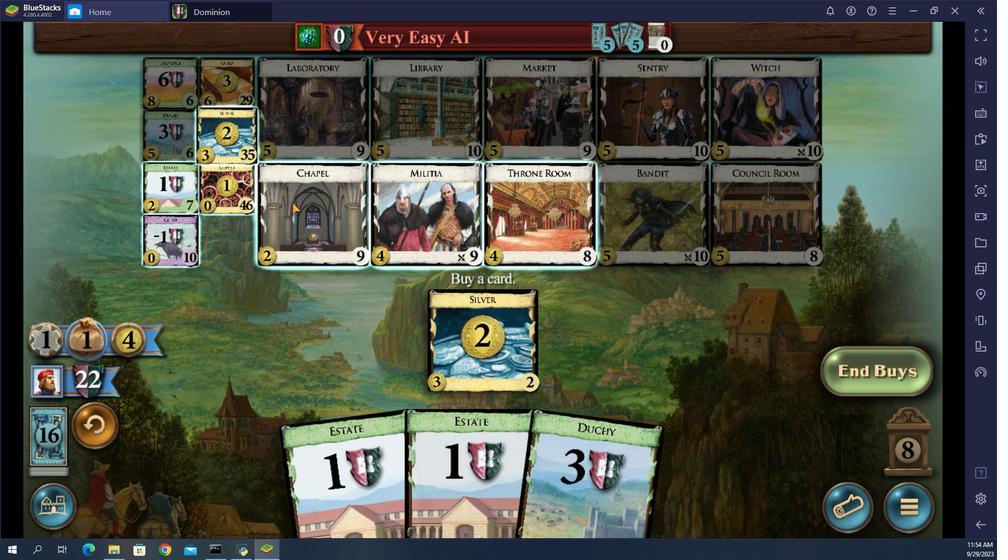 
Action: Mouse moved to (608, 373)
Screenshot: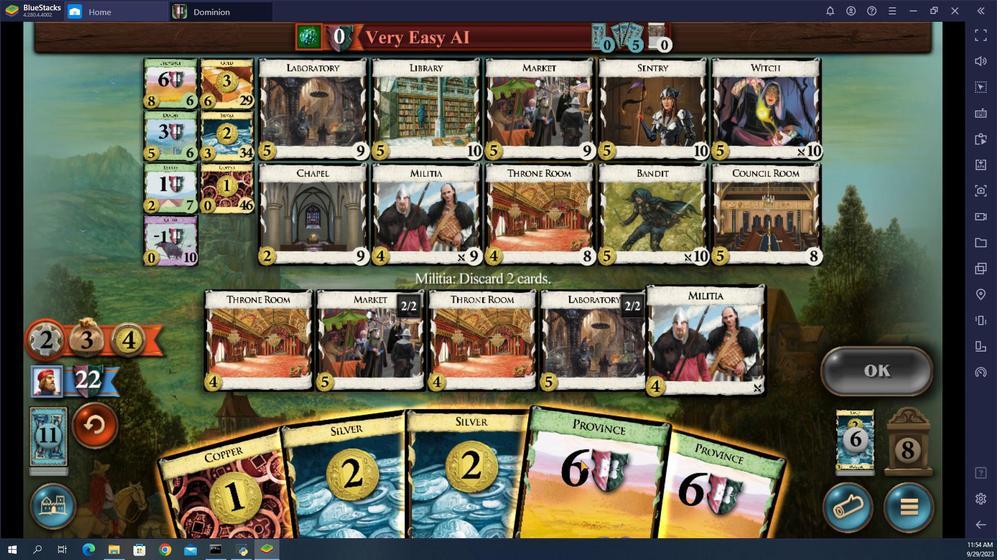 
Action: Mouse pressed left at (608, 373)
Screenshot: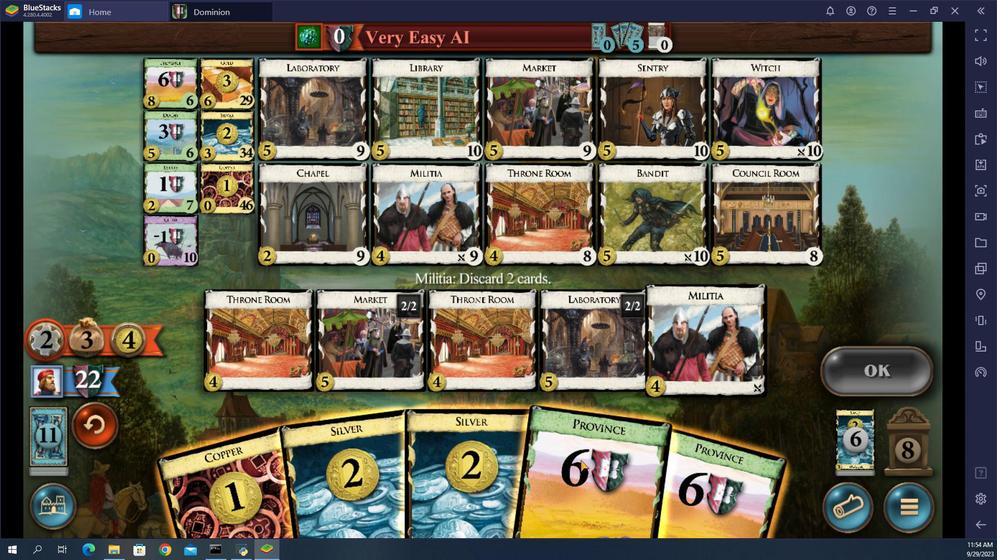 
Action: Mouse moved to (701, 379)
Screenshot: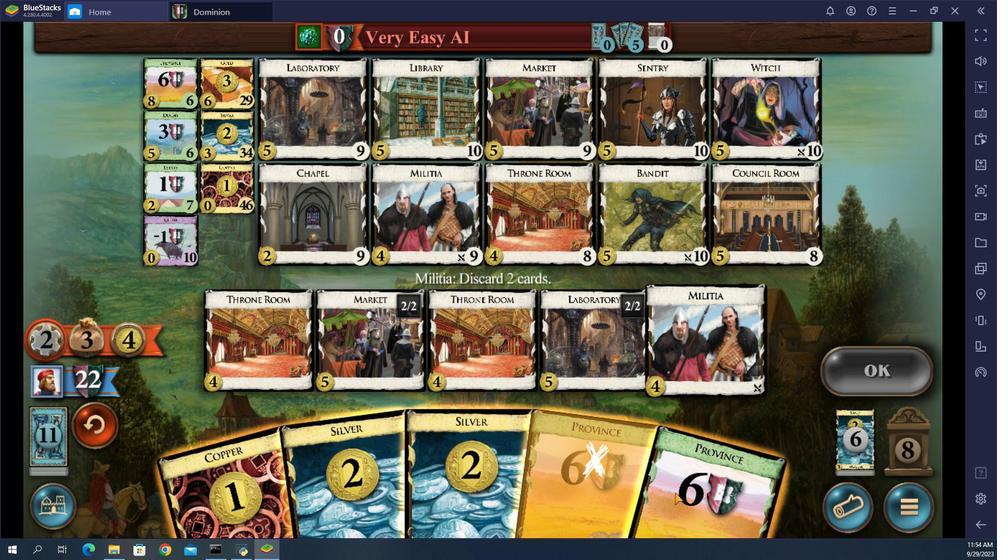 
Action: Mouse pressed left at (701, 379)
Screenshot: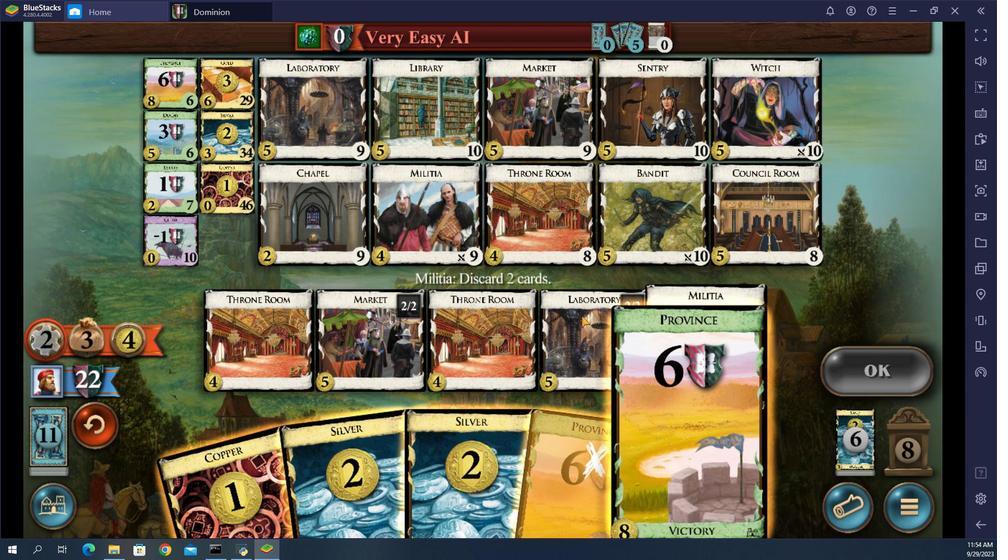 
Action: Mouse moved to (901, 313)
Screenshot: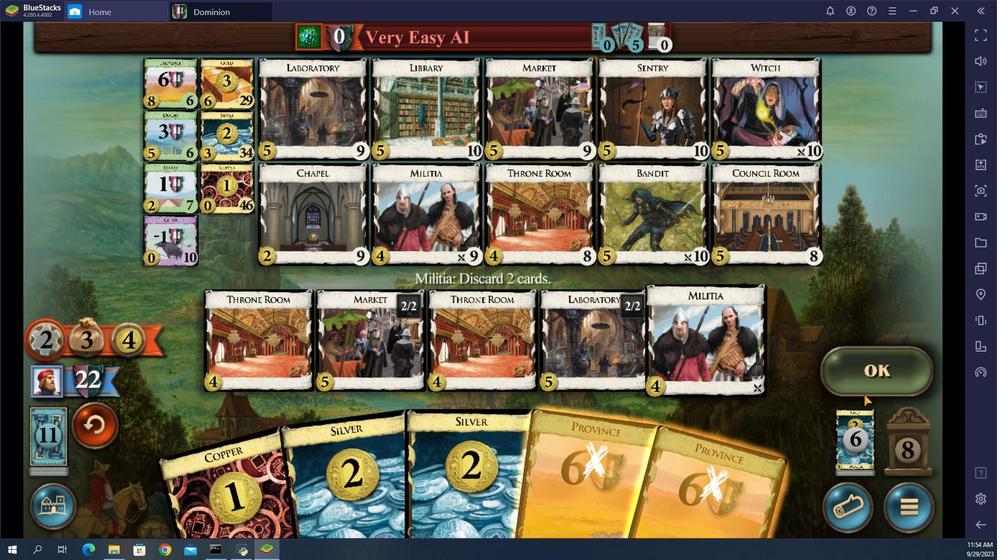 
Action: Mouse pressed left at (901, 313)
Screenshot: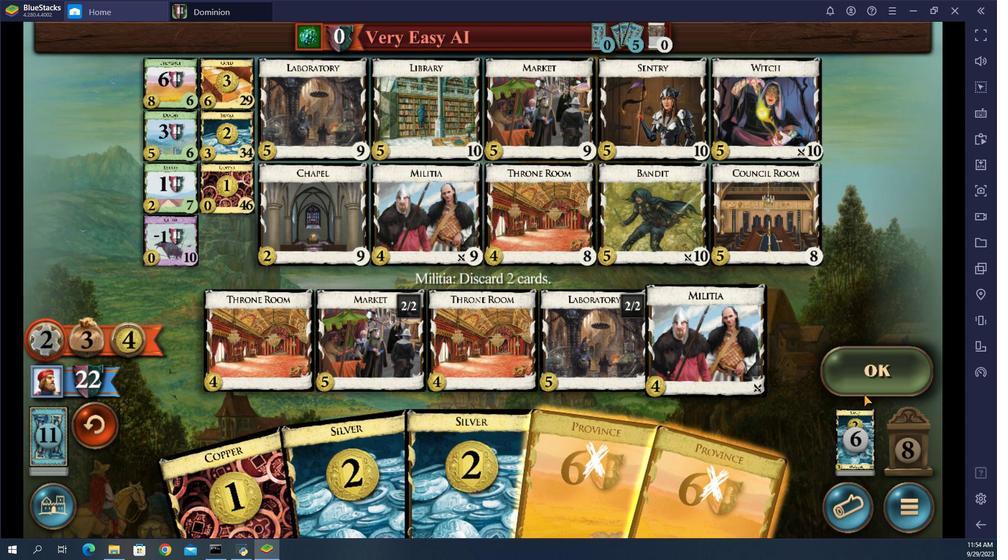 
Action: Mouse moved to (592, 365)
Screenshot: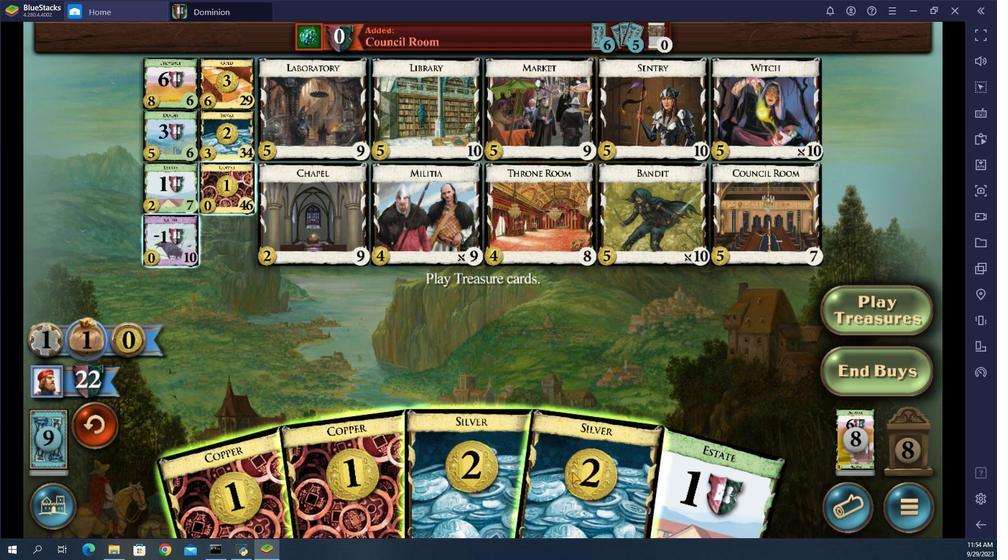 
Action: Mouse pressed left at (592, 365)
Screenshot: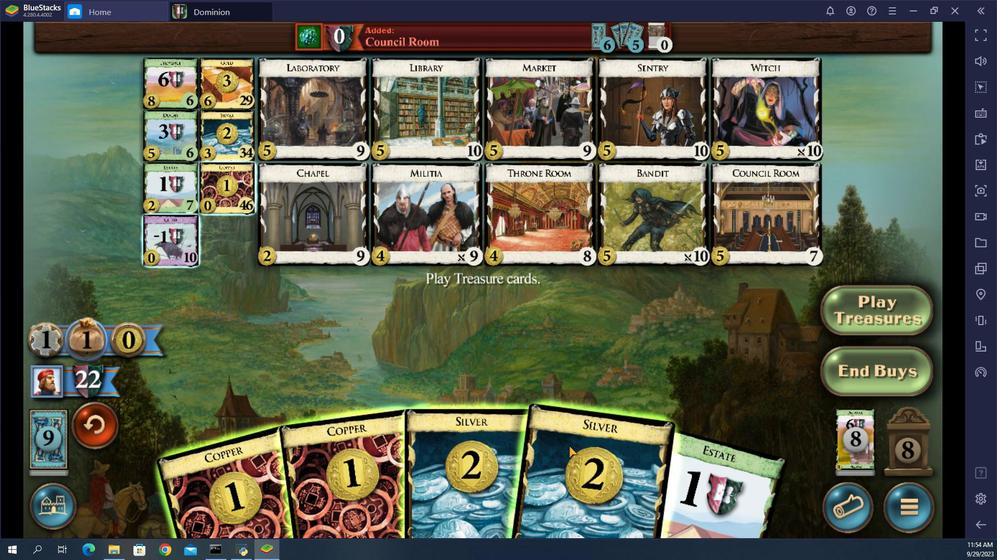 
Action: Mouse moved to (514, 360)
Screenshot: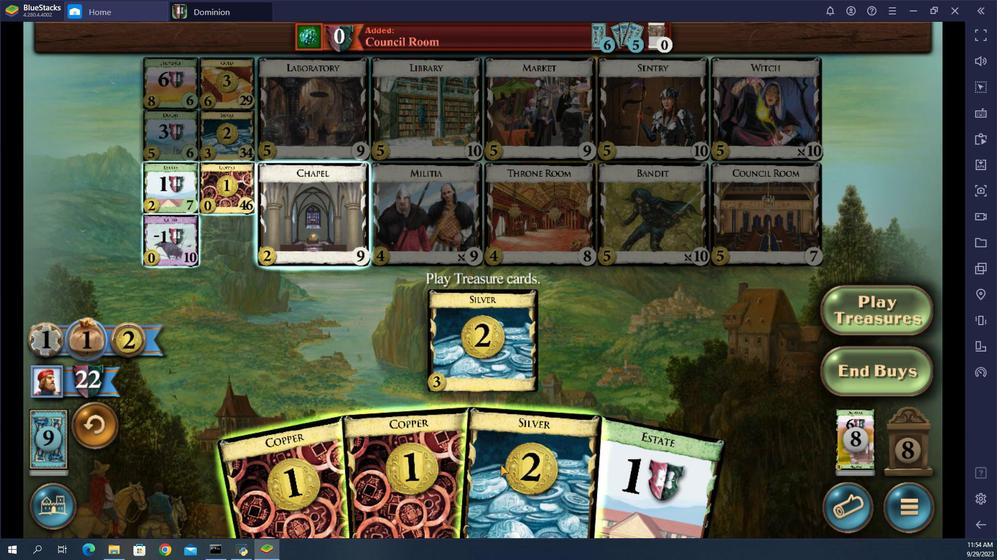 
Action: Mouse pressed left at (514, 360)
Screenshot: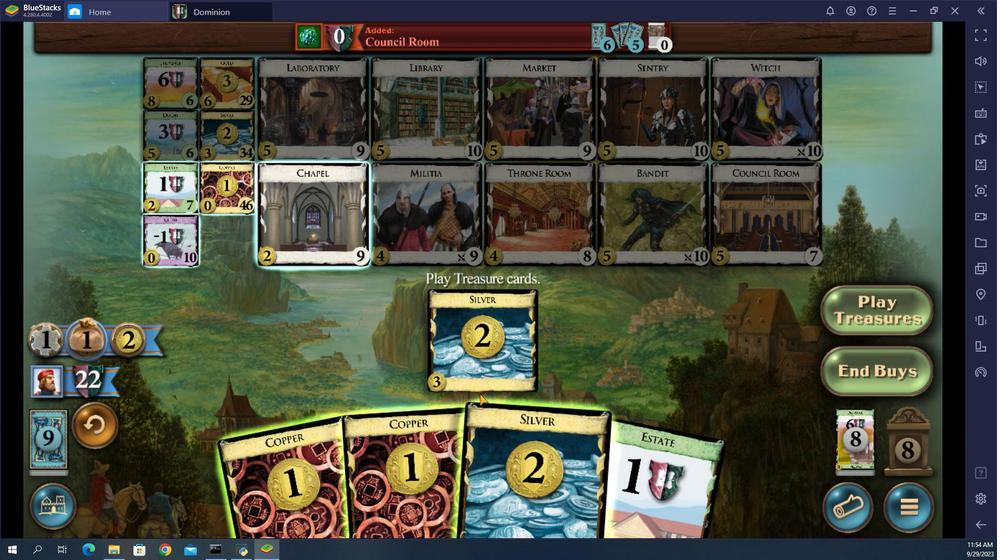 
Action: Mouse moved to (440, 335)
Screenshot: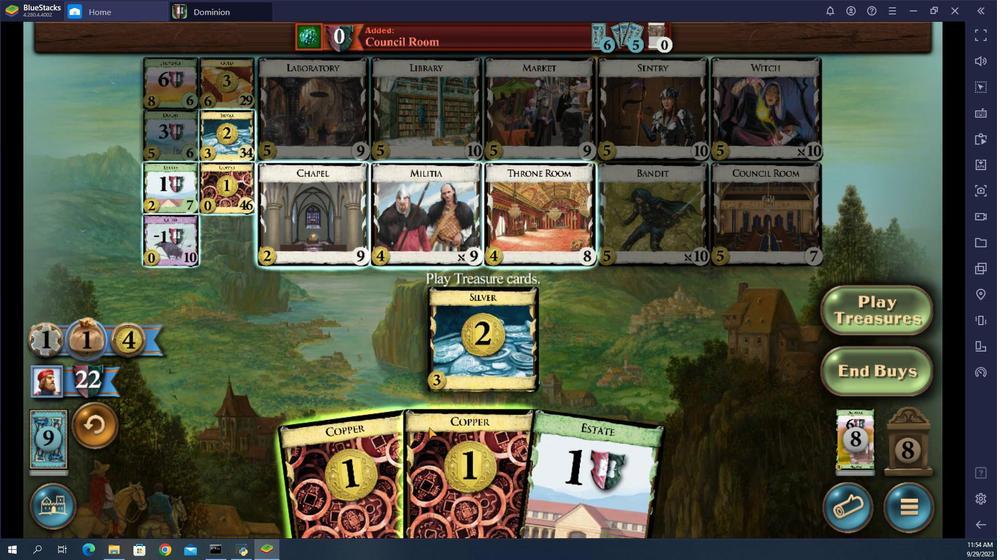 
Action: Mouse pressed left at (440, 335)
Screenshot: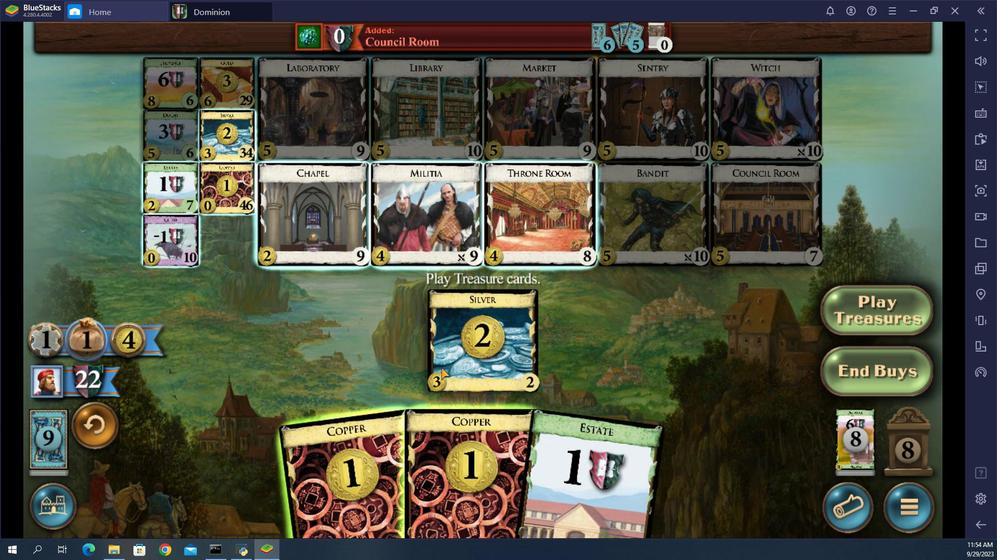
Action: Mouse moved to (411, 341)
Screenshot: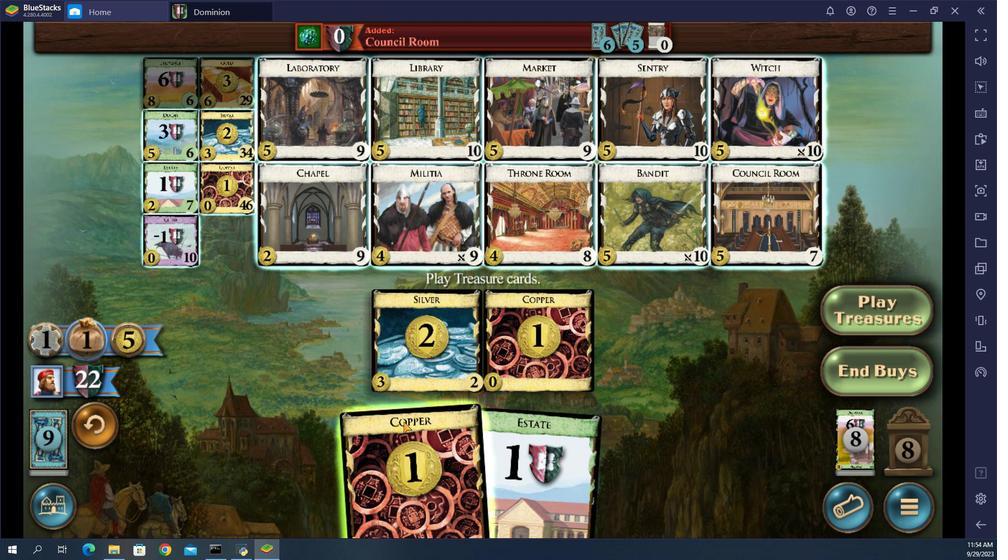 
Action: Mouse pressed left at (411, 341)
Screenshot: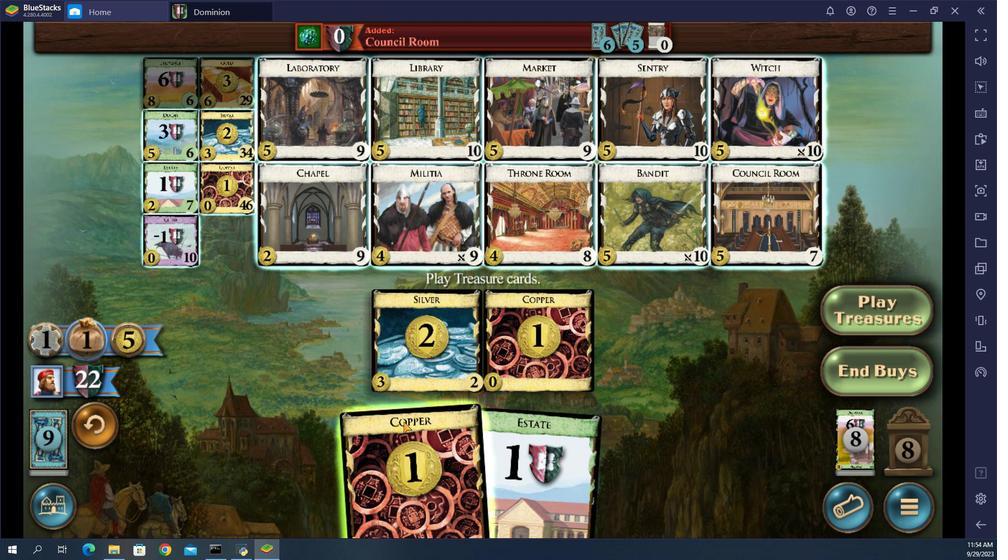 
Action: Mouse moved to (215, 97)
Screenshot: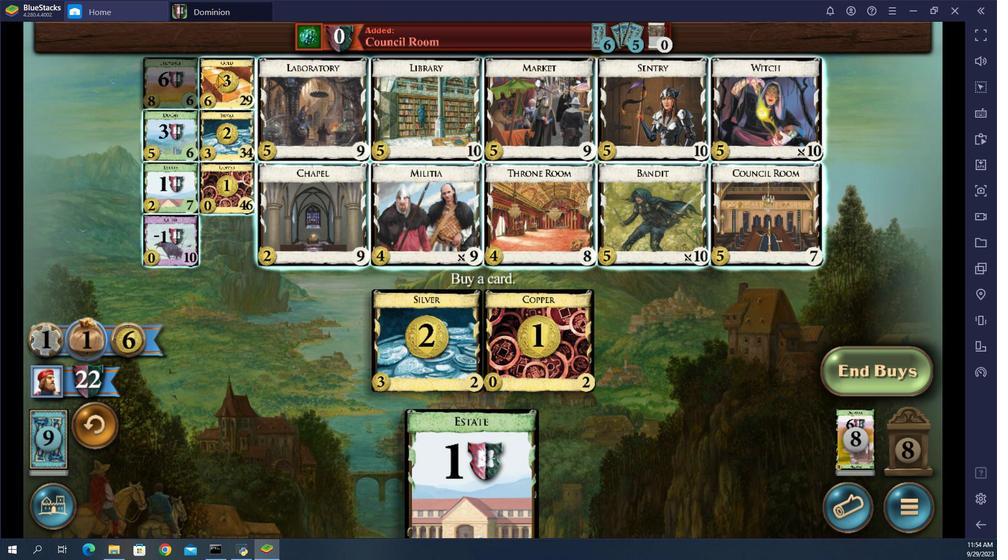 
Action: Mouse pressed left at (215, 97)
Screenshot: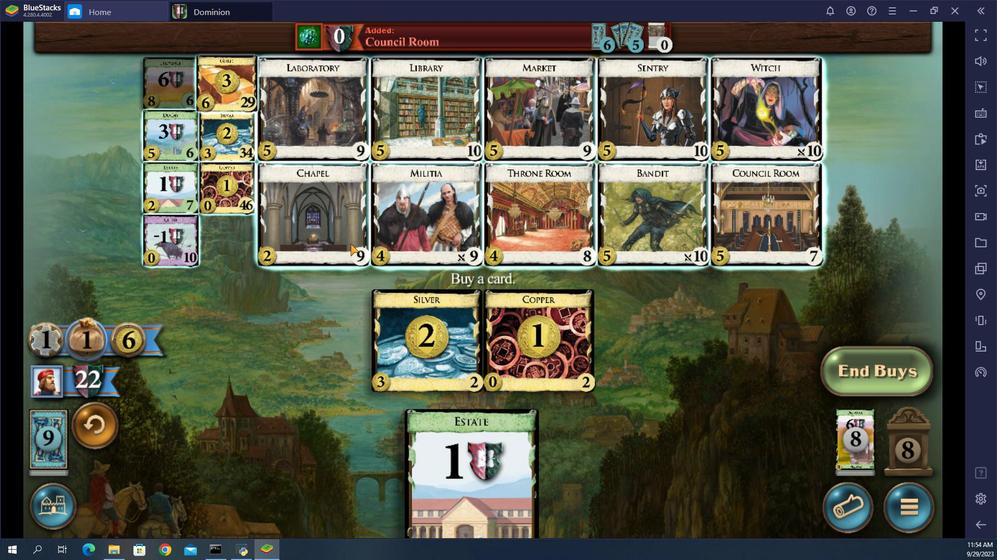 
Action: Mouse moved to (713, 384)
Screenshot: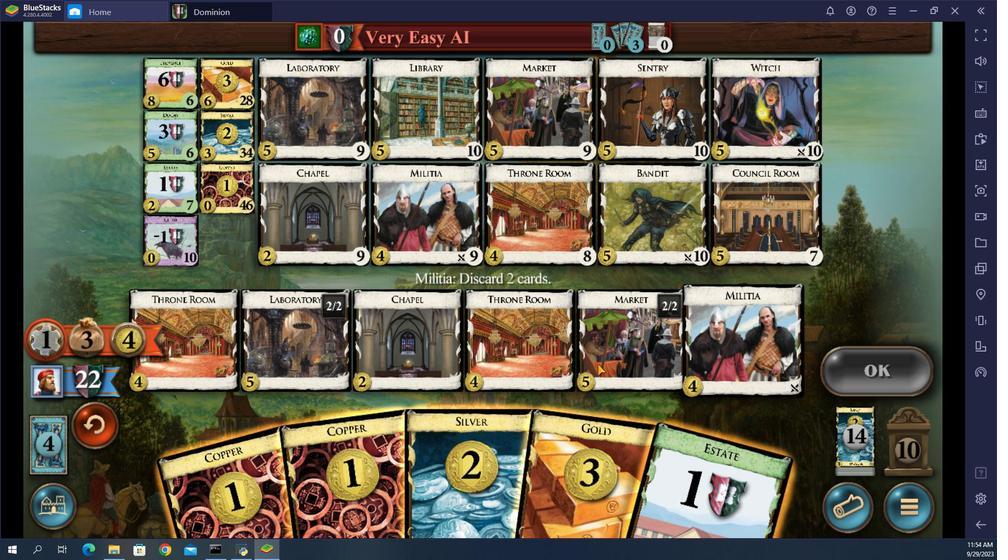 
Action: Mouse pressed left at (713, 384)
Screenshot: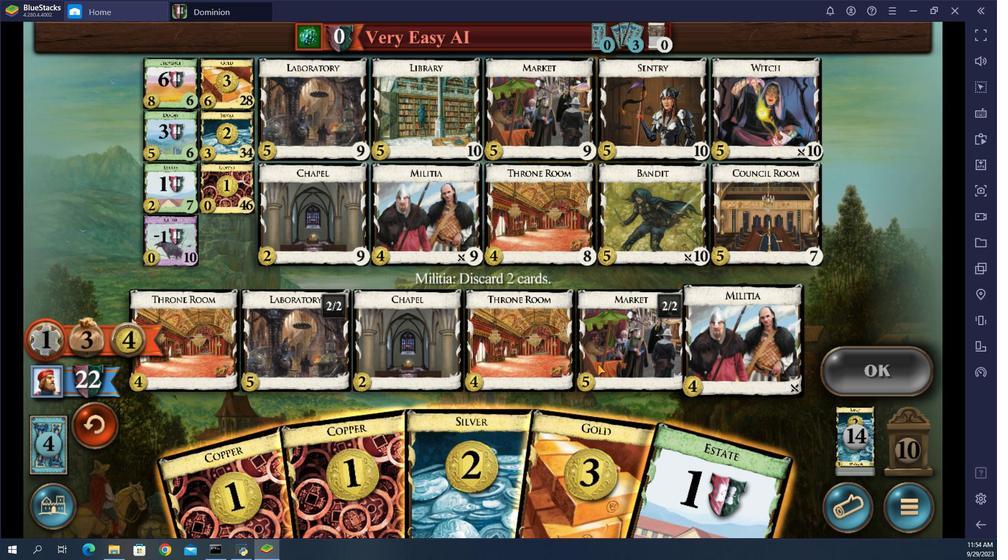 
Action: Mouse moved to (205, 407)
Screenshot: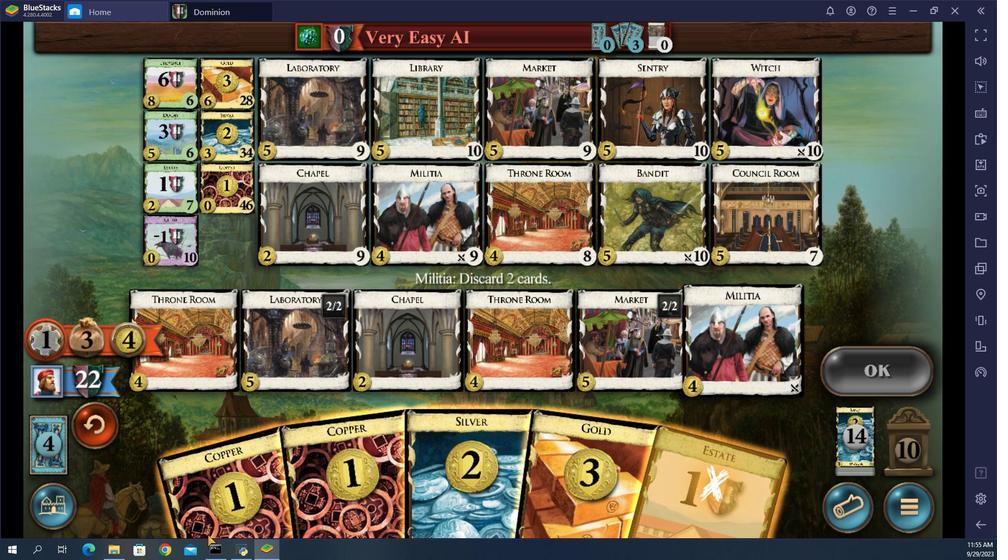 
Action: Mouse pressed left at (205, 407)
Screenshot: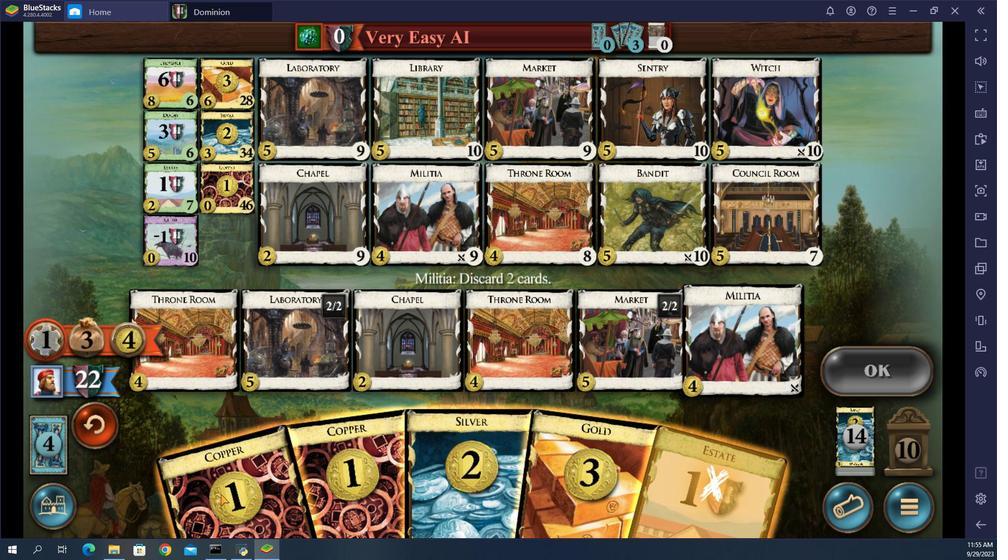 
Action: Mouse moved to (899, 309)
Screenshot: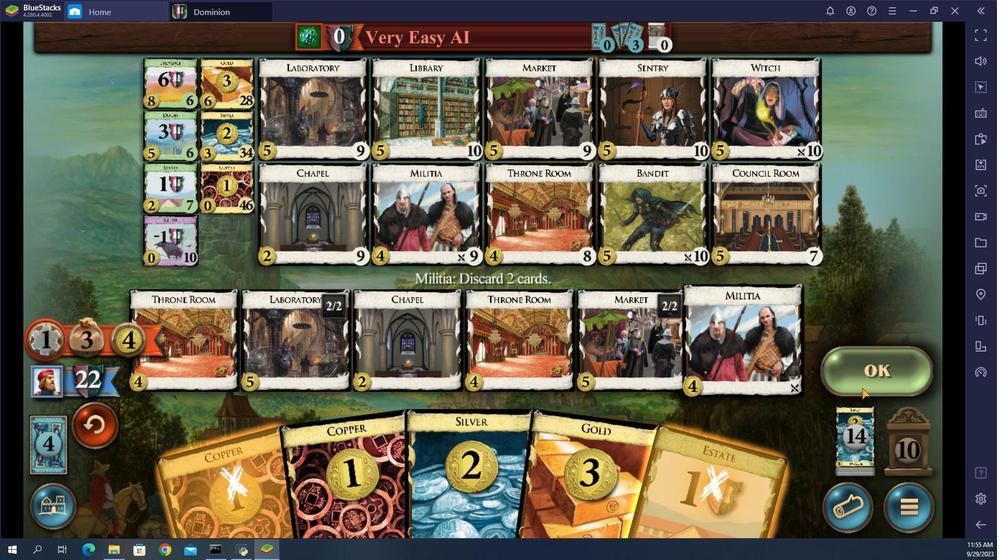 
Action: Mouse pressed left at (899, 309)
Screenshot: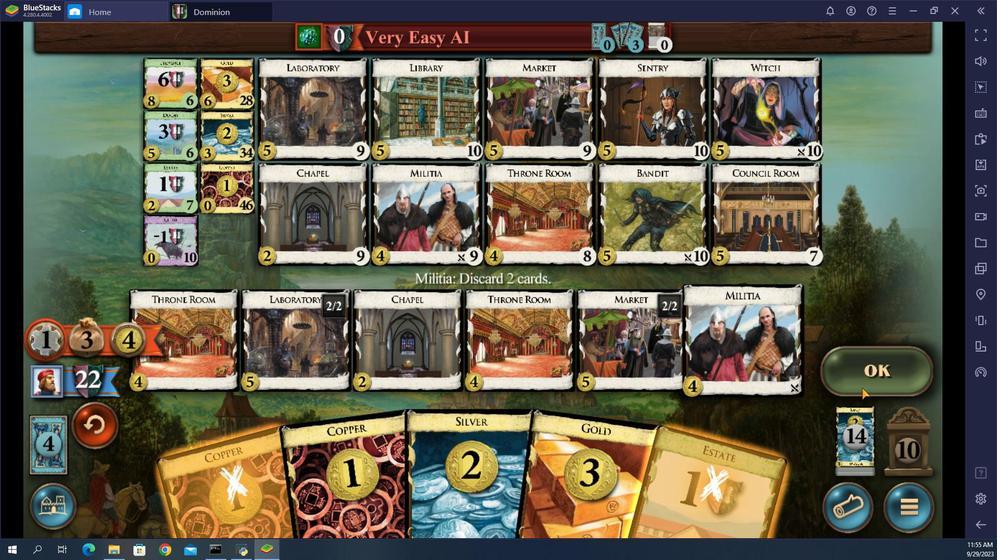 
Action: Mouse moved to (575, 374)
Screenshot: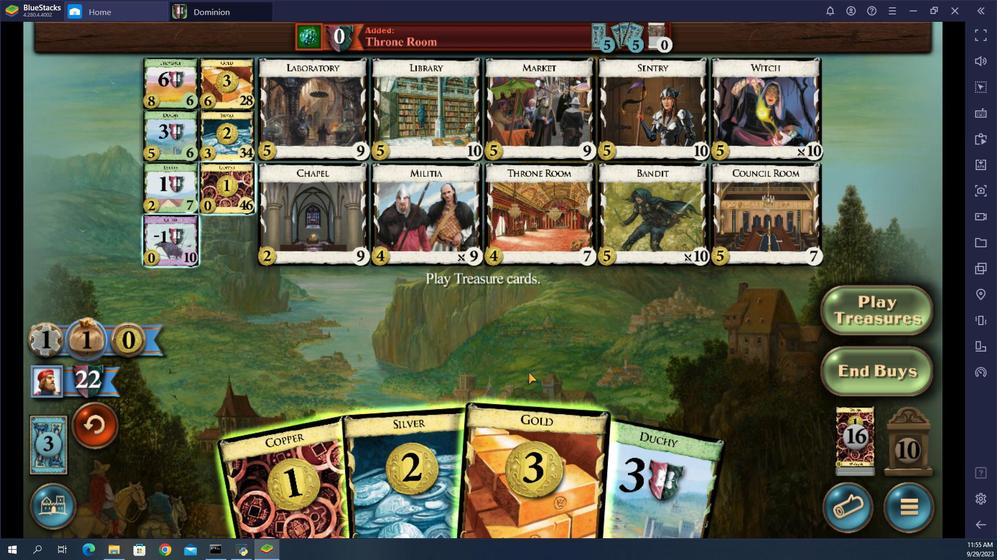 
Action: Mouse pressed left at (575, 374)
Screenshot: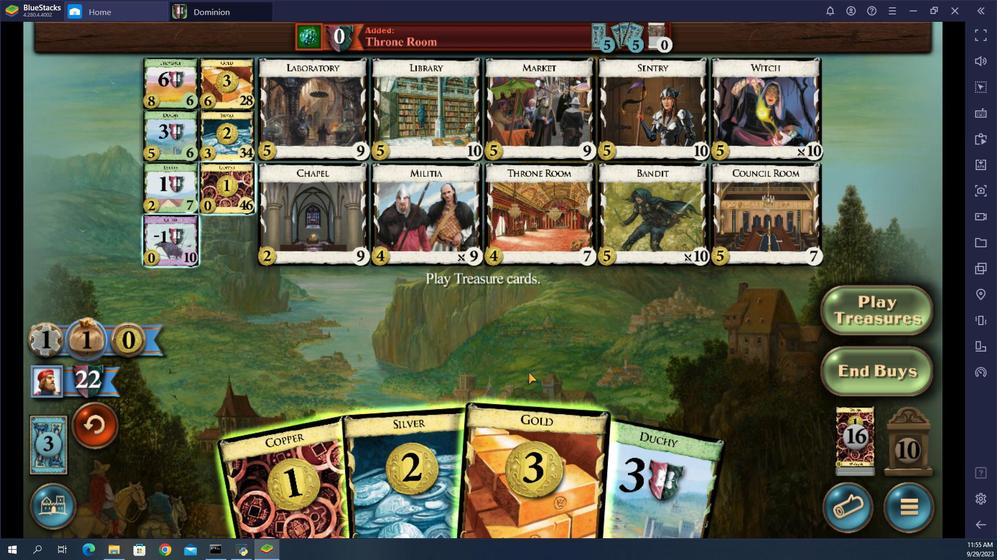 
Action: Mouse moved to (487, 347)
Screenshot: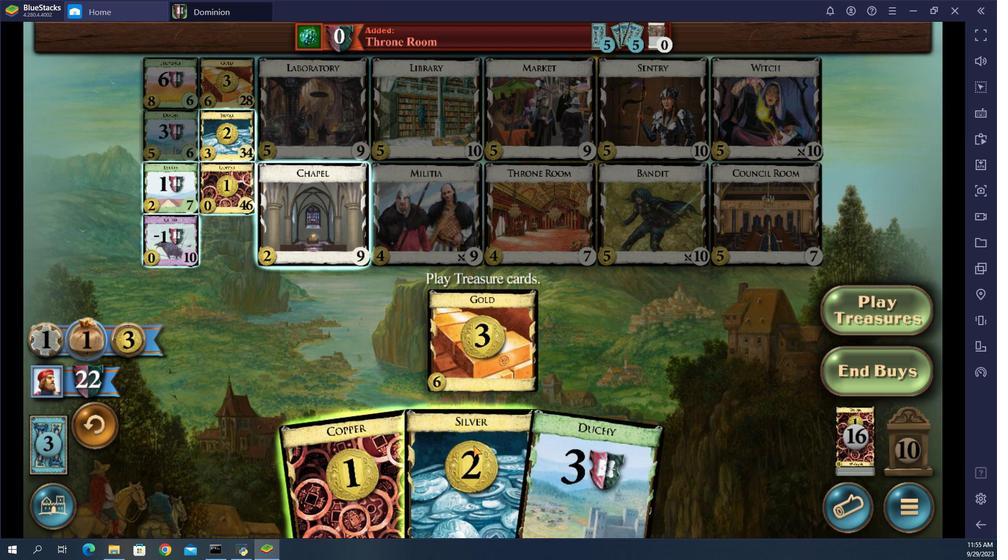 
Action: Mouse pressed left at (487, 347)
Screenshot: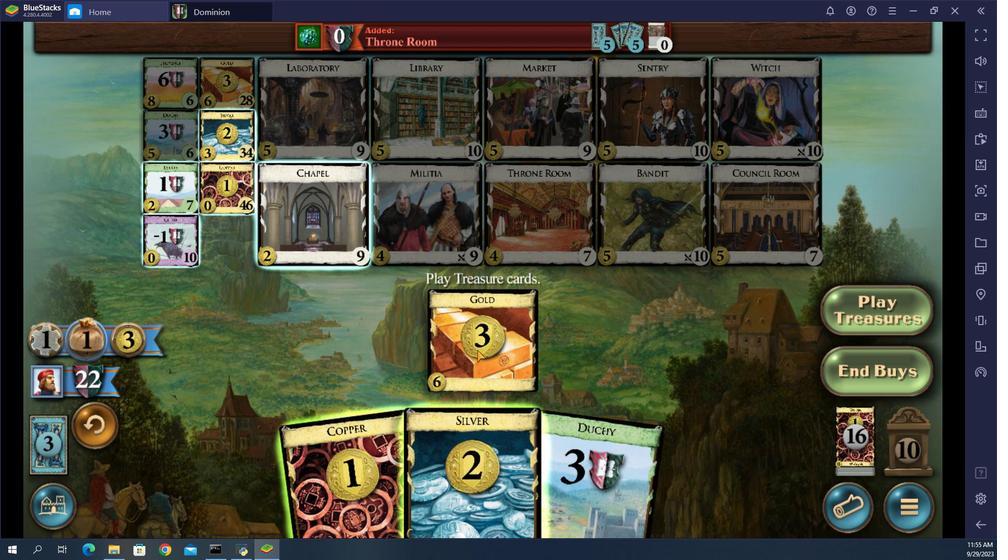 
Action: Mouse moved to (400, 367)
Screenshot: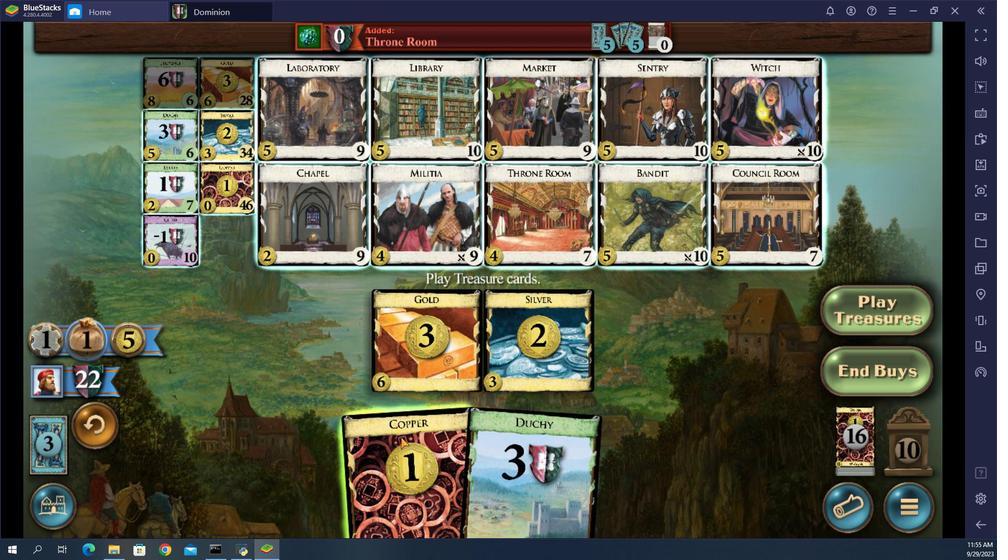 
Action: Mouse pressed left at (400, 367)
Screenshot: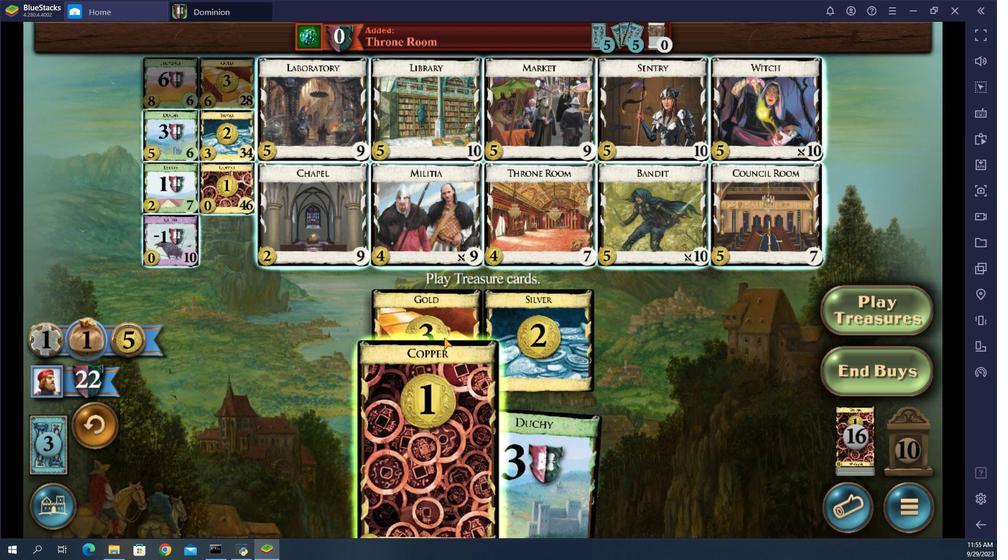 
Action: Mouse moved to (213, 108)
Screenshot: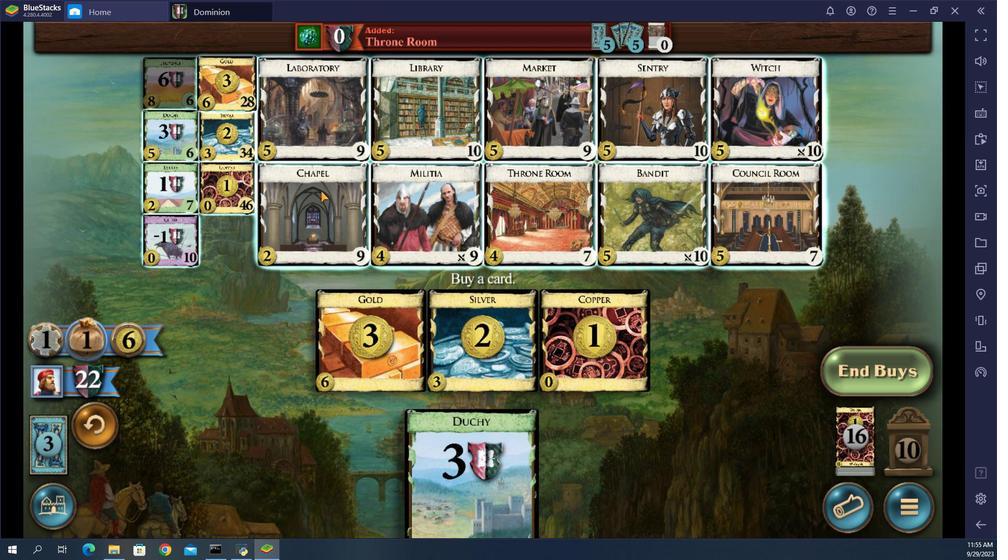
Action: Mouse pressed left at (213, 108)
Screenshot: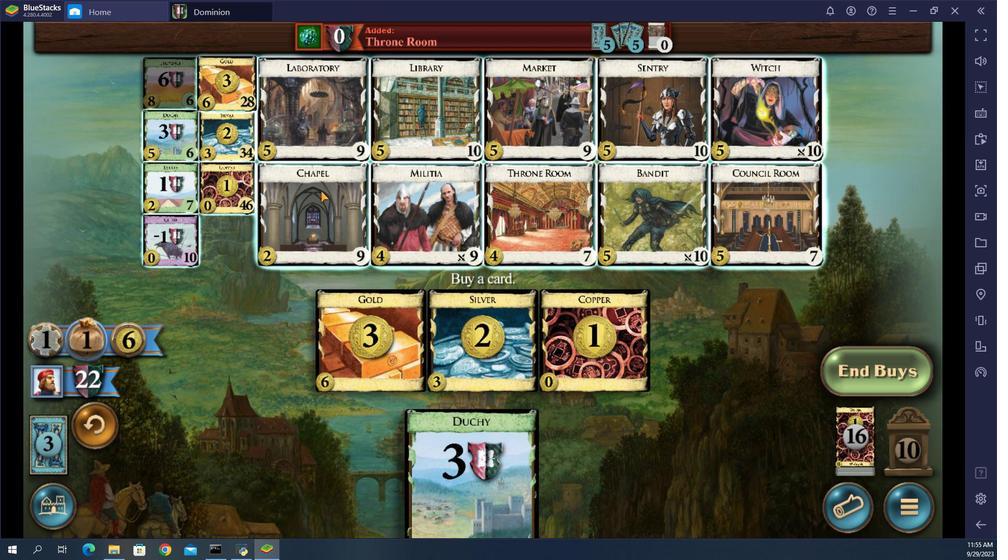 
Action: Mouse moved to (694, 382)
Screenshot: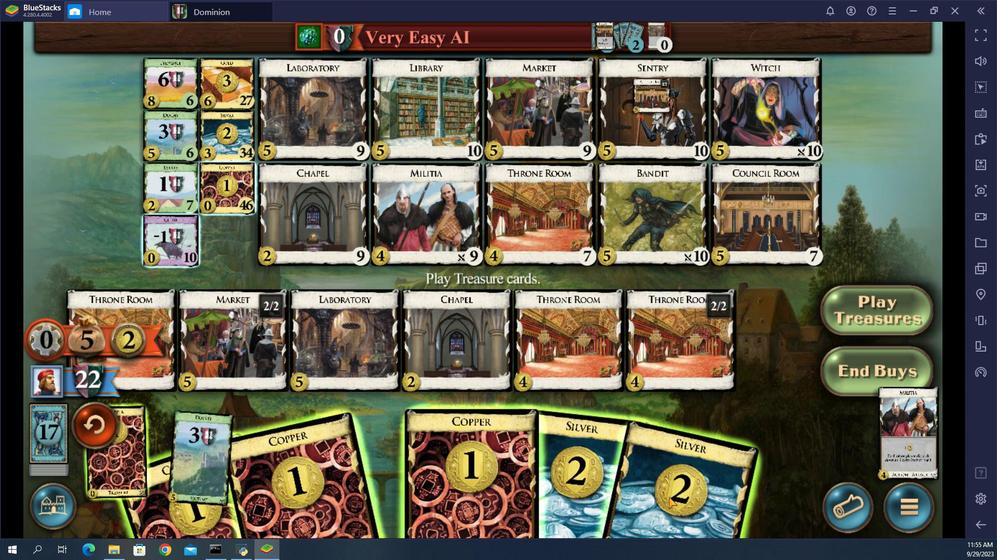 
Action: Mouse pressed left at (694, 382)
Screenshot: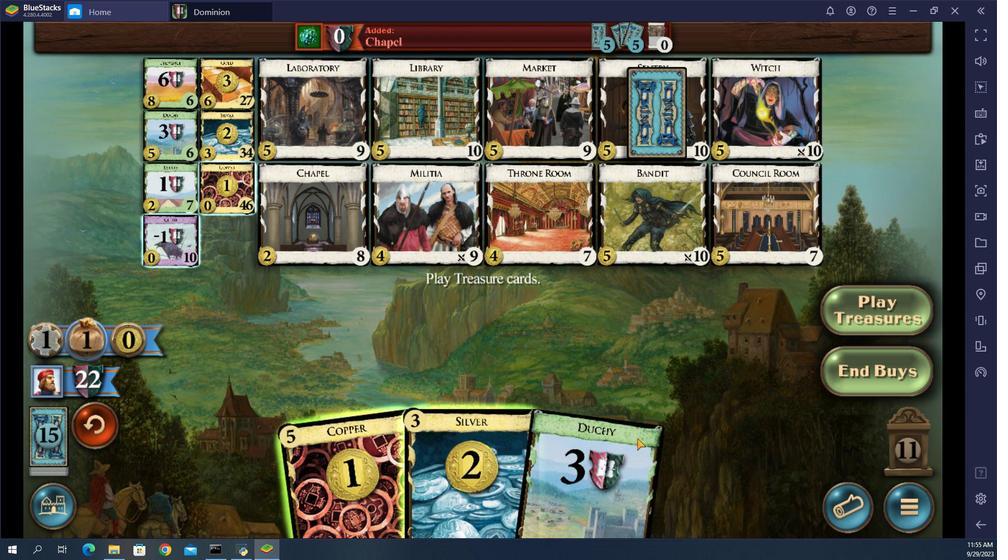 
Action: Mouse moved to (590, 374)
Screenshot: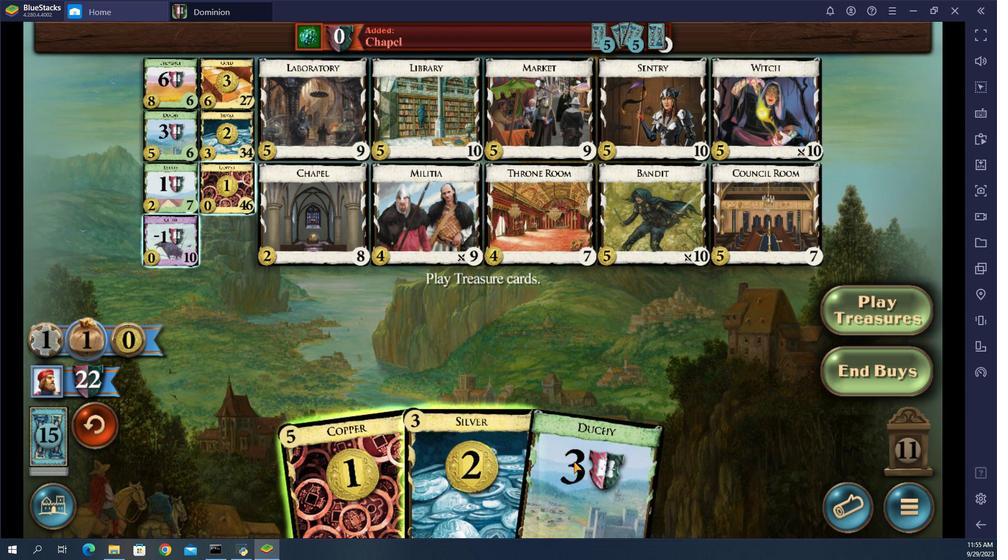 
Action: Mouse pressed left at (590, 374)
Screenshot: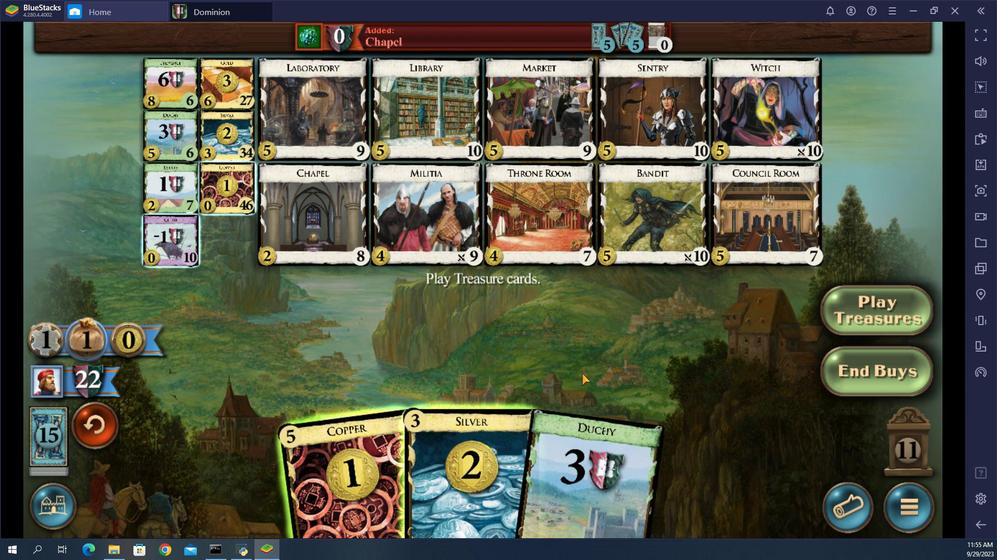 
Action: Mouse moved to (487, 364)
Screenshot: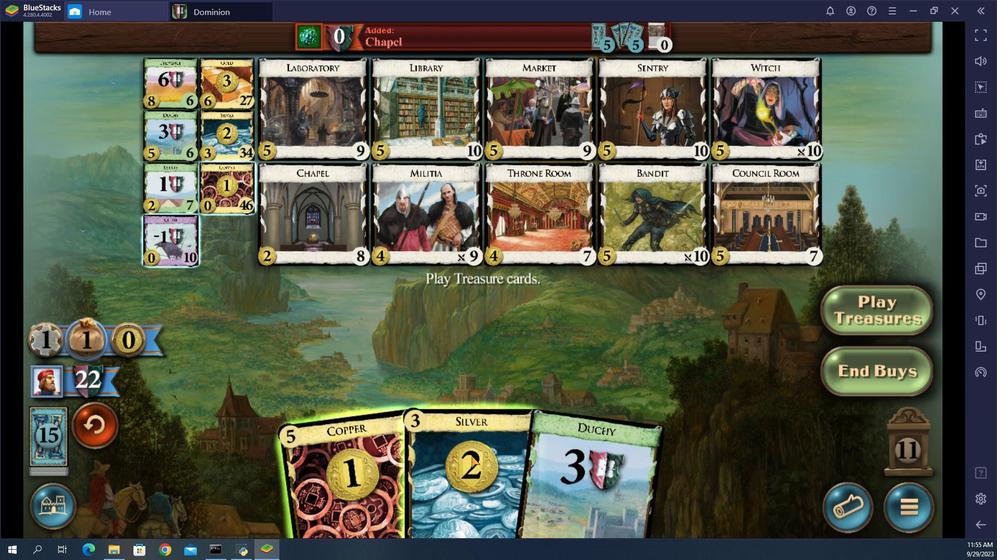 
Action: Mouse pressed left at (487, 364)
Screenshot: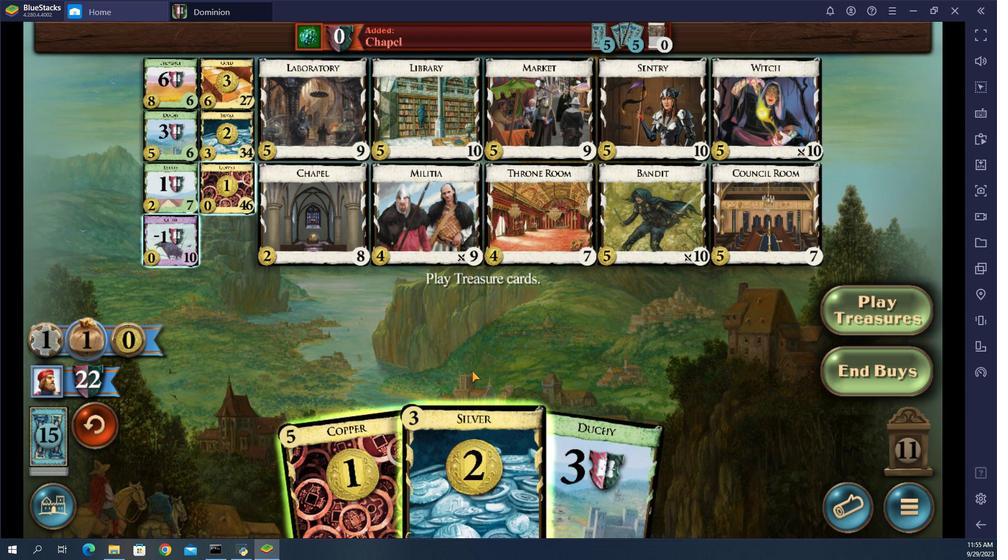 
Action: Mouse moved to (468, 368)
Screenshot: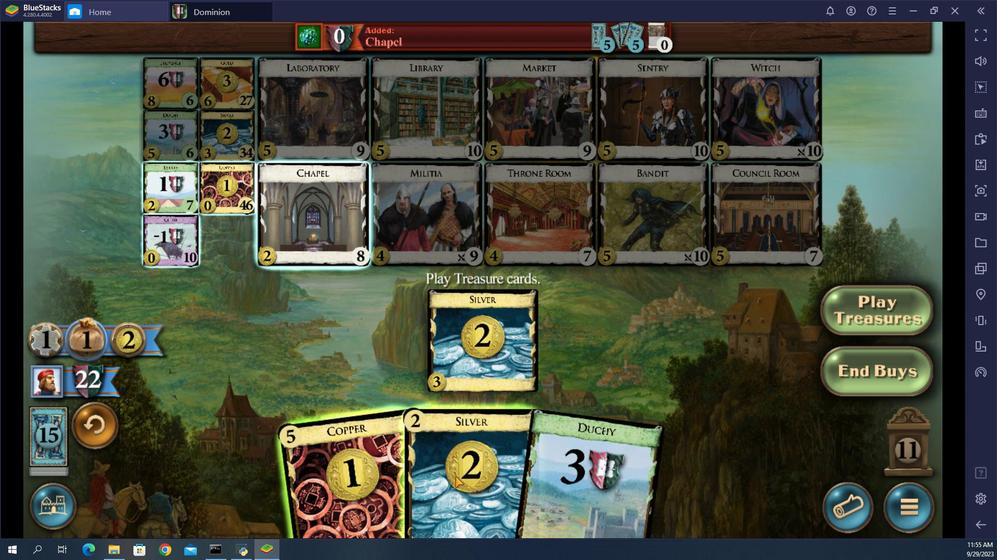 
Action: Mouse pressed left at (468, 368)
Screenshot: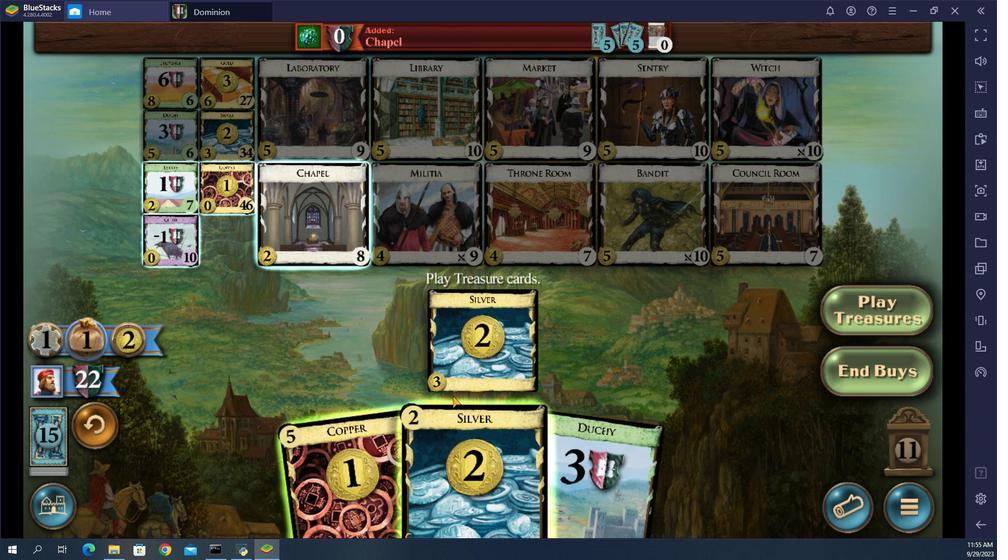 
Action: Mouse moved to (481, 352)
Screenshot: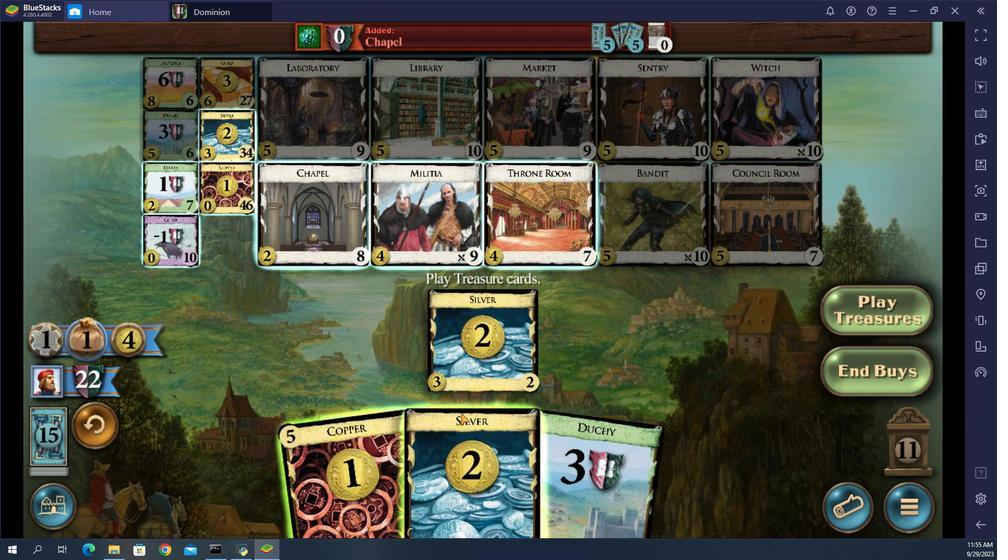 
Action: Mouse pressed left at (481, 352)
Screenshot: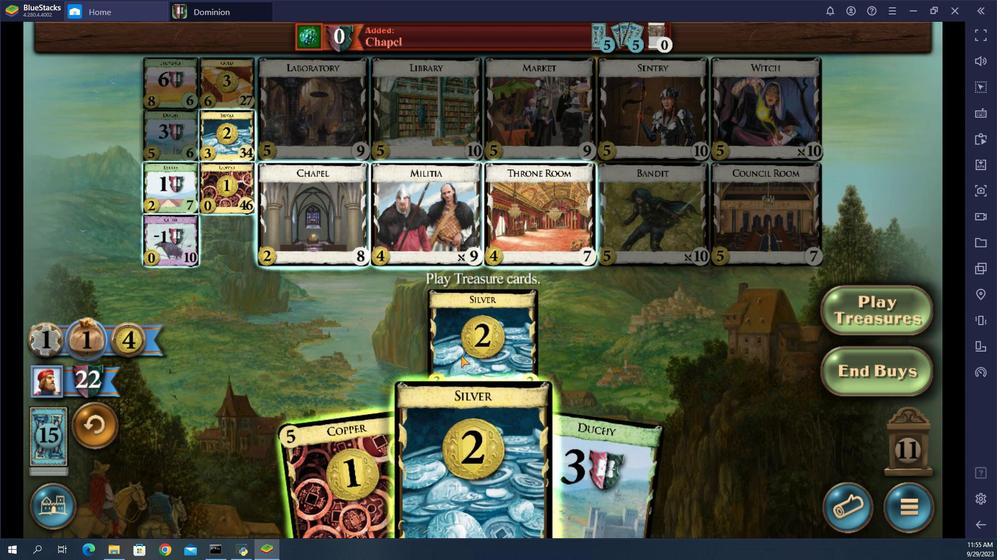 
Action: Mouse moved to (223, 105)
Screenshot: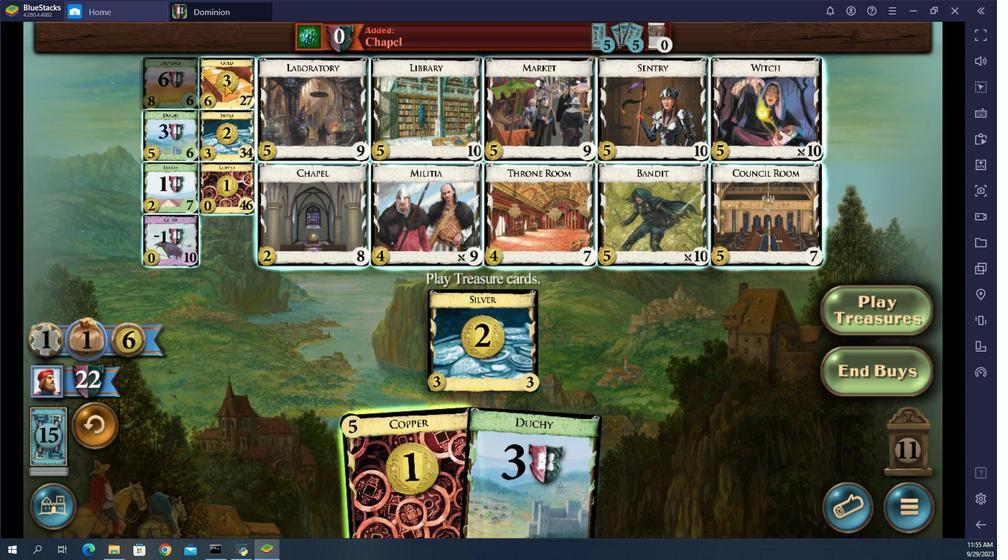 
Action: Mouse pressed left at (223, 105)
Screenshot: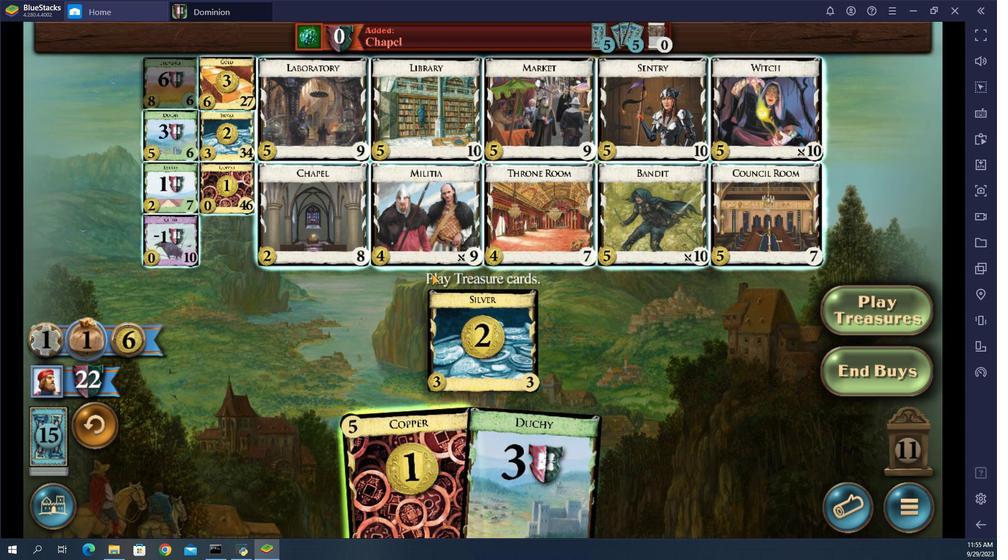 
Action: Mouse moved to (425, 350)
Screenshot: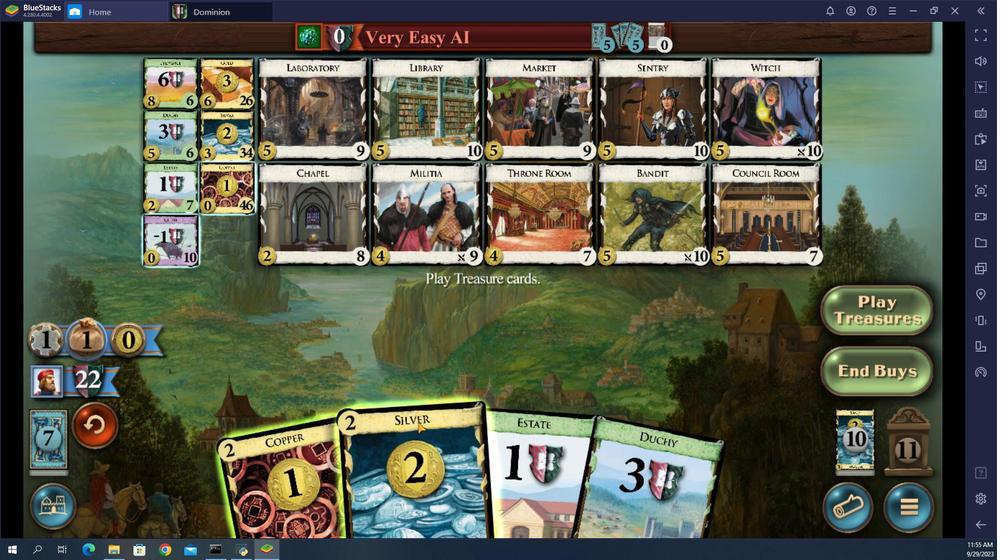 
Action: Mouse pressed left at (425, 350)
Screenshot: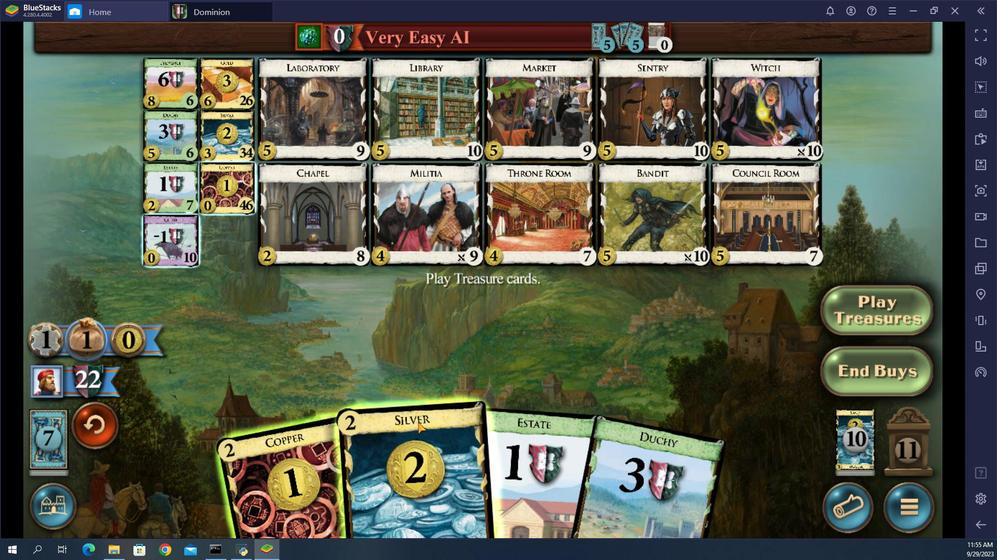 
Action: Mouse moved to (157, 174)
Screenshot: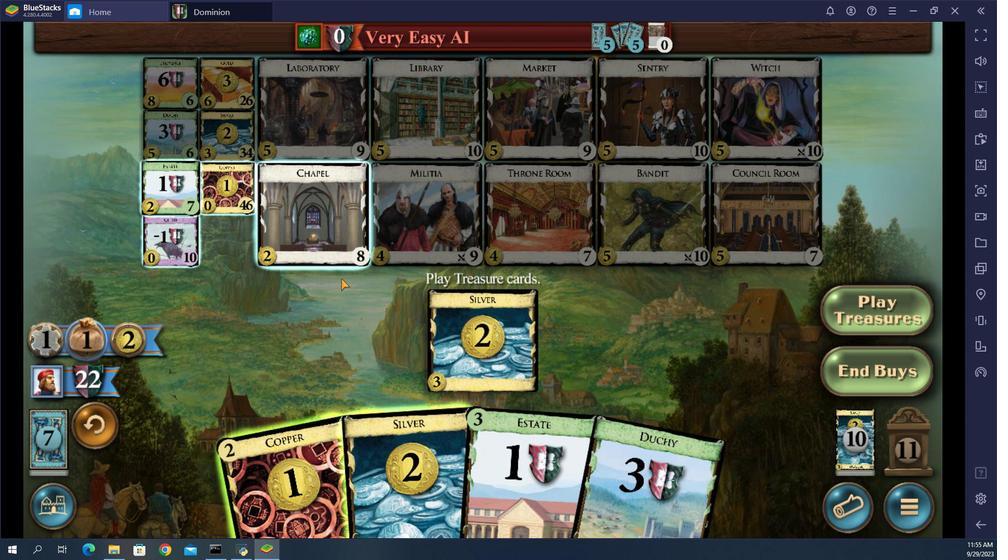 
Action: Mouse pressed left at (157, 174)
Screenshot: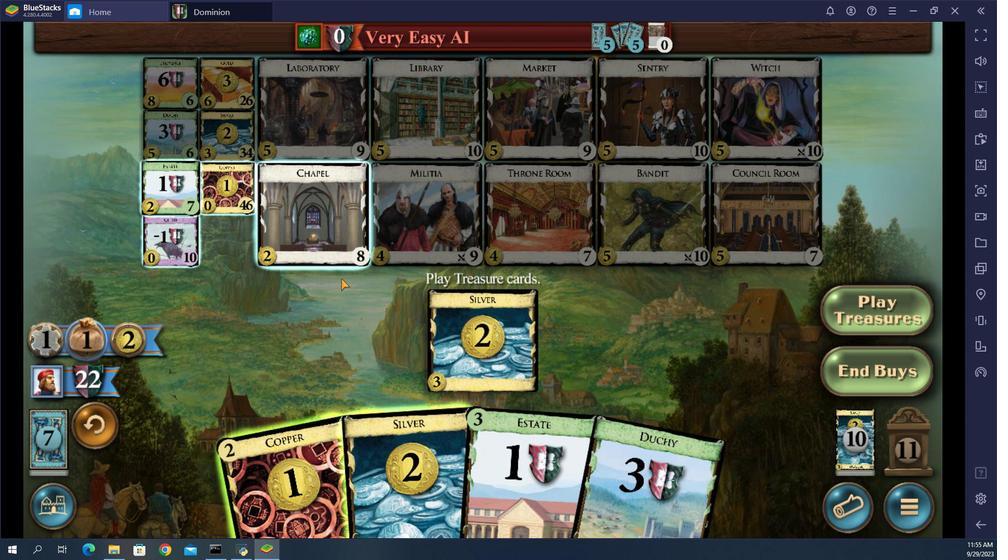 
Action: Mouse moved to (475, 344)
Screenshot: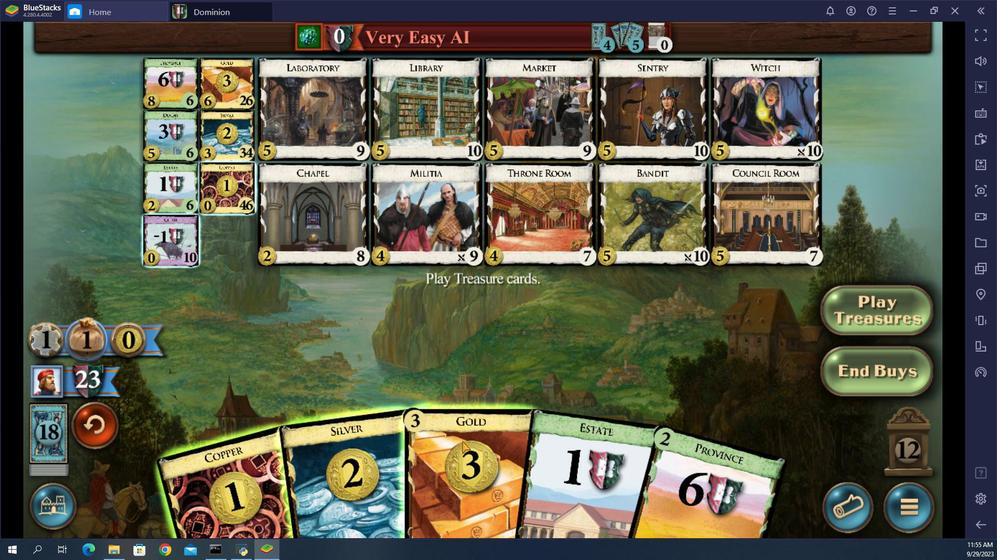 
Action: Mouse pressed left at (475, 344)
Screenshot: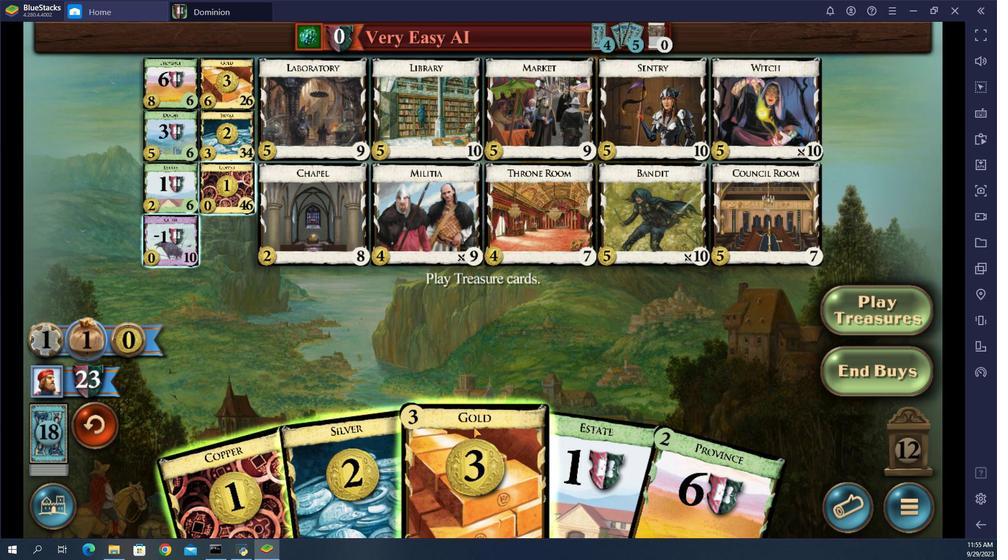 
Action: Mouse moved to (510, 359)
Screenshot: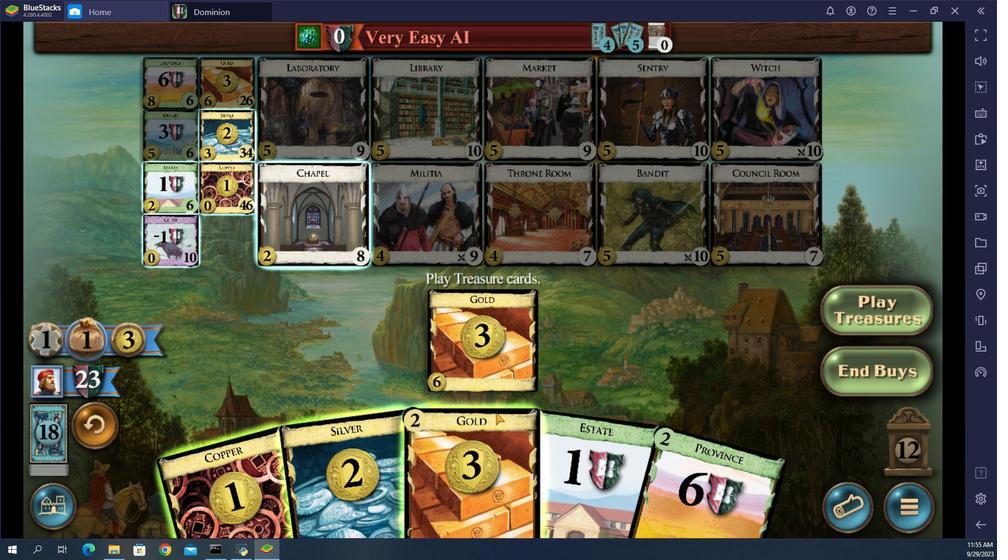 
Action: Mouse pressed left at (510, 359)
Screenshot: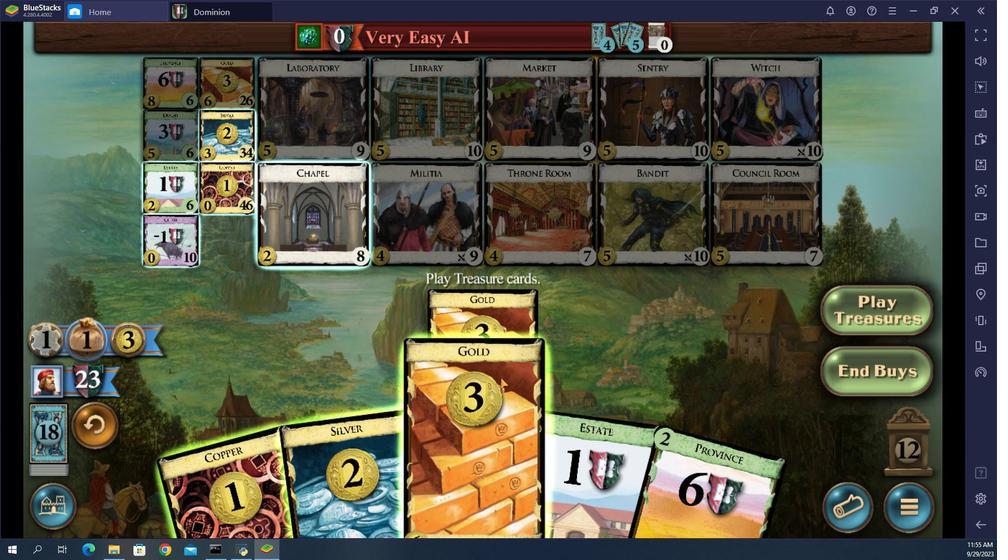 
Action: Mouse moved to (393, 354)
Screenshot: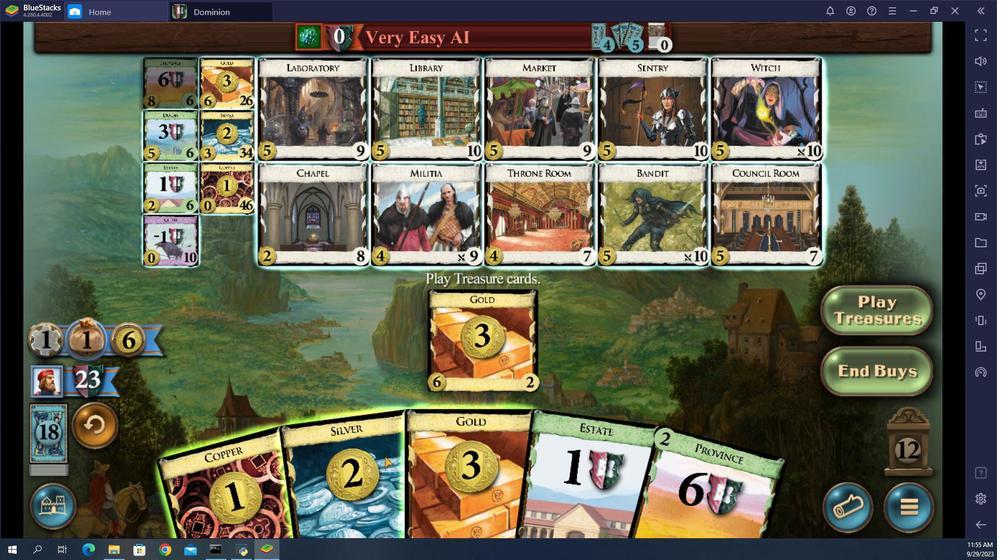 
Action: Mouse pressed left at (393, 354)
Screenshot: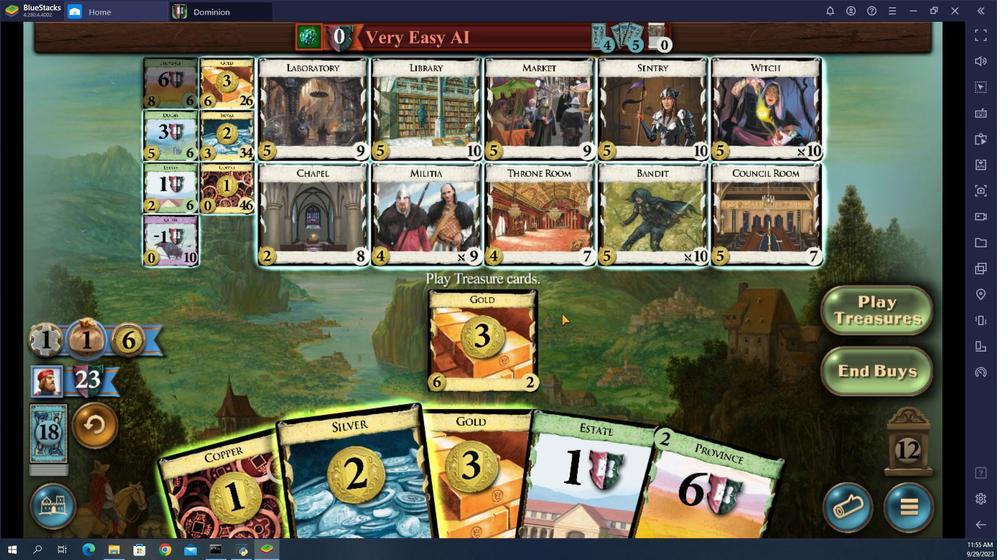 
Action: Mouse moved to (165, 97)
Screenshot: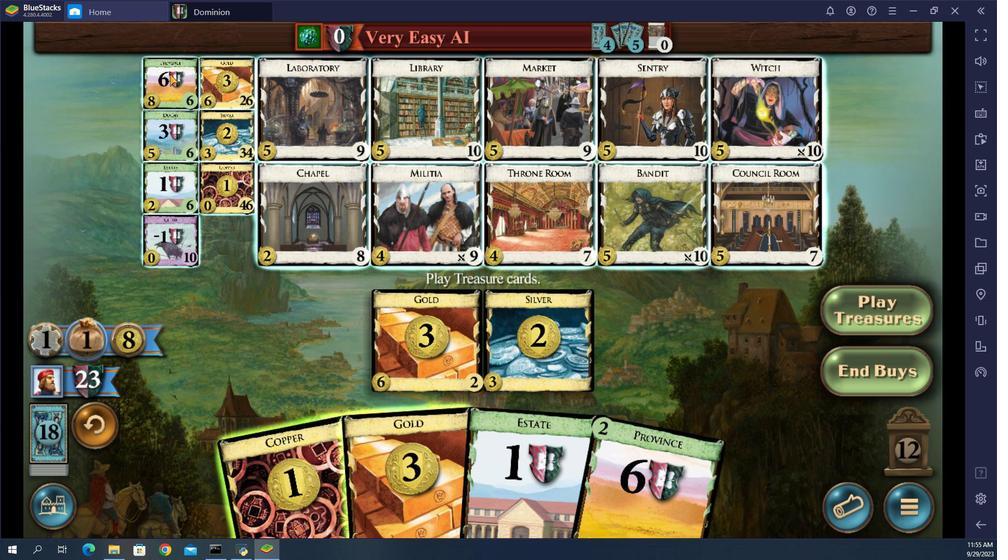 
Action: Mouse pressed left at (165, 97)
Screenshot: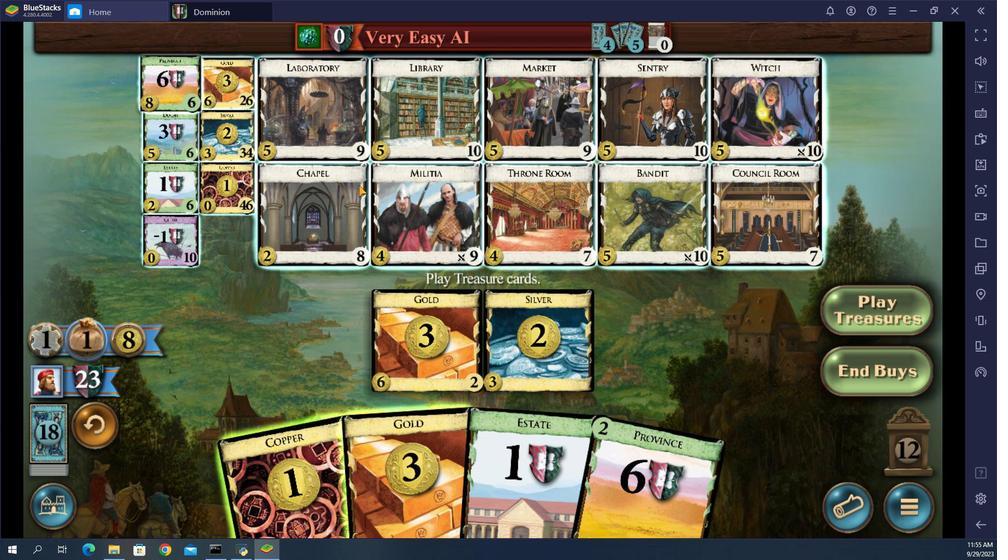 
Action: Mouse moved to (471, 366)
Screenshot: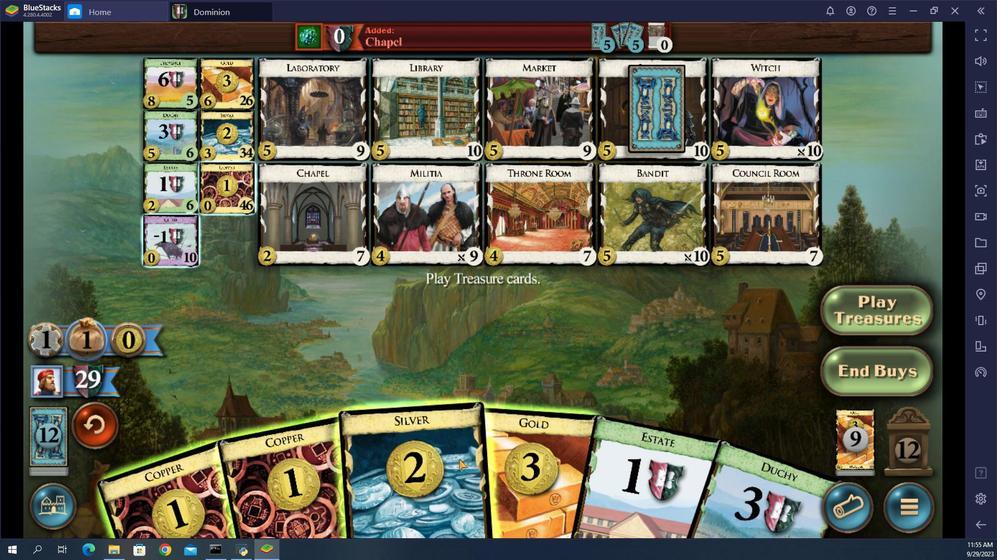 
Action: Mouse pressed left at (471, 366)
Screenshot: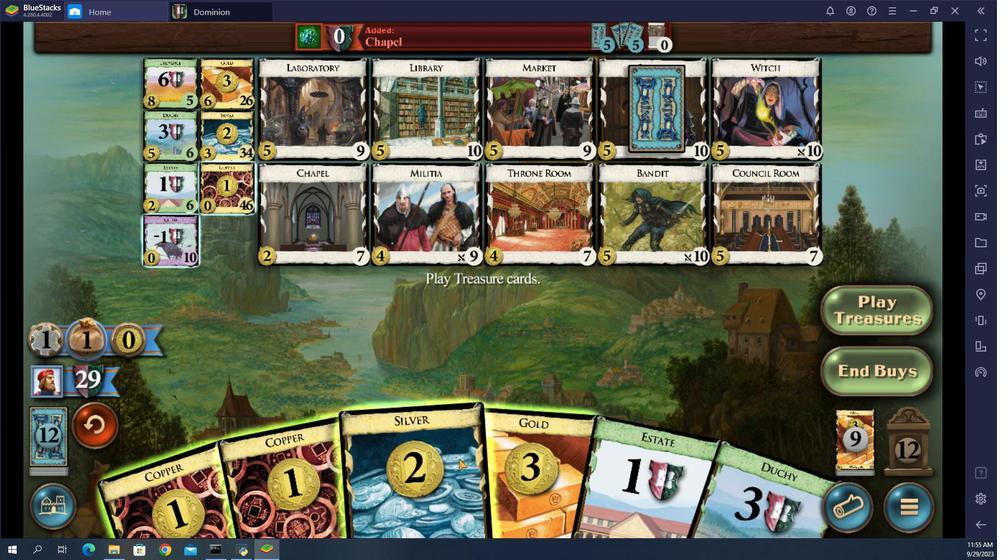 
Action: Mouse moved to (541, 359)
Screenshot: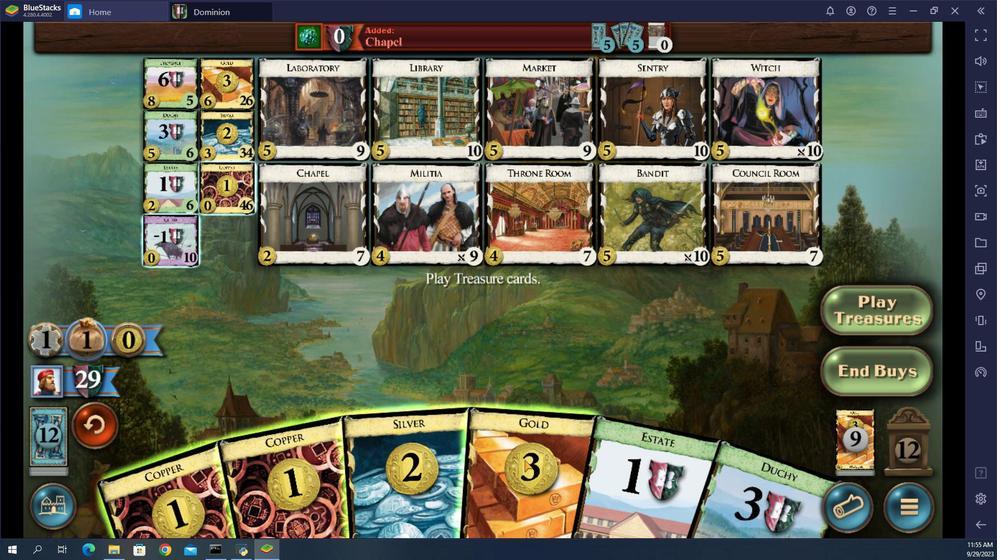 
Action: Mouse pressed left at (541, 359)
Screenshot: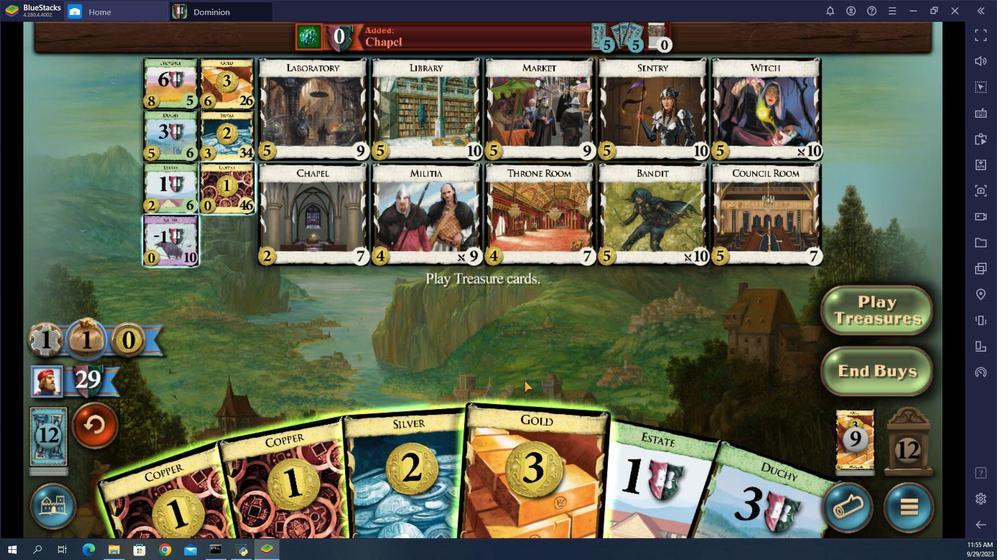 
Action: Mouse moved to (412, 362)
Screenshot: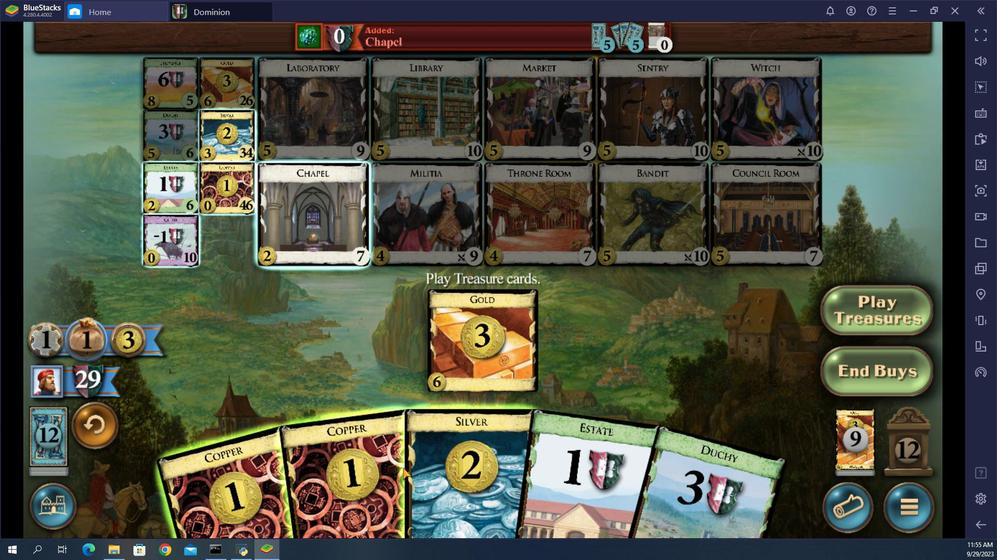 
Action: Mouse pressed left at (412, 362)
Screenshot: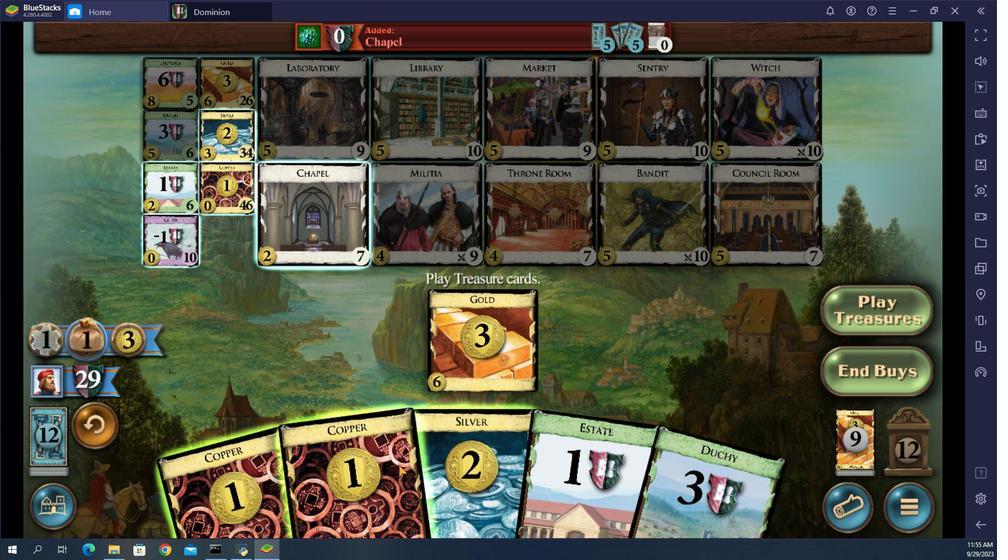 
Action: Mouse moved to (425, 353)
Screenshot: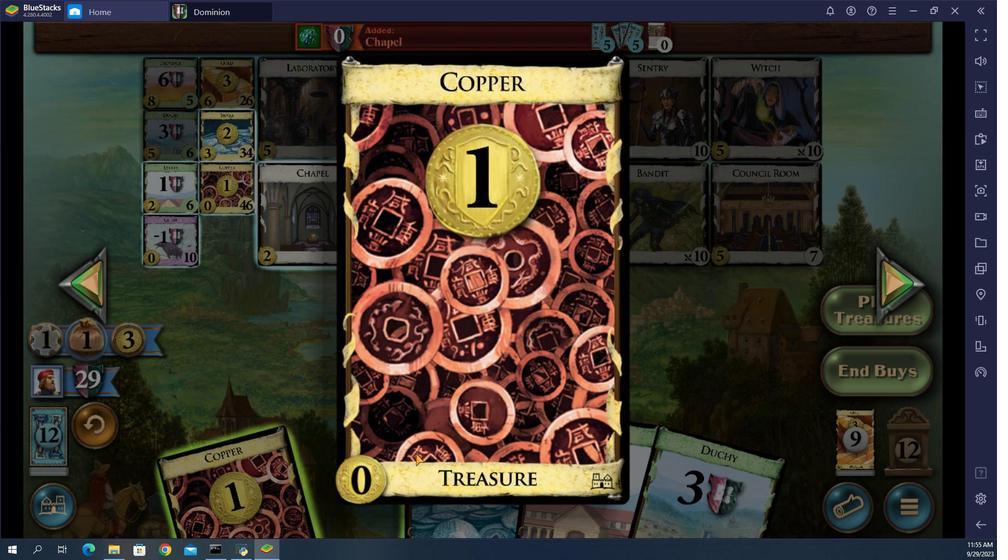 
Action: Mouse pressed left at (425, 353)
Screenshot: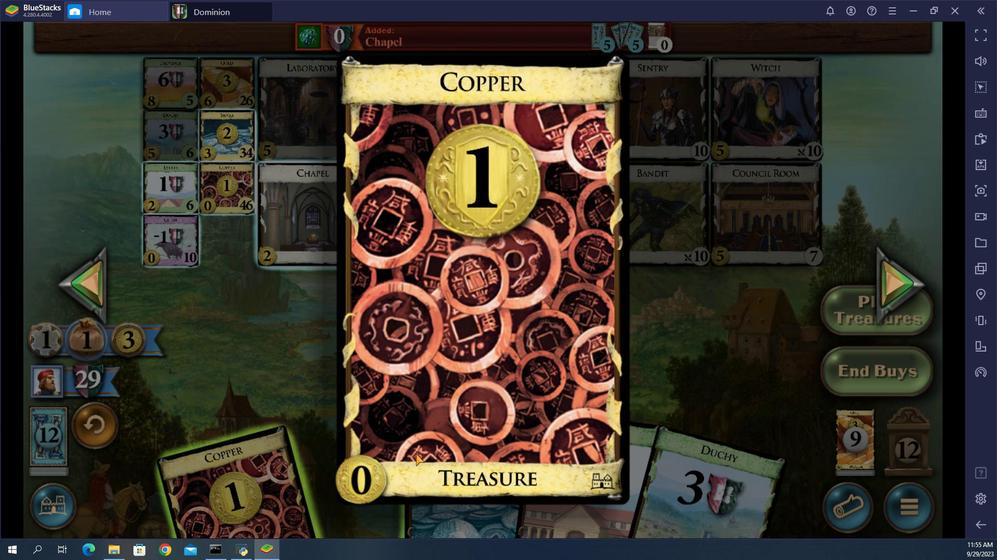 
Action: Mouse moved to (376, 360)
Screenshot: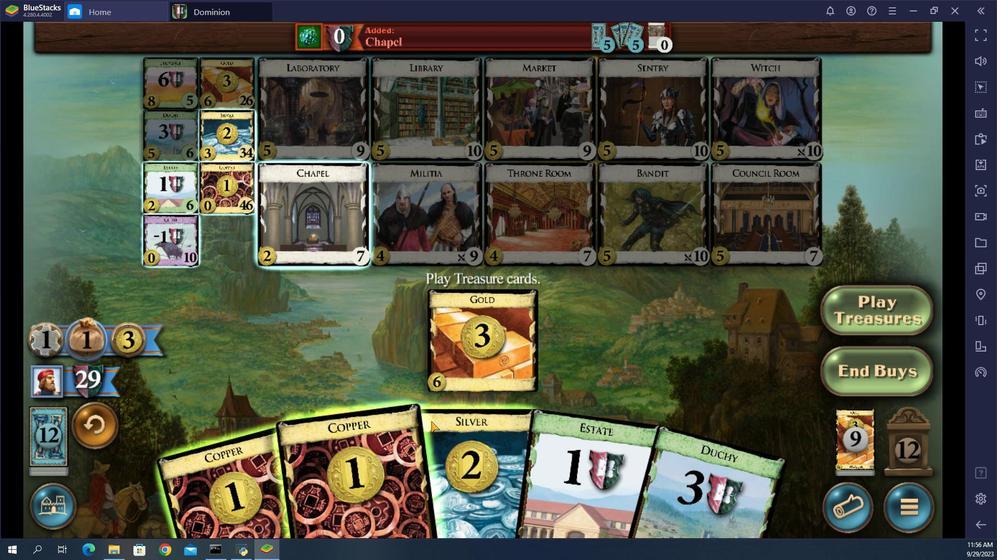 
Action: Mouse pressed left at (376, 360)
Screenshot: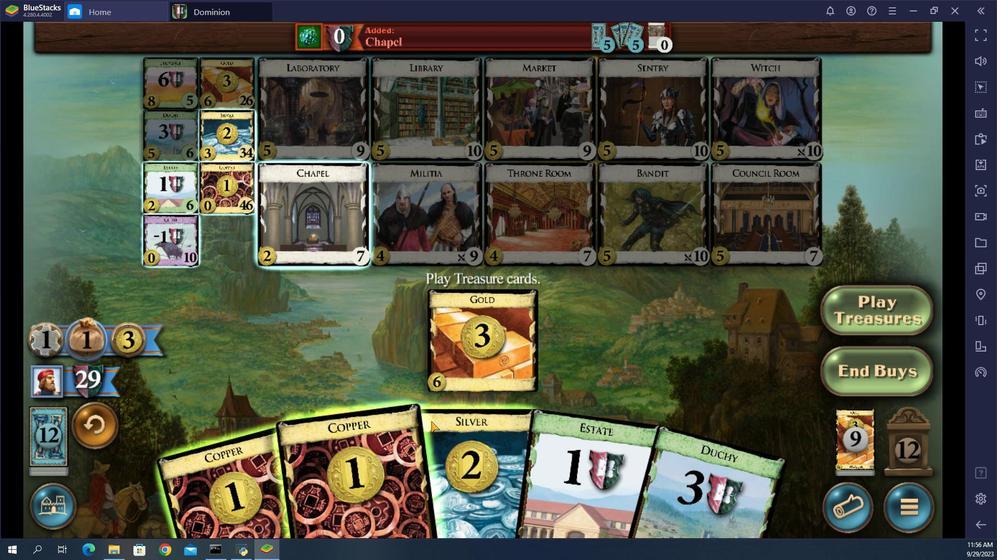 
Action: Mouse moved to (416, 351)
Screenshot: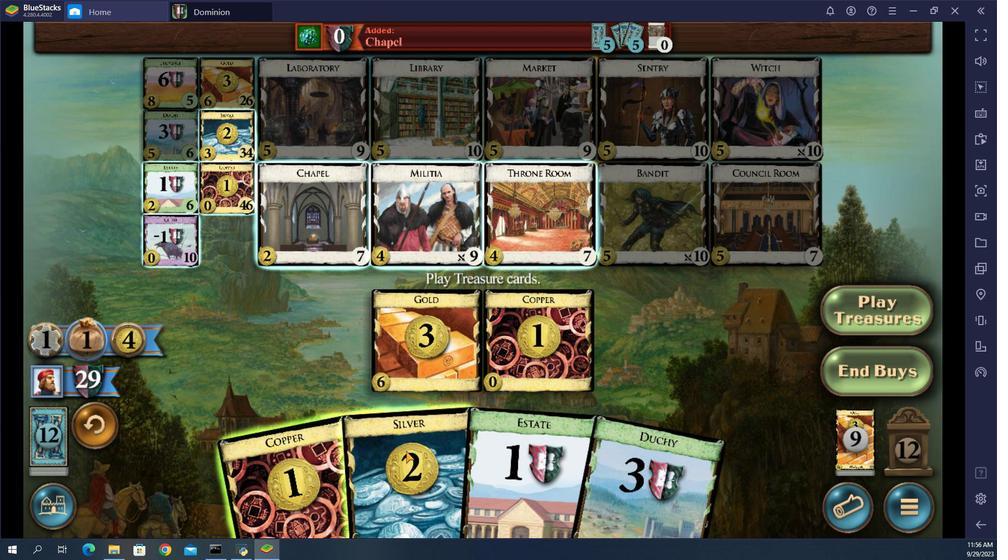 
Action: Mouse pressed left at (416, 351)
Screenshot: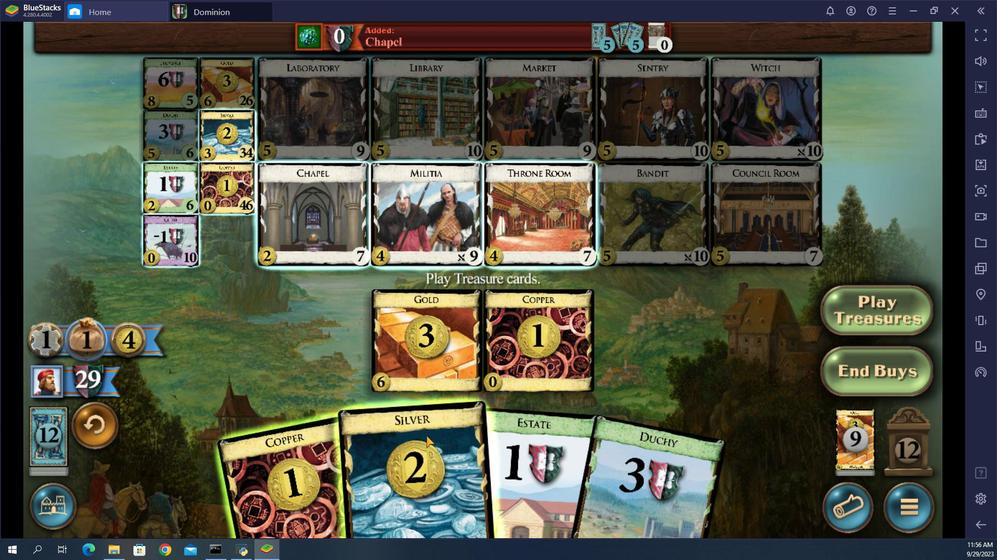 
Action: Mouse moved to (216, 99)
Screenshot: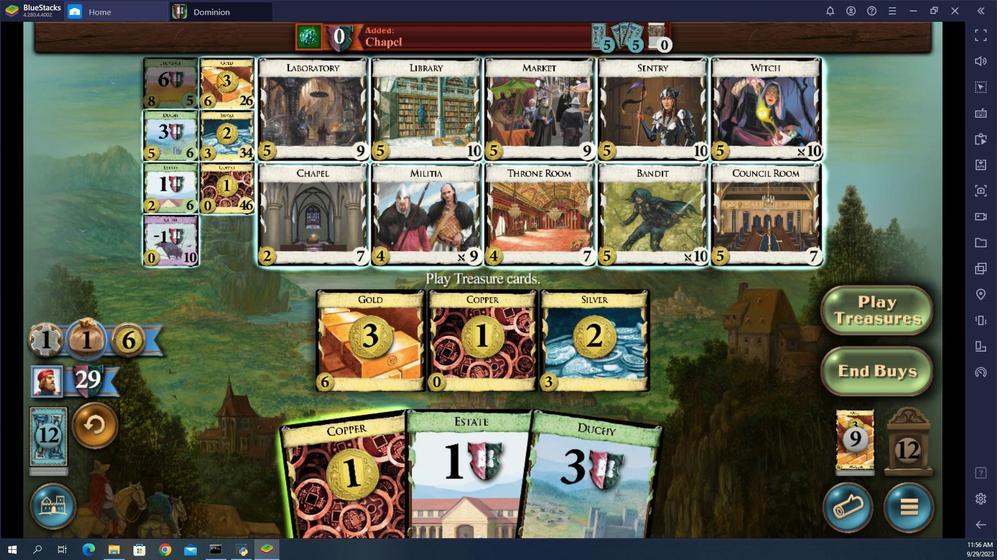 
Action: Mouse pressed left at (216, 99)
Screenshot: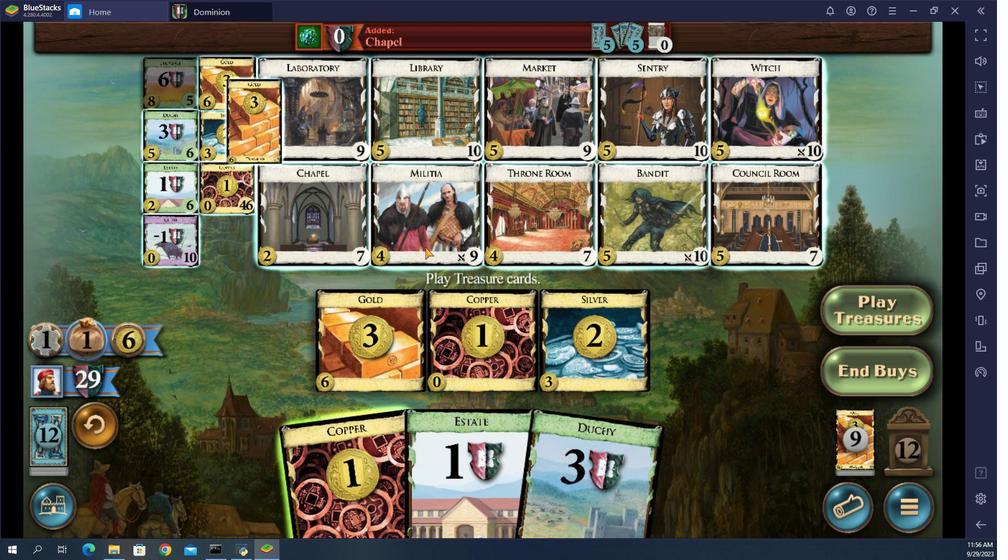 
Action: Mouse moved to (515, 362)
Screenshot: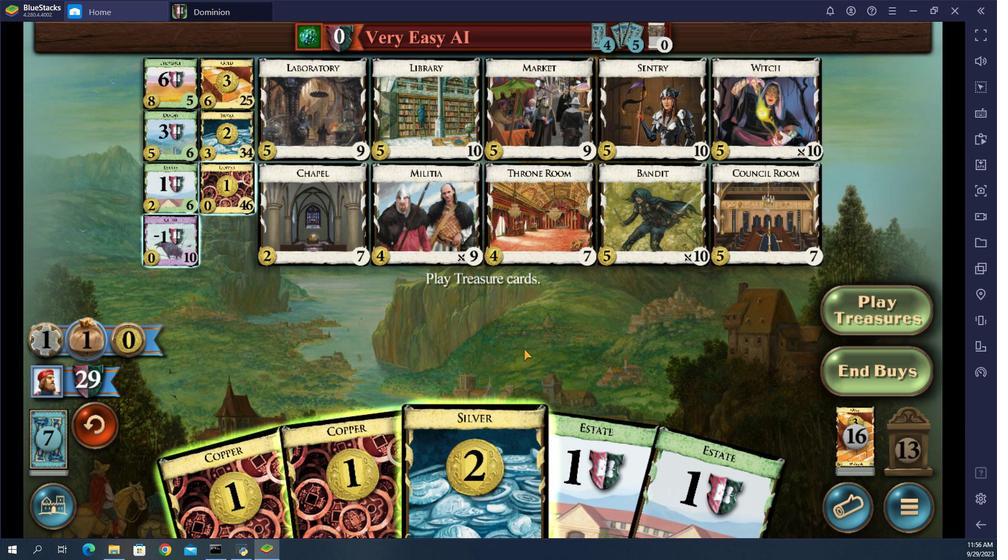 
Action: Mouse pressed left at (515, 362)
Screenshot: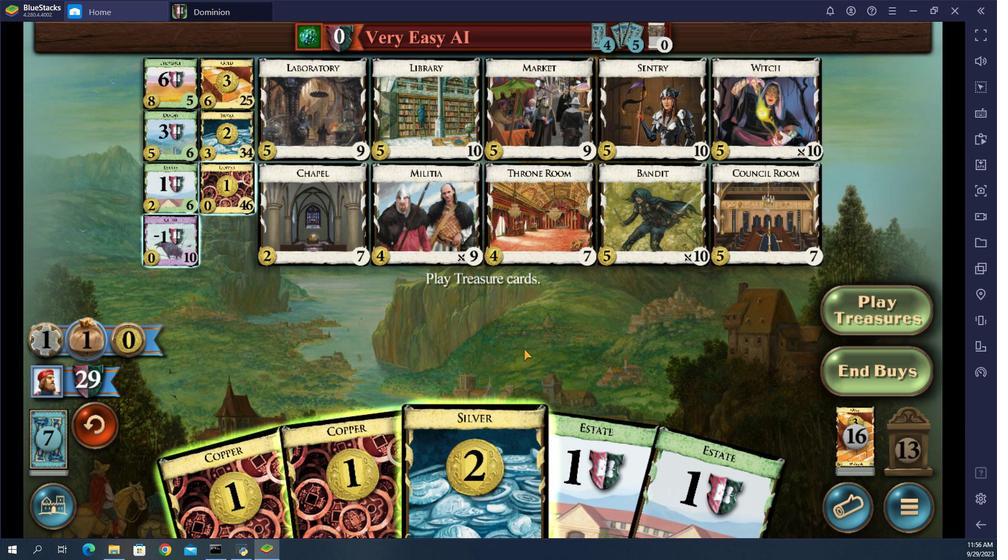 
Action: Mouse moved to (432, 368)
Screenshot: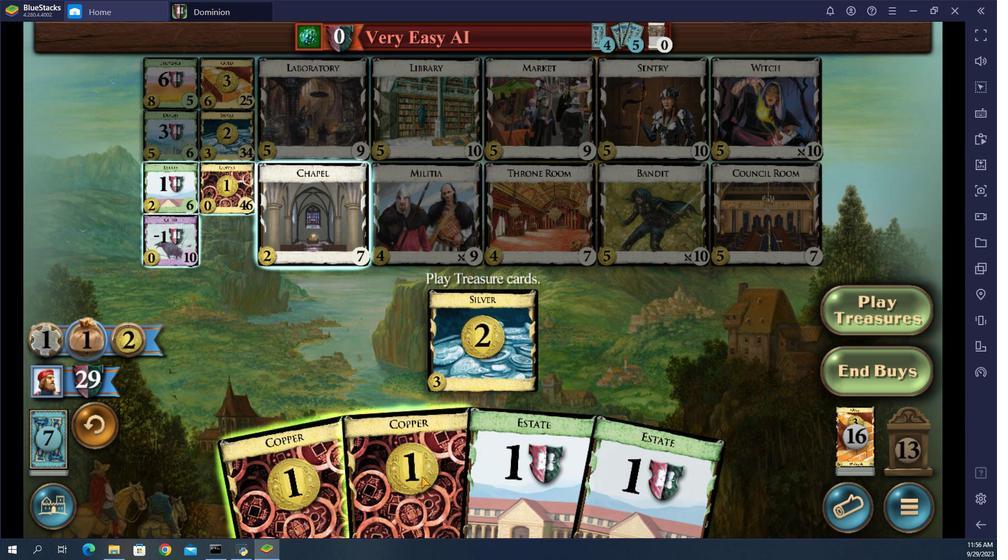 
Action: Mouse pressed left at (432, 368)
Screenshot: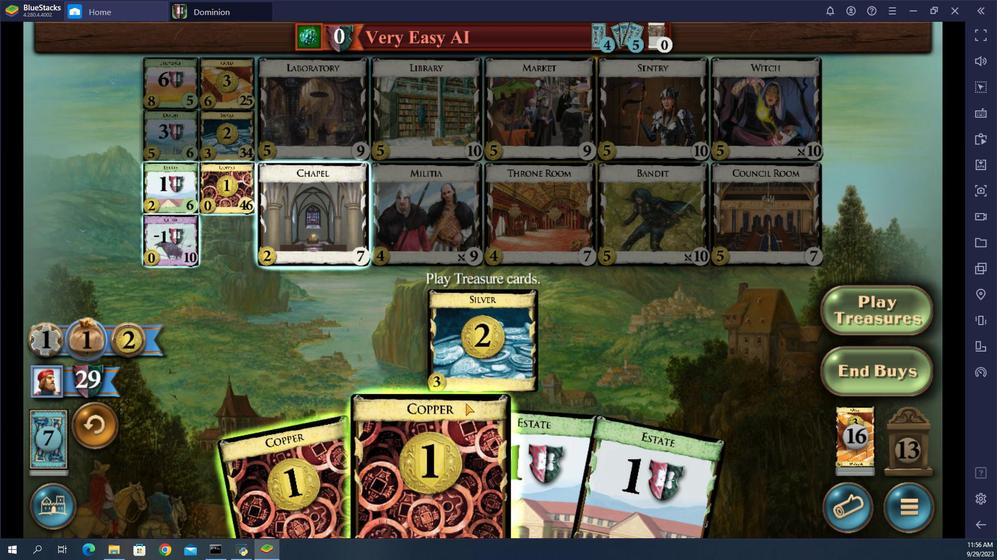 
Action: Mouse moved to (223, 146)
Screenshot: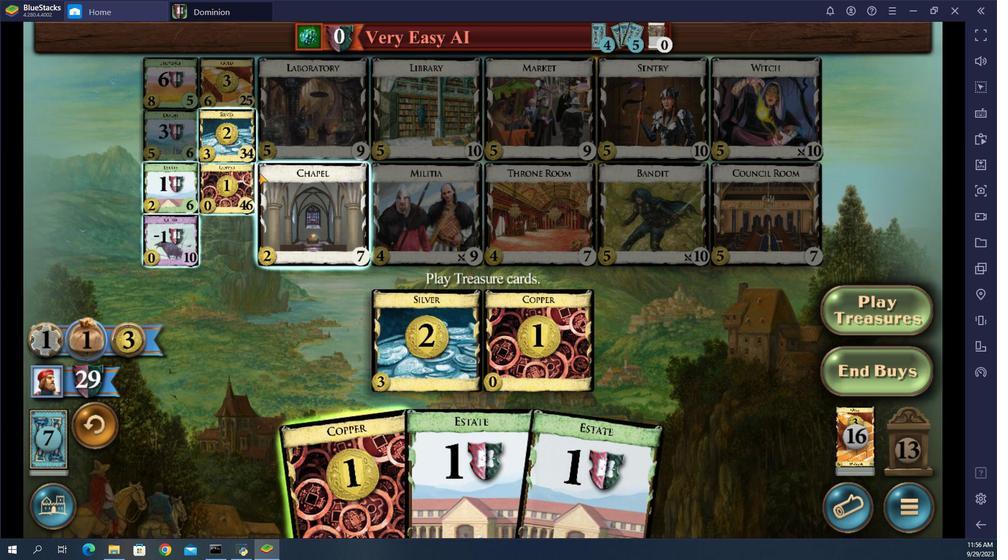 
Action: Mouse pressed left at (223, 146)
Screenshot: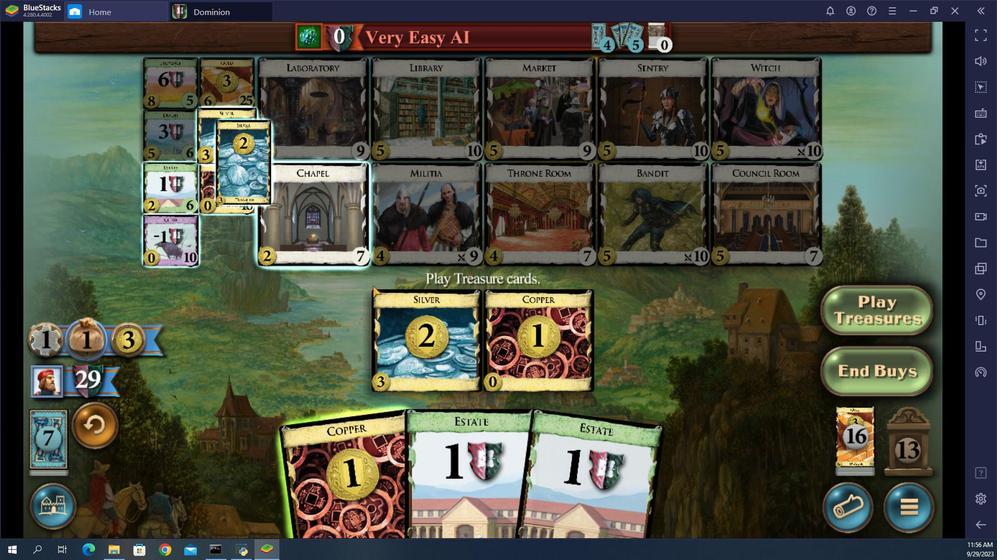 
Action: Mouse moved to (532, 345)
Screenshot: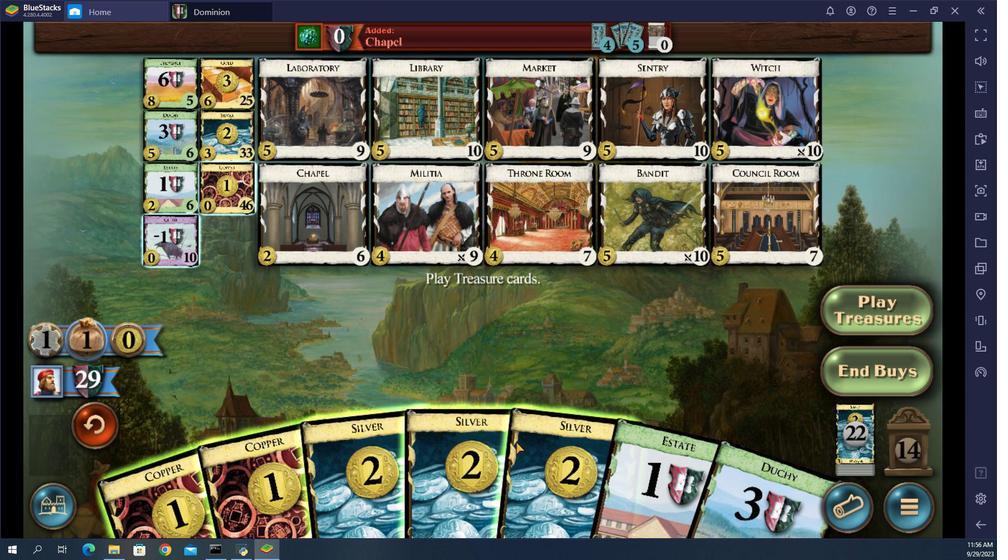 
Action: Mouse pressed left at (532, 345)
Screenshot: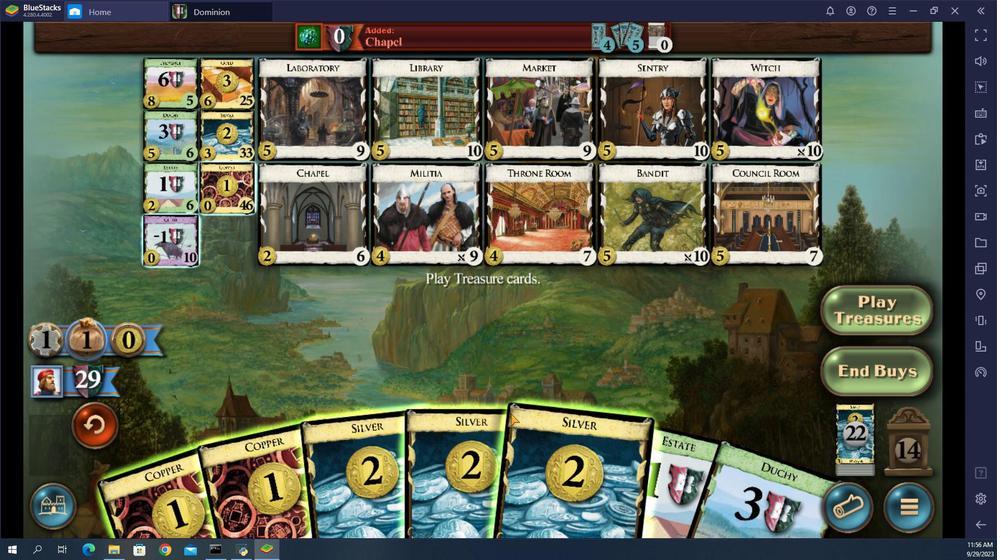 
Action: Mouse moved to (512, 366)
Screenshot: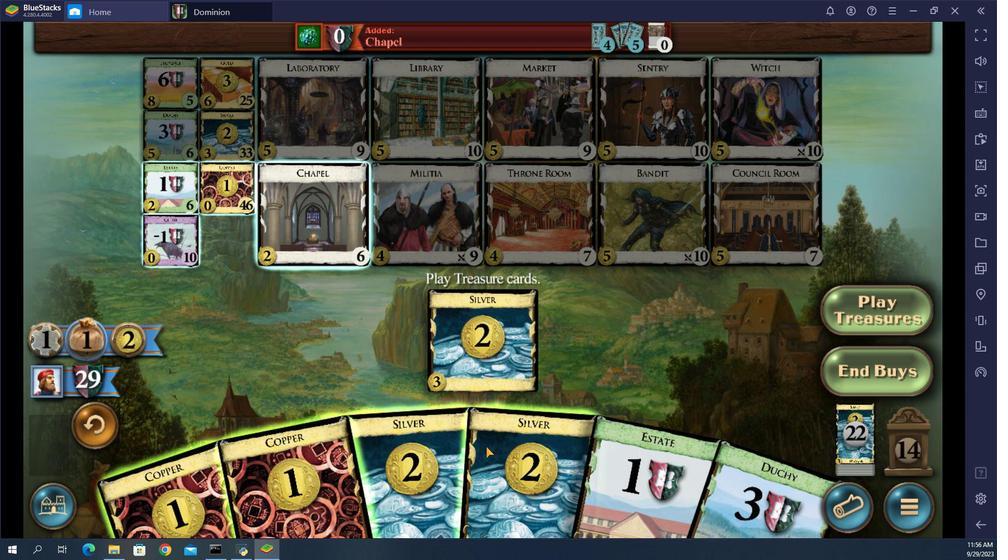 
Action: Mouse pressed left at (512, 366)
Screenshot: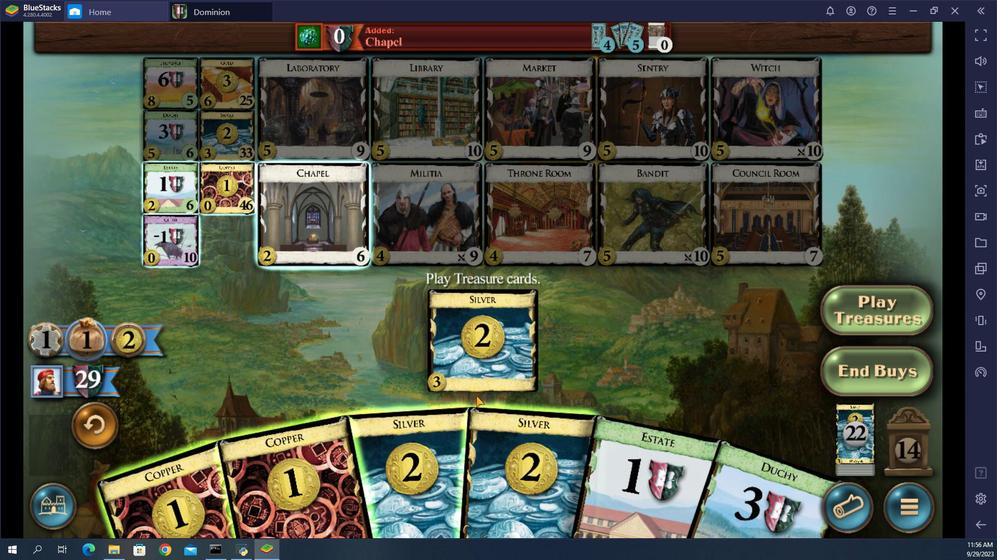 
Action: Mouse moved to (472, 377)
Screenshot: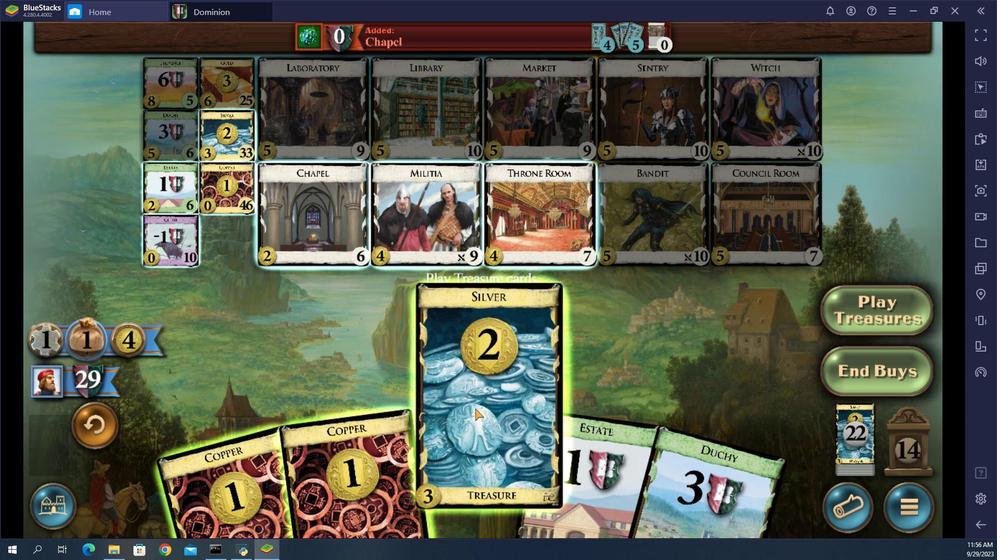 
Action: Mouse pressed left at (472, 377)
Screenshot: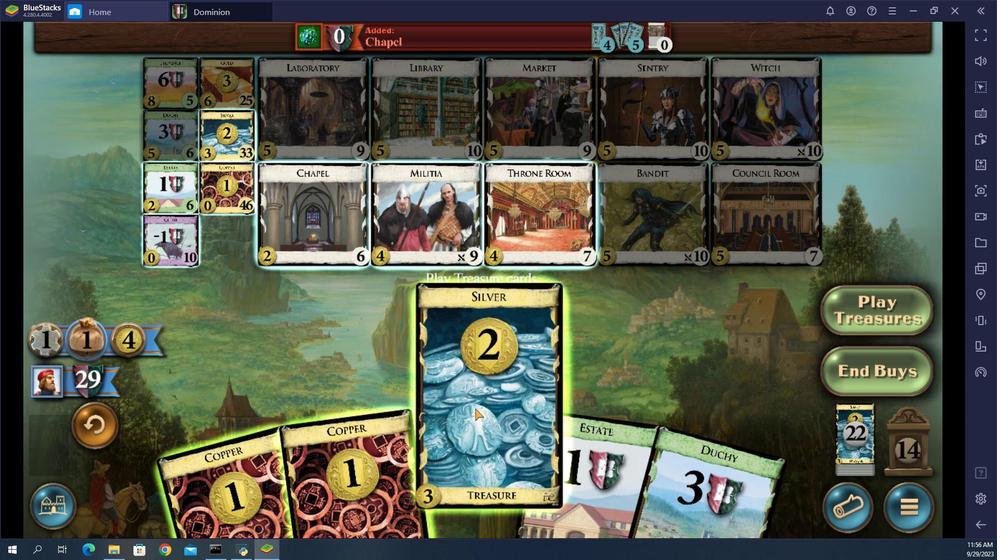 
Action: Mouse moved to (426, 368)
Screenshot: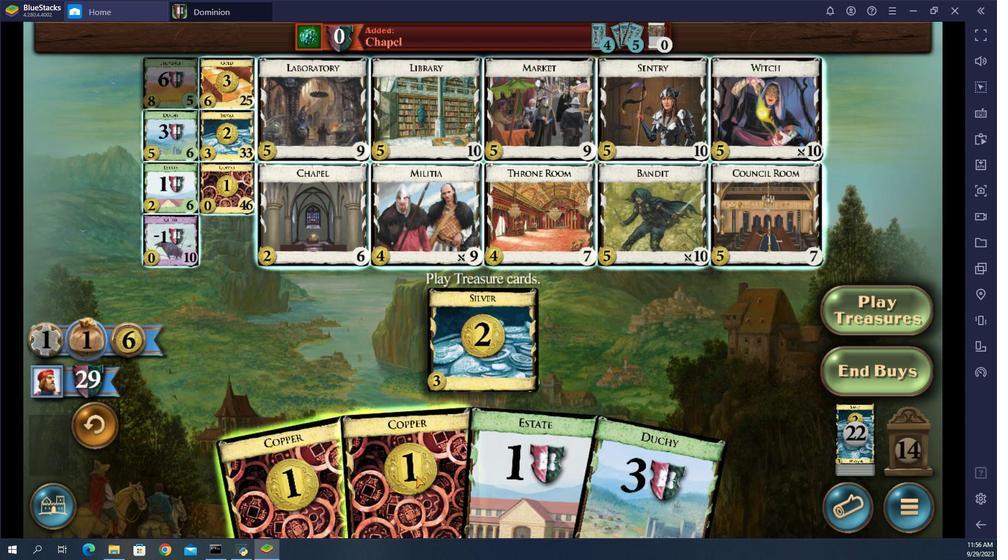 
Action: Mouse pressed left at (426, 368)
Screenshot: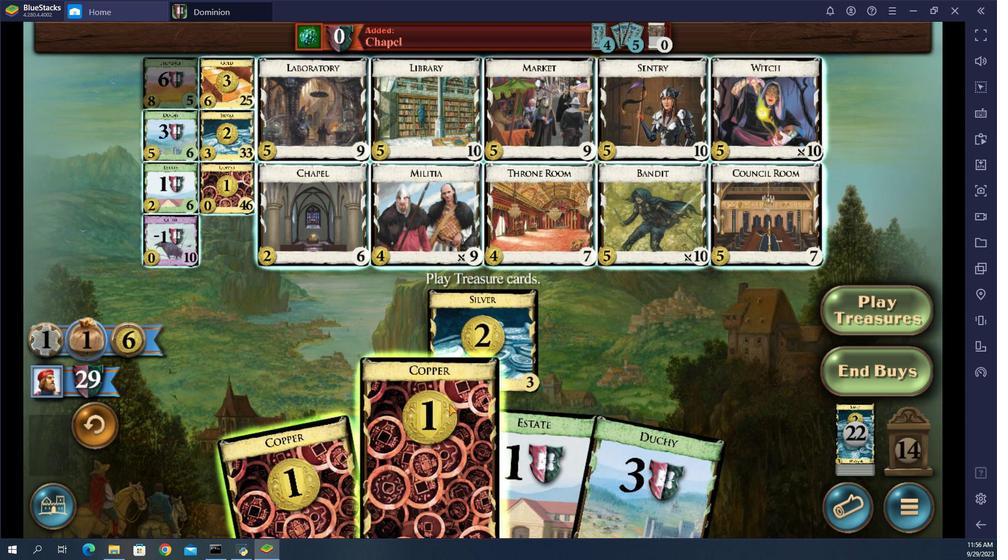 
Action: Mouse moved to (302, 366)
Screenshot: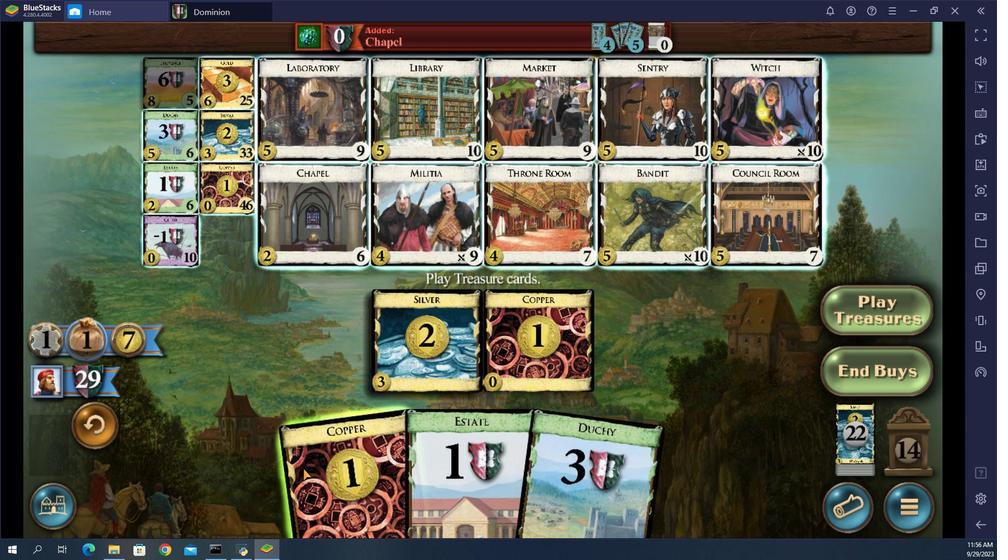 
Action: Mouse pressed left at (302, 366)
Screenshot: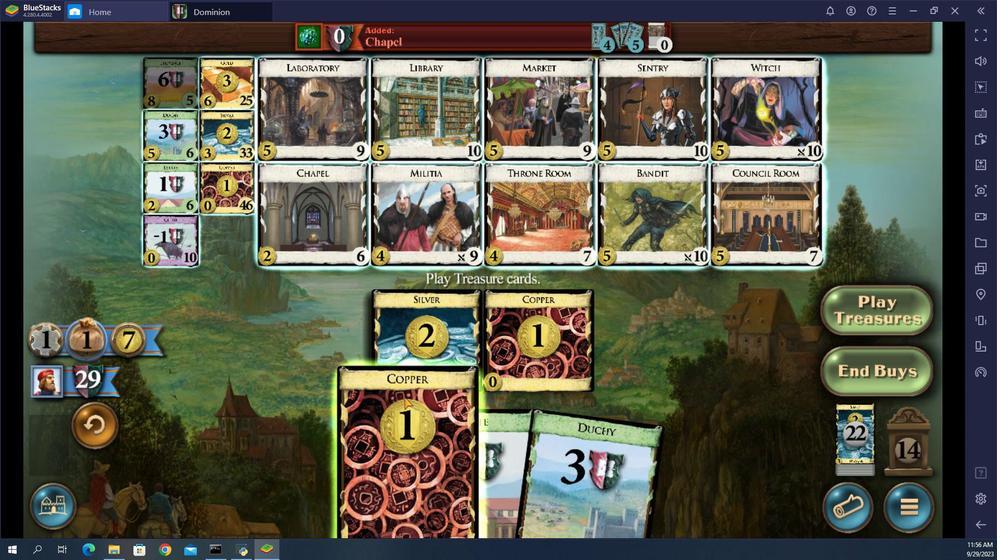 
Action: Mouse moved to (143, 110)
Screenshot: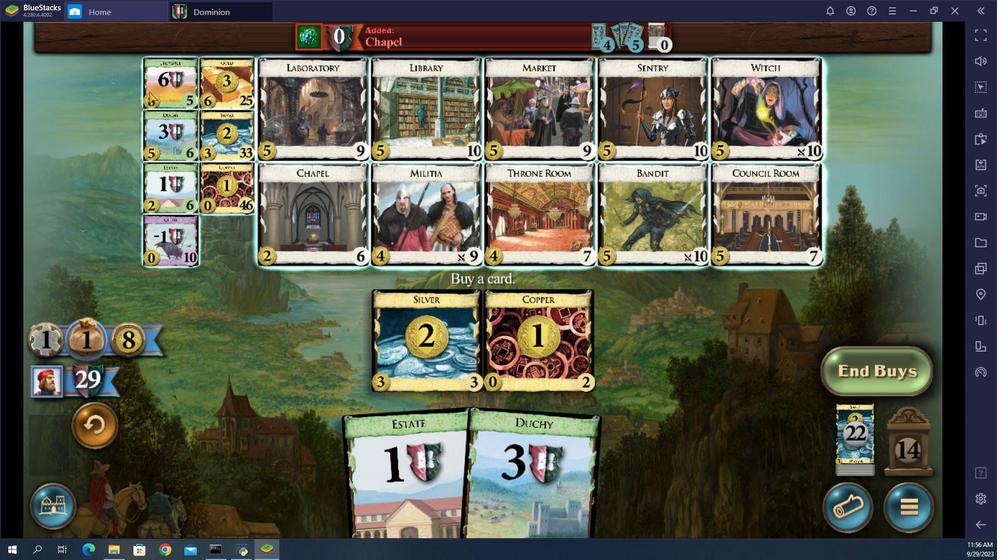
Action: Mouse pressed left at (143, 110)
Screenshot: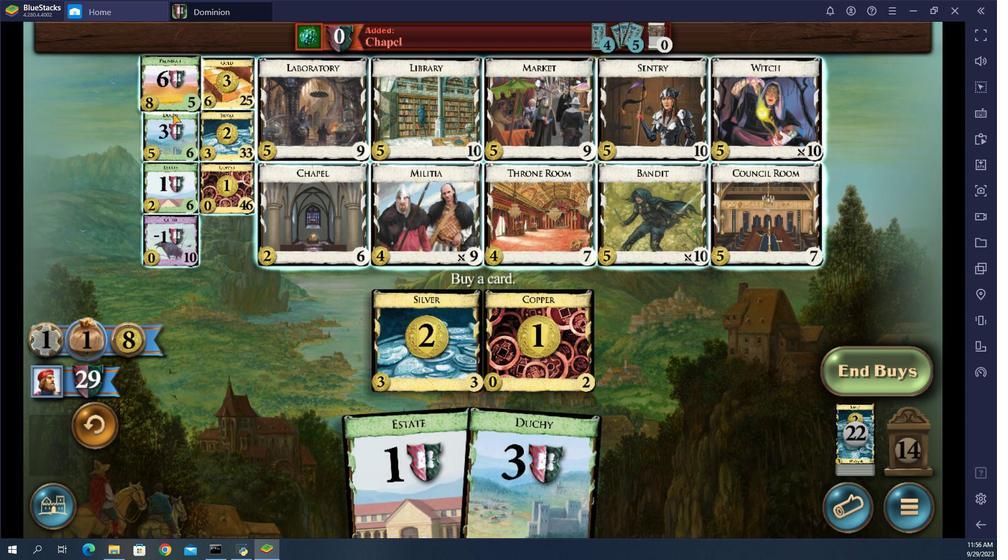 
Action: Mouse moved to (478, 364)
Screenshot: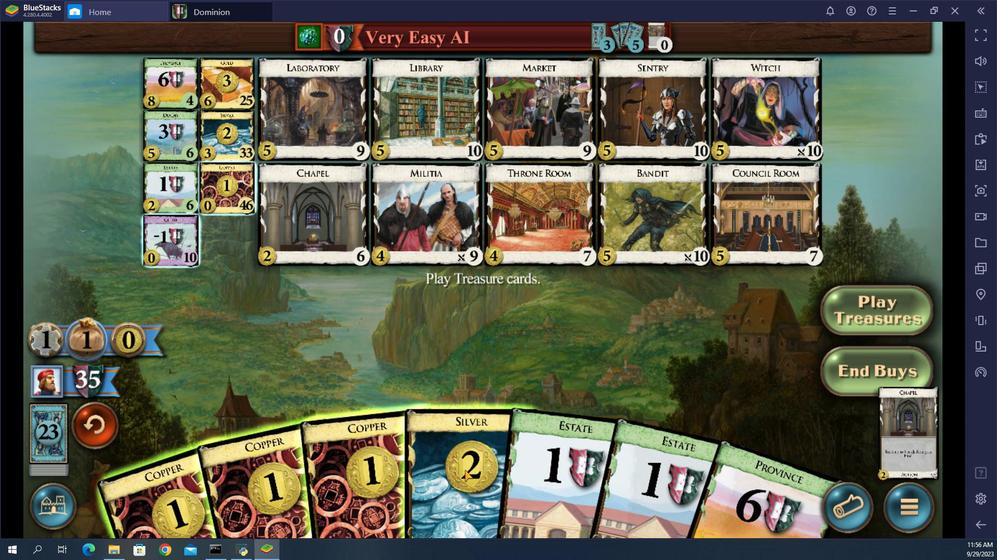 
Action: Mouse pressed left at (478, 364)
Screenshot: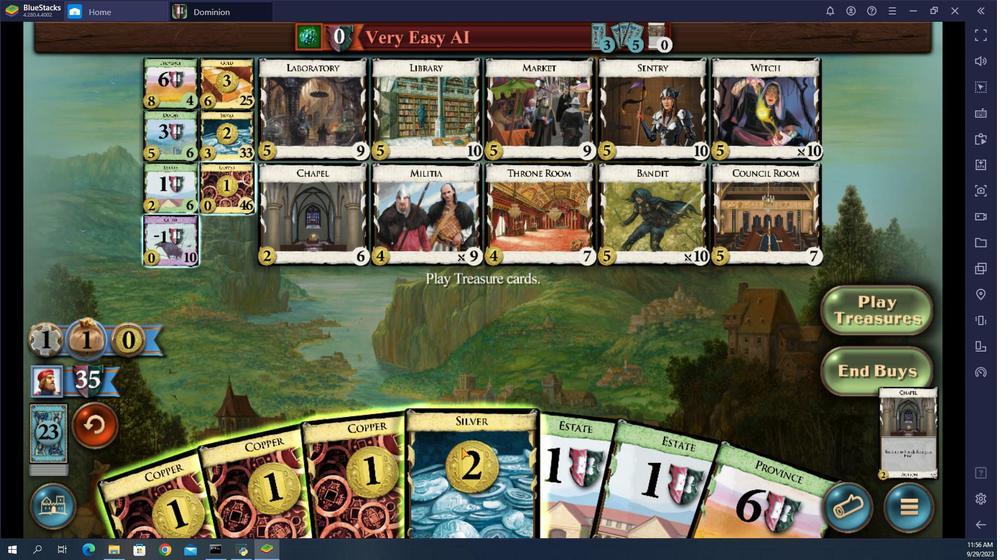 
Action: Mouse moved to (432, 354)
Screenshot: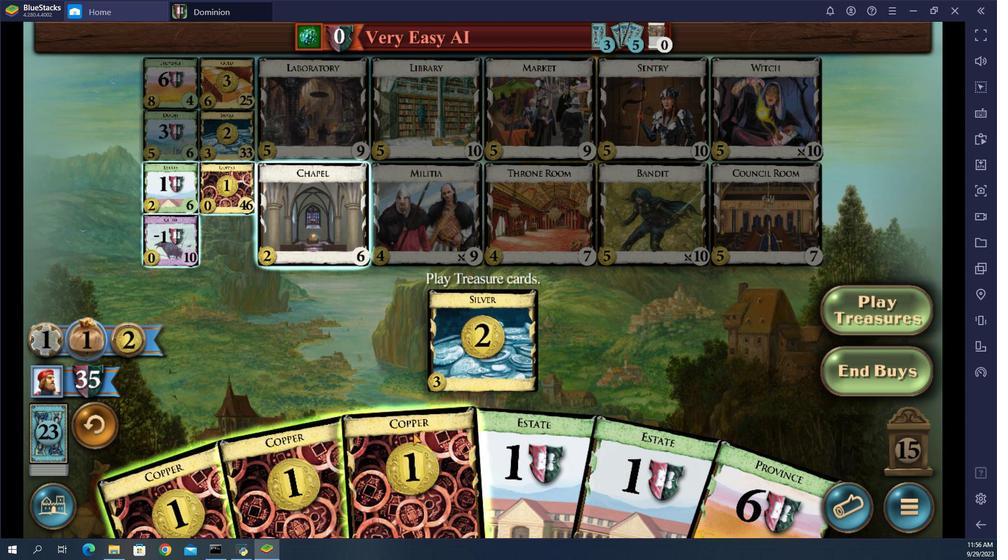 
Action: Mouse pressed left at (432, 354)
Screenshot: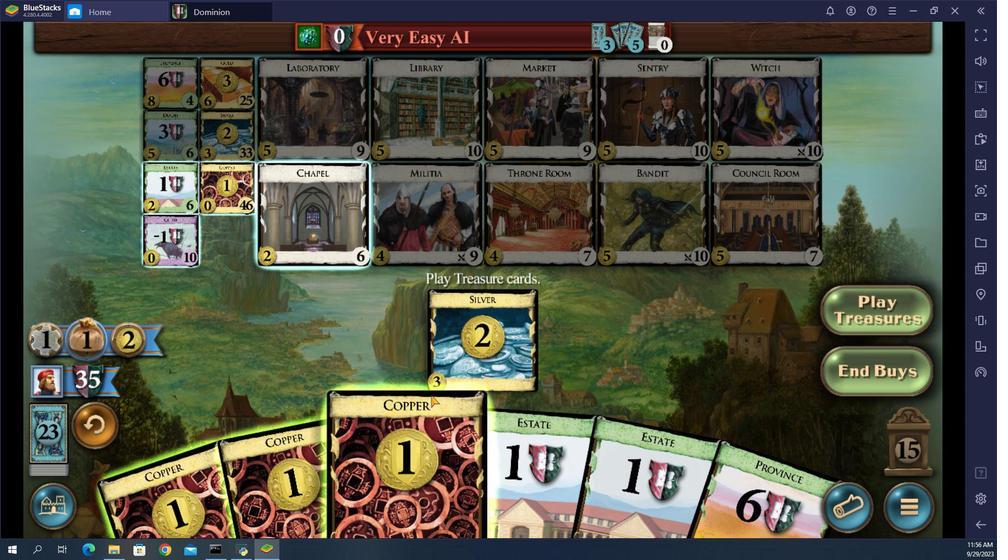 
Action: Mouse moved to (400, 347)
Screenshot: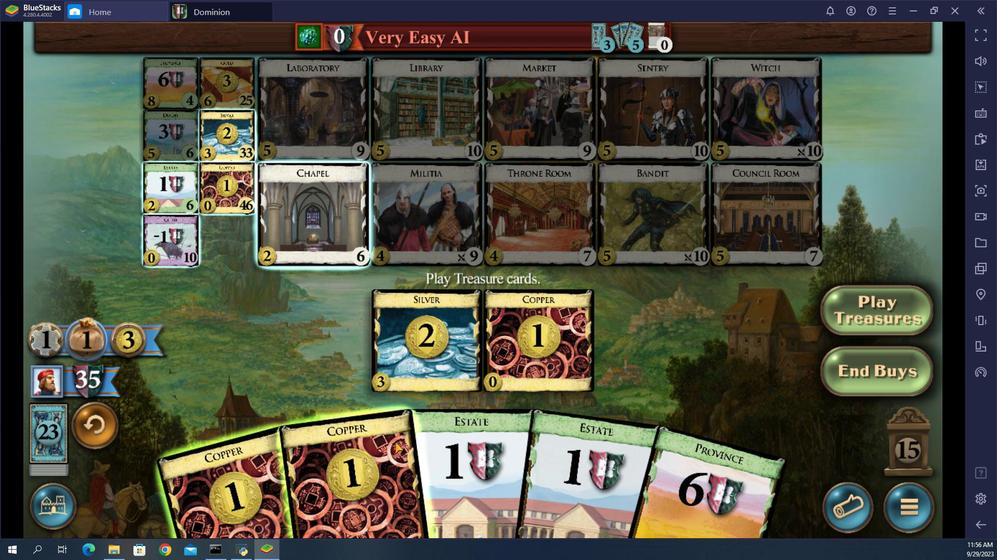 
Action: Mouse pressed left at (400, 347)
Screenshot: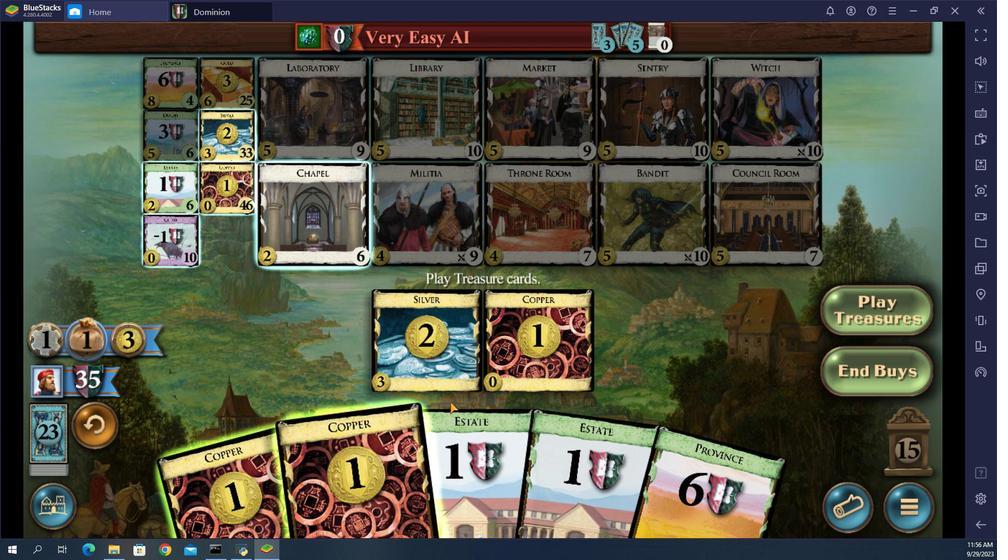 
Action: Mouse moved to (316, 378)
Screenshot: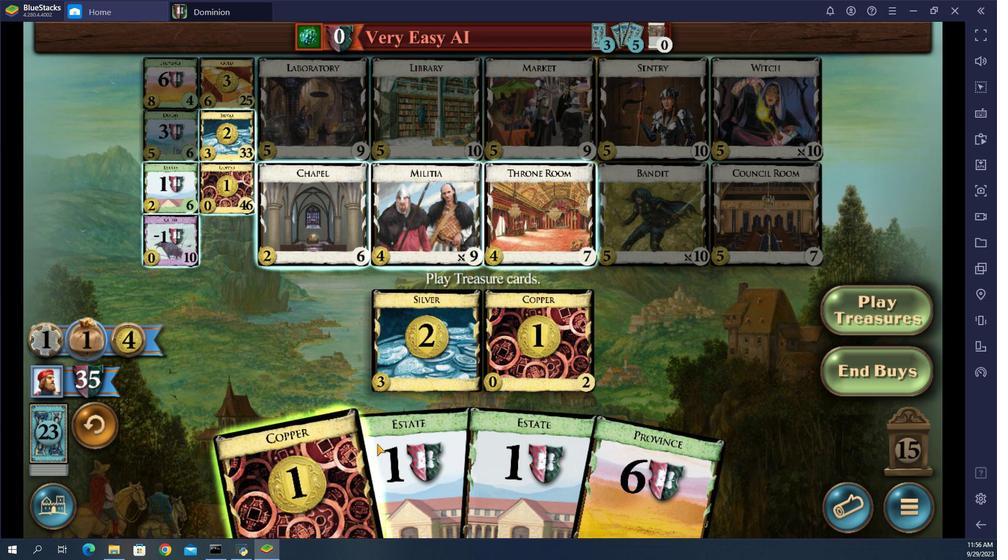 
Action: Mouse pressed left at (316, 378)
Screenshot: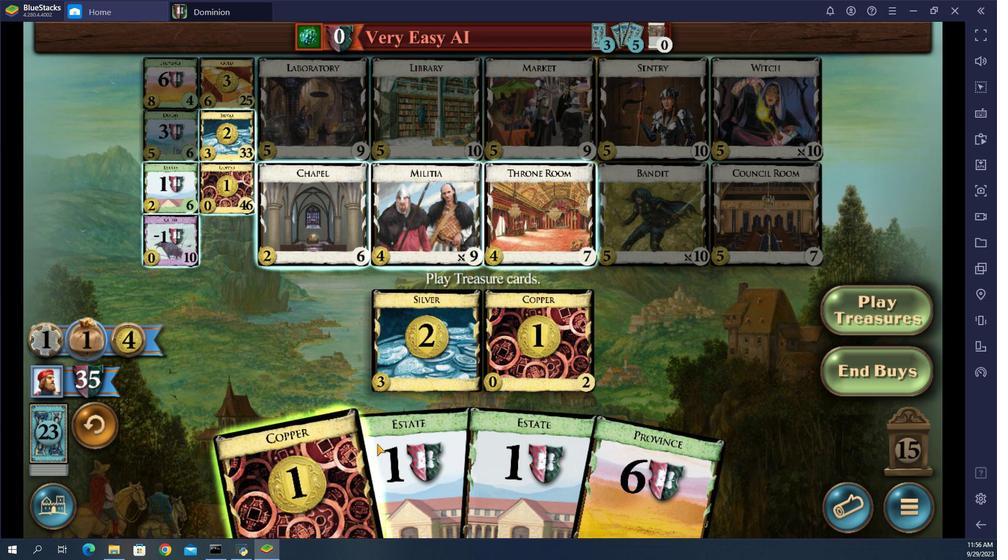 
Action: Mouse moved to (163, 133)
Screenshot: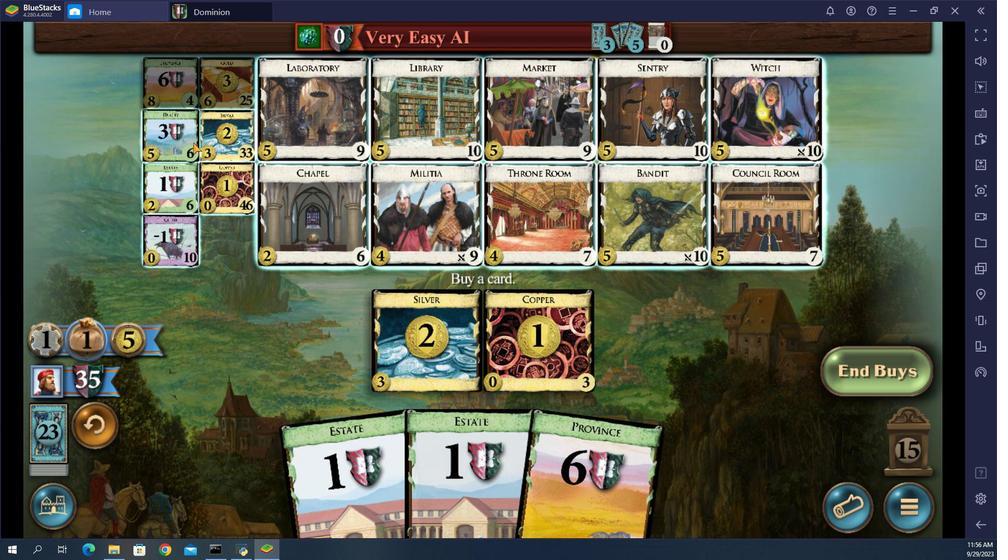 
Action: Mouse pressed left at (163, 133)
Screenshot: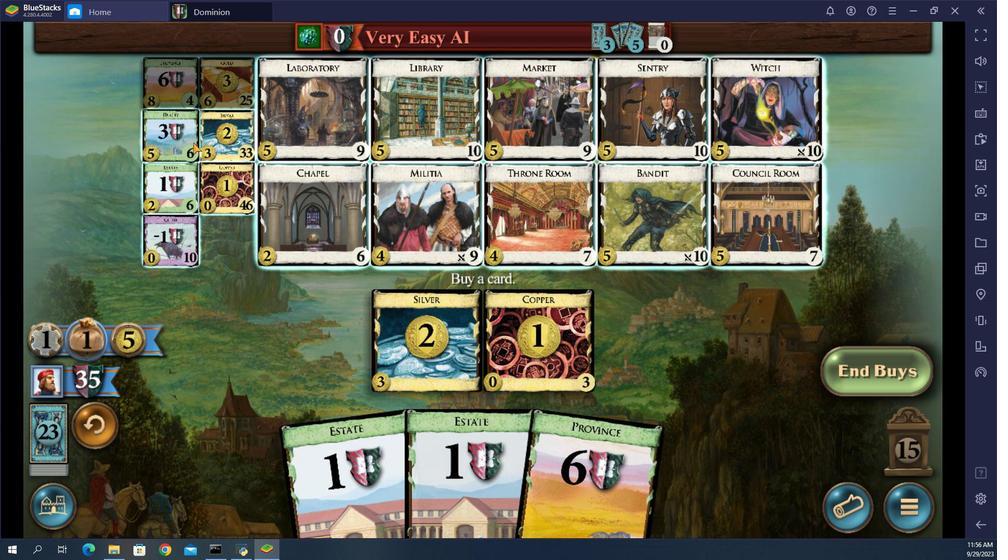 
Action: Mouse moved to (470, 368)
Screenshot: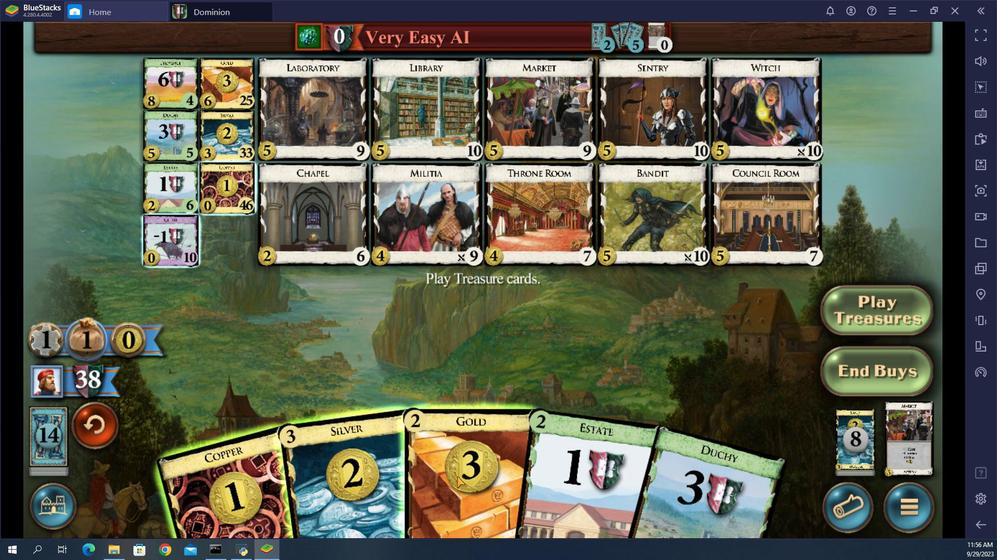 
Action: Mouse pressed left at (470, 368)
Screenshot: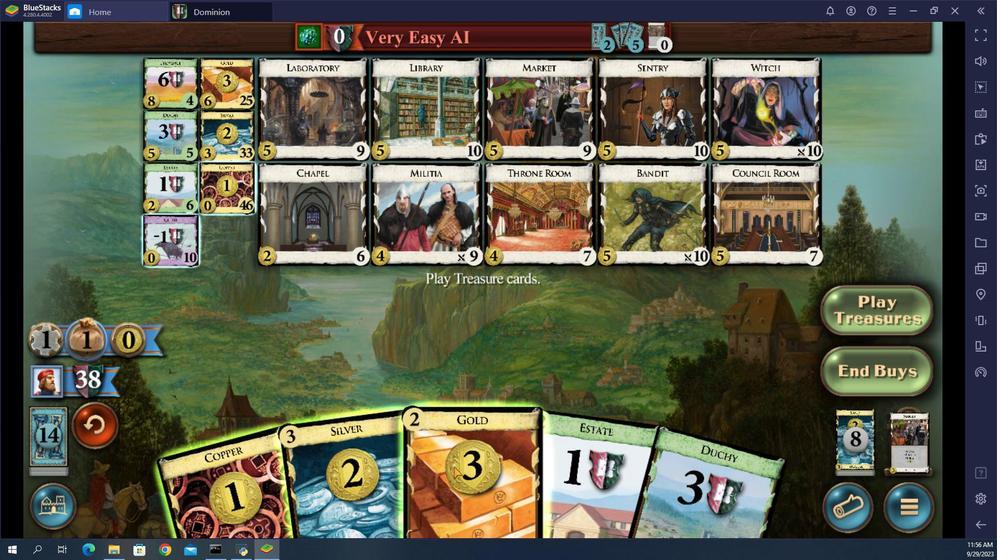 
Action: Mouse moved to (473, 354)
Screenshot: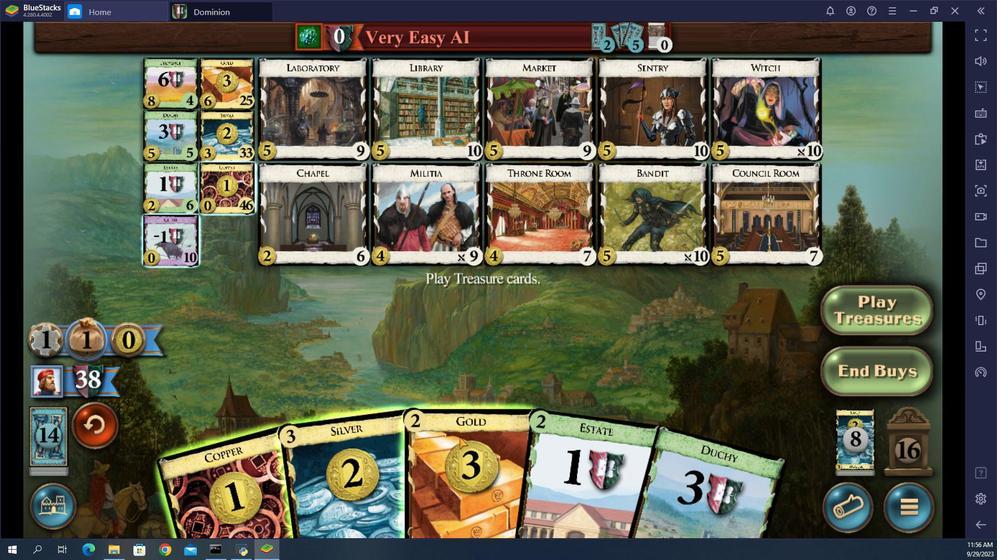 
Action: Mouse pressed left at (473, 354)
Screenshot: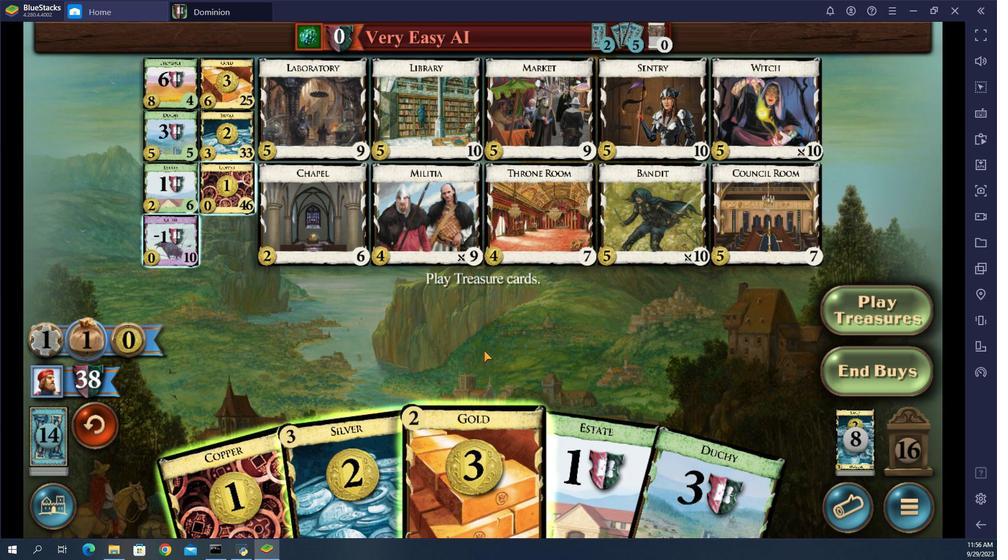 
Action: Mouse moved to (511, 344)
Screenshot: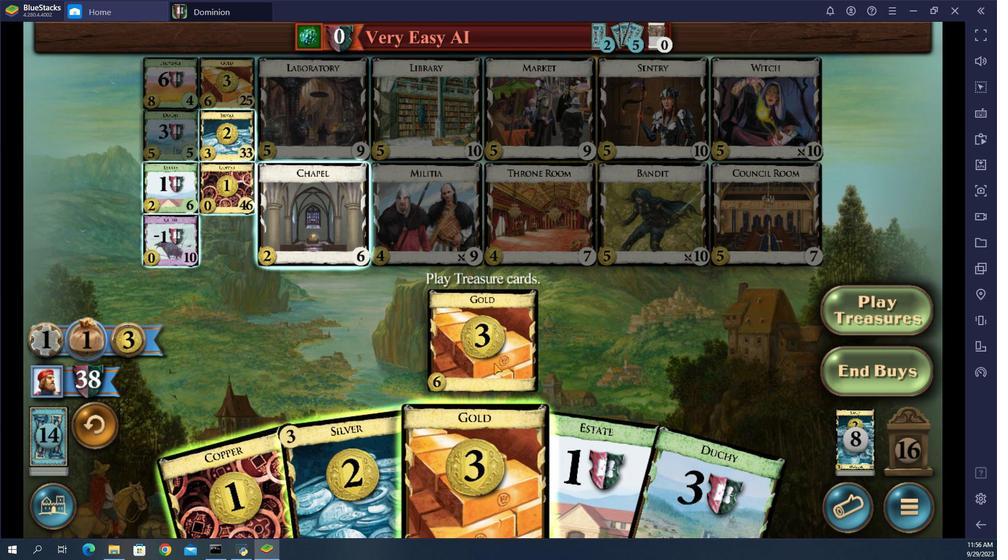 
Action: Mouse pressed left at (511, 344)
Screenshot: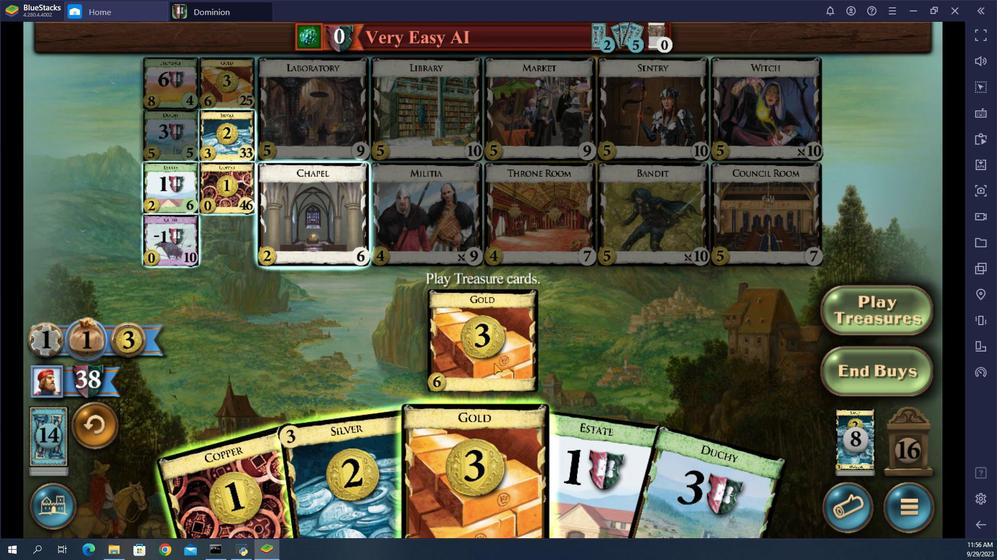 
Action: Mouse moved to (422, 344)
Screenshot: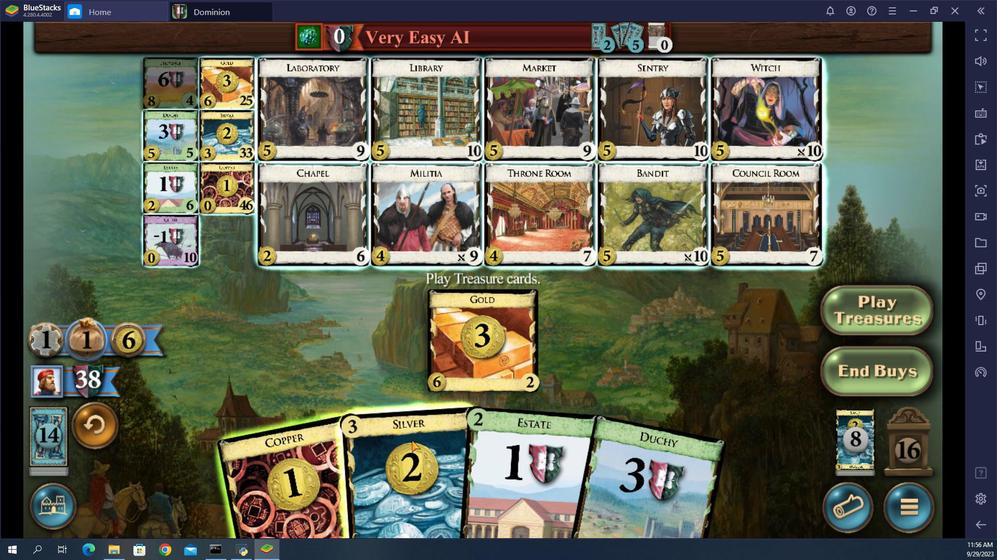 
Action: Mouse pressed left at (422, 344)
Screenshot: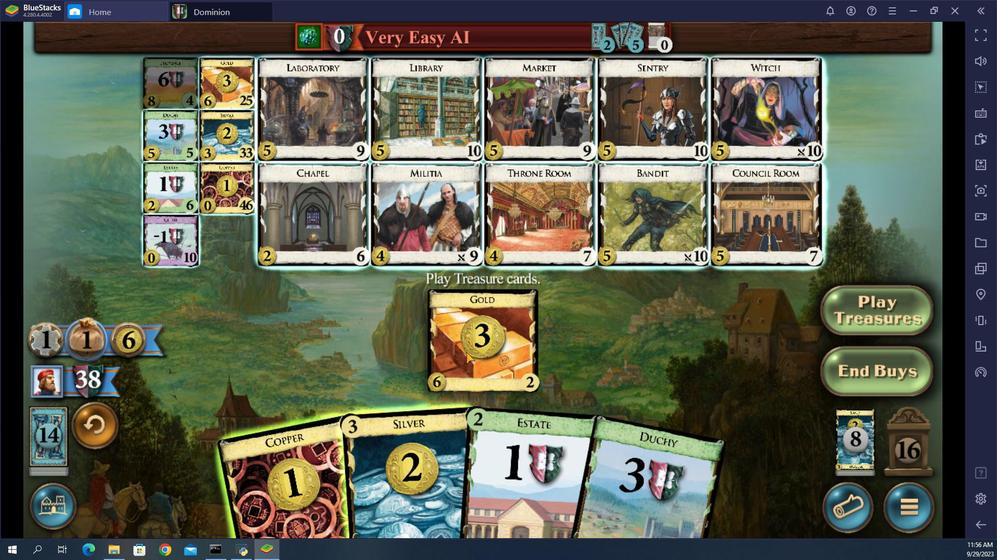 
Action: Mouse moved to (167, 96)
Screenshot: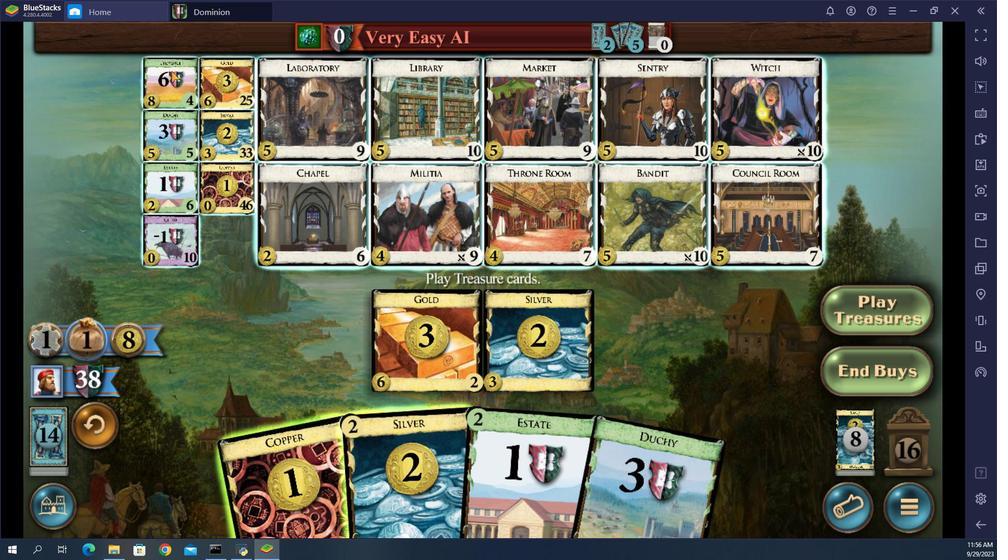 
Action: Mouse pressed left at (167, 96)
Screenshot: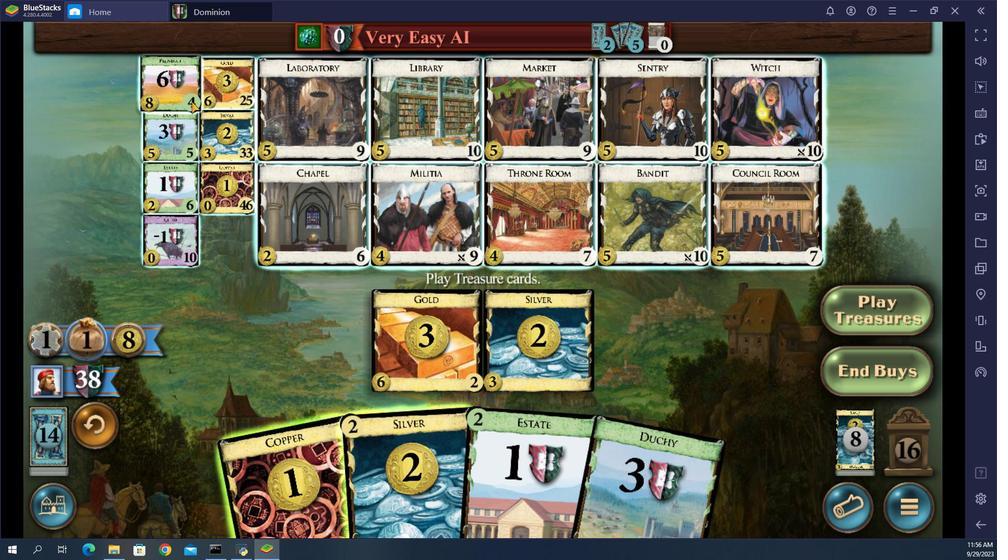 
Action: Mouse moved to (454, 346)
Screenshot: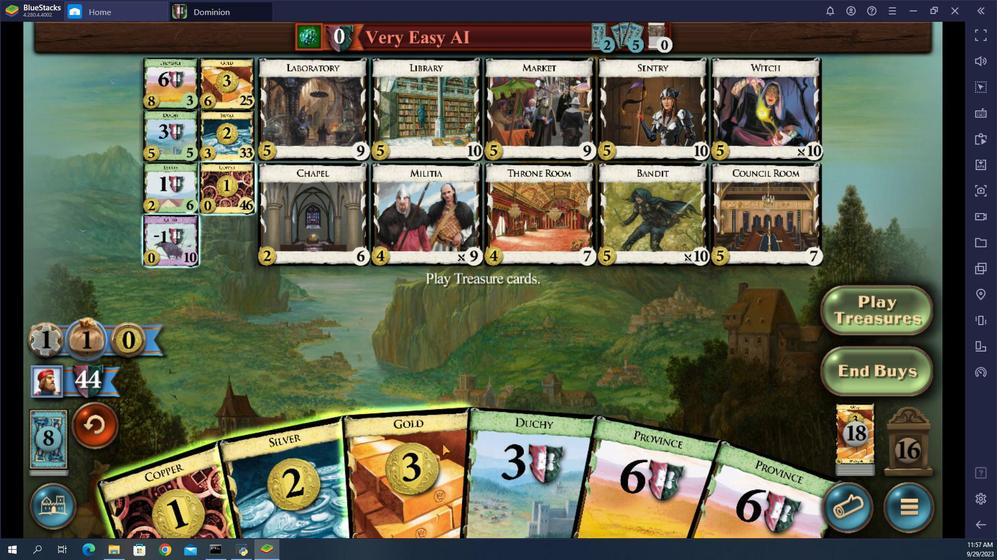 
Action: Mouse pressed left at (454, 346)
Screenshot: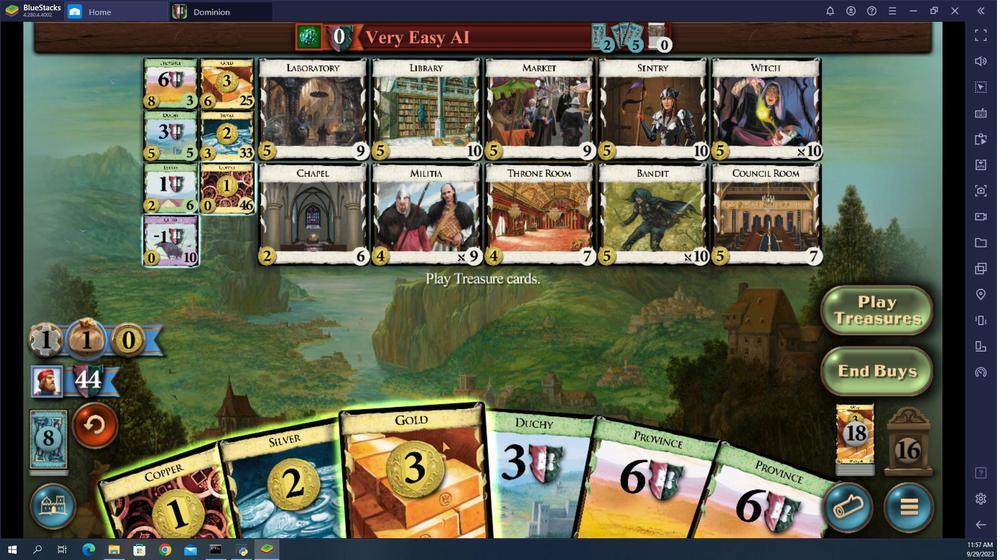 
Action: Mouse moved to (350, 359)
Screenshot: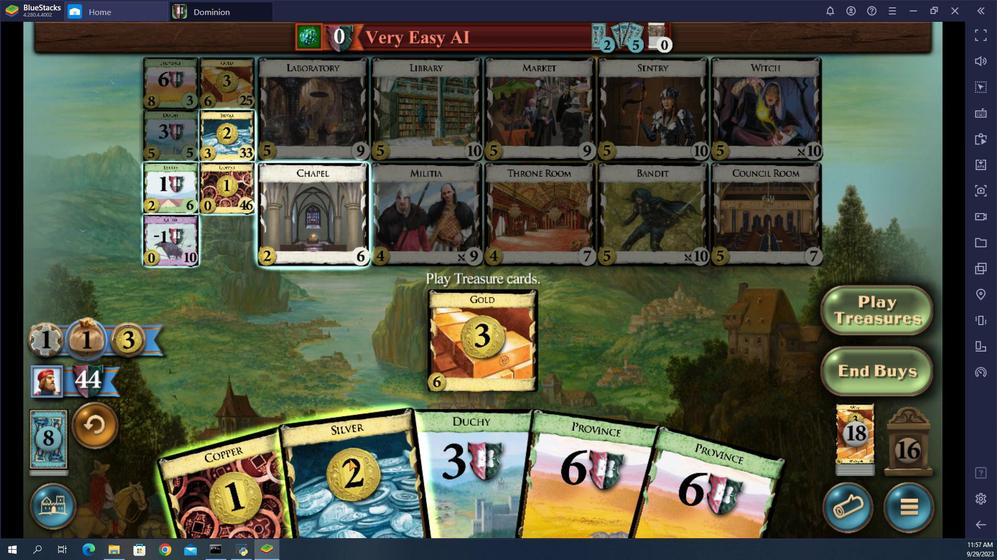 
Action: Mouse pressed left at (350, 359)
Screenshot: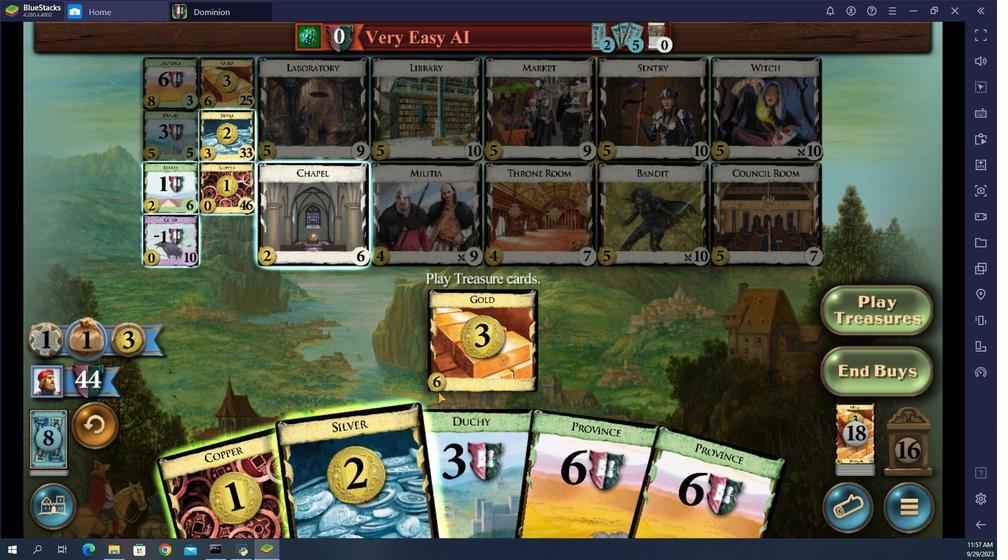 
Action: Mouse moved to (162, 135)
Screenshot: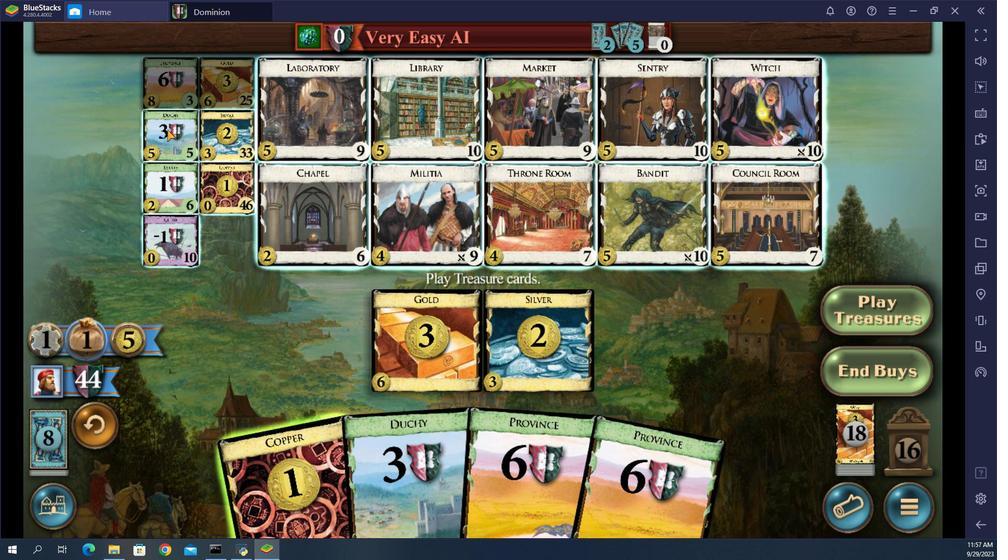 
Action: Mouse pressed left at (162, 135)
Screenshot: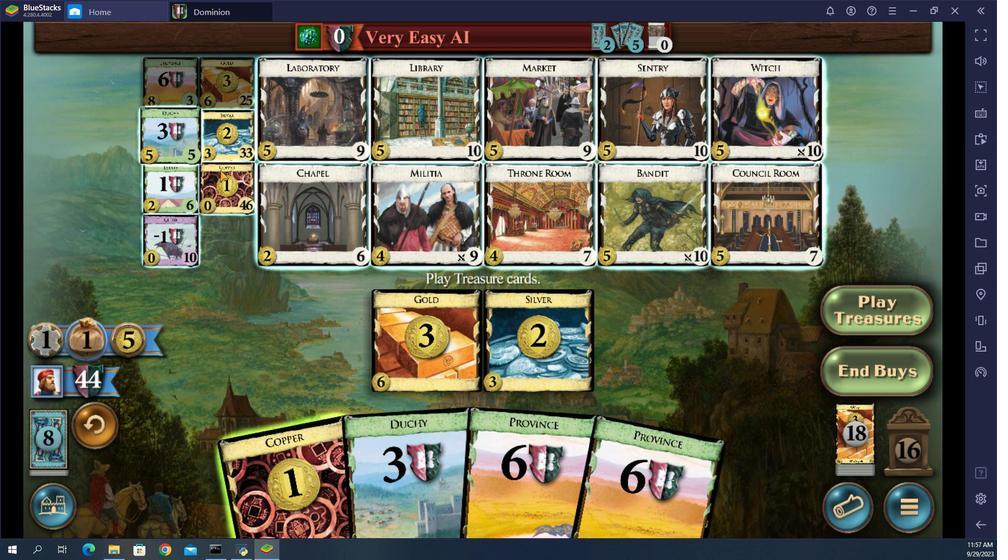 
Action: Mouse moved to (454, 360)
Screenshot: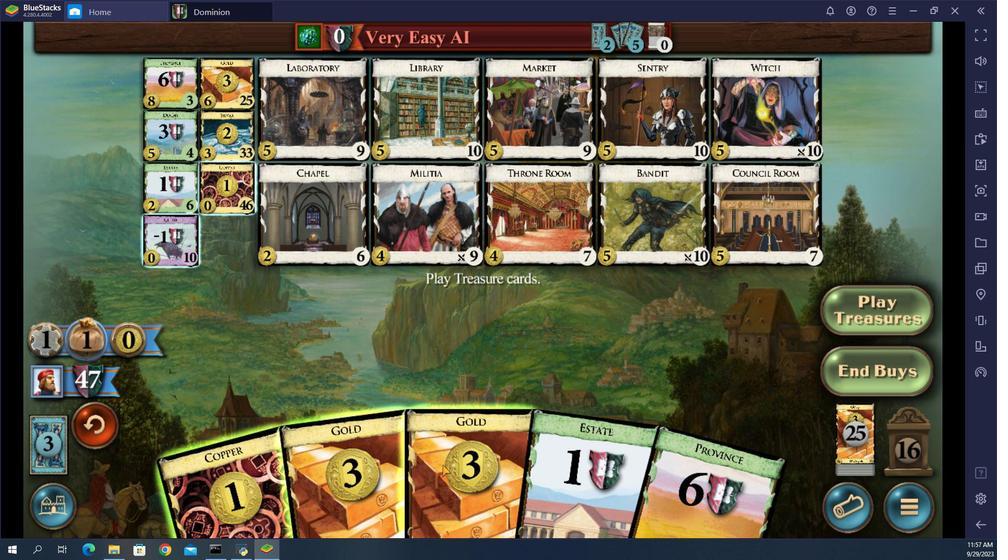 
Action: Mouse pressed left at (454, 360)
Screenshot: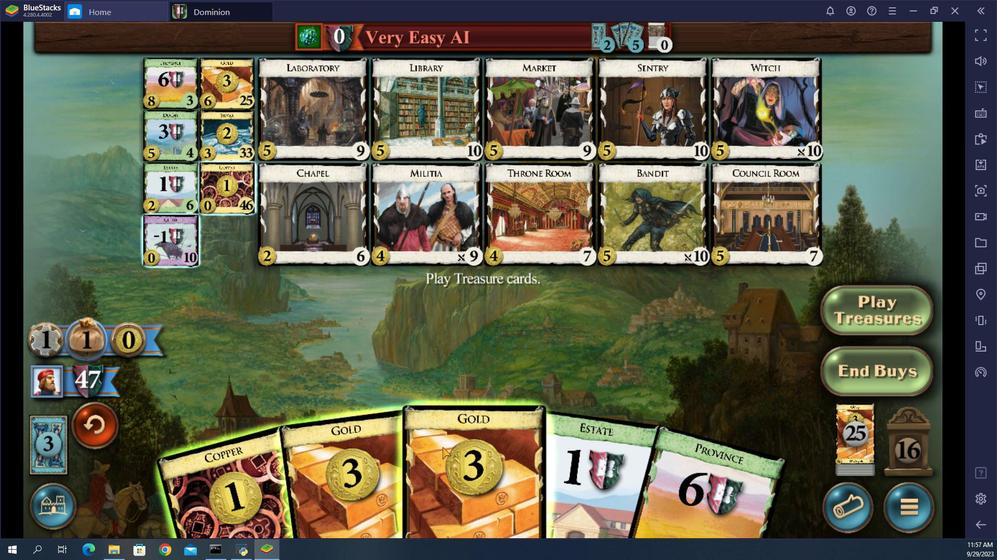 
Action: Mouse moved to (237, 139)
Screenshot: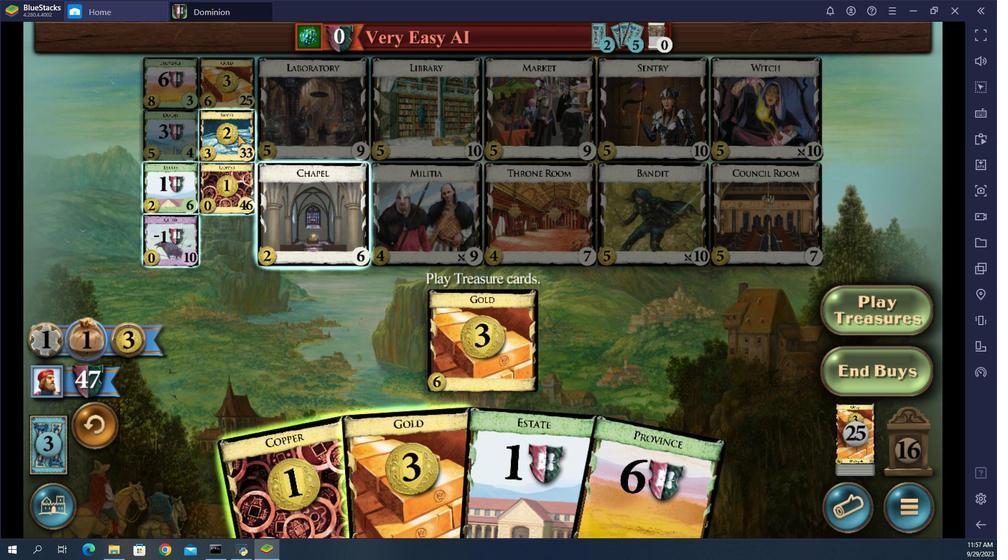 
Action: Mouse pressed left at (237, 139)
Screenshot: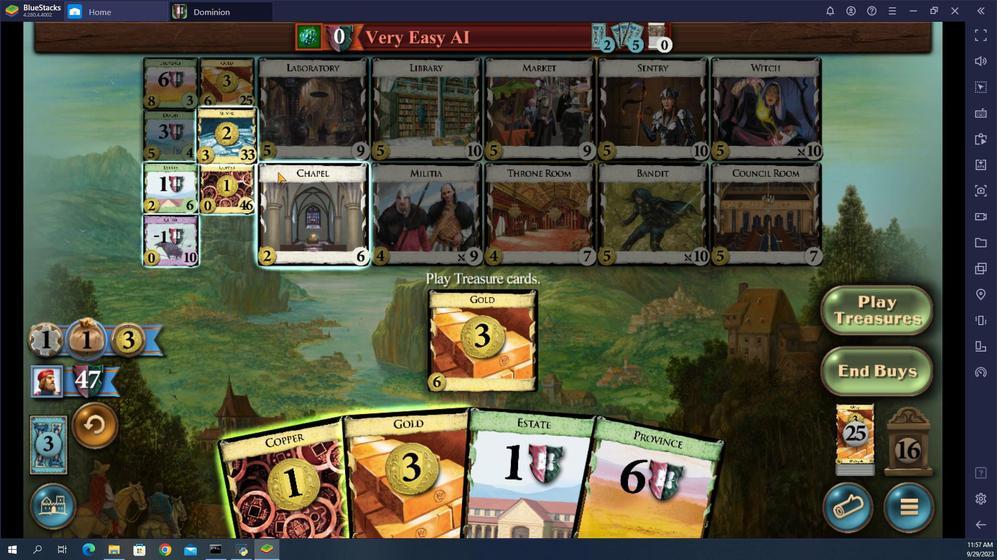 
Action: Mouse moved to (718, 383)
Screenshot: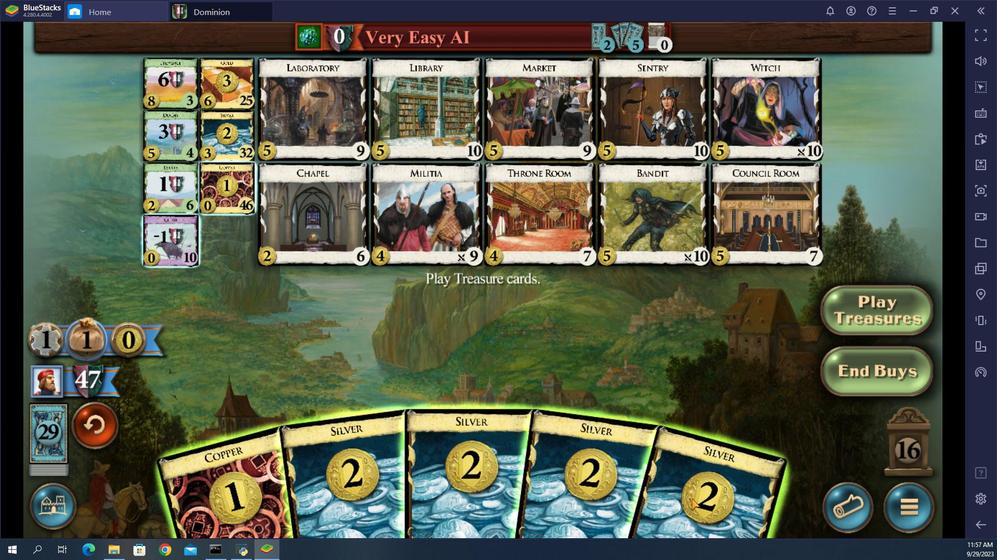 
Action: Mouse pressed left at (718, 383)
Screenshot: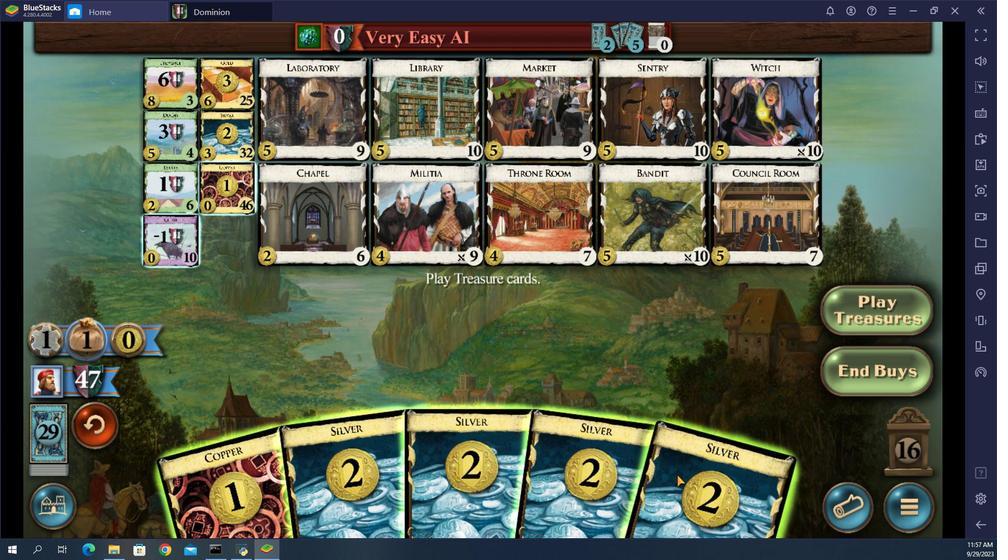 
Action: Mouse moved to (655, 386)
Screenshot: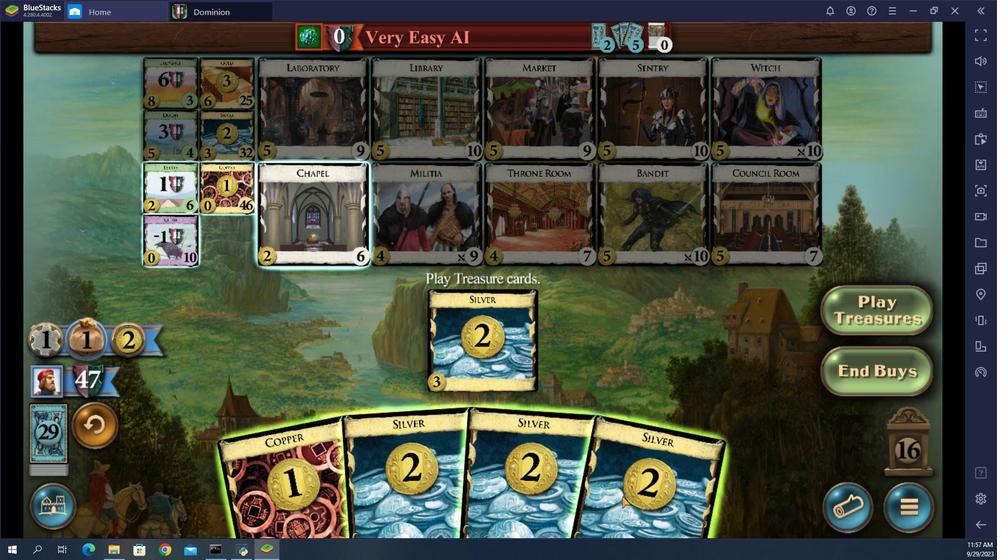 
Action: Mouse pressed left at (655, 386)
Screenshot: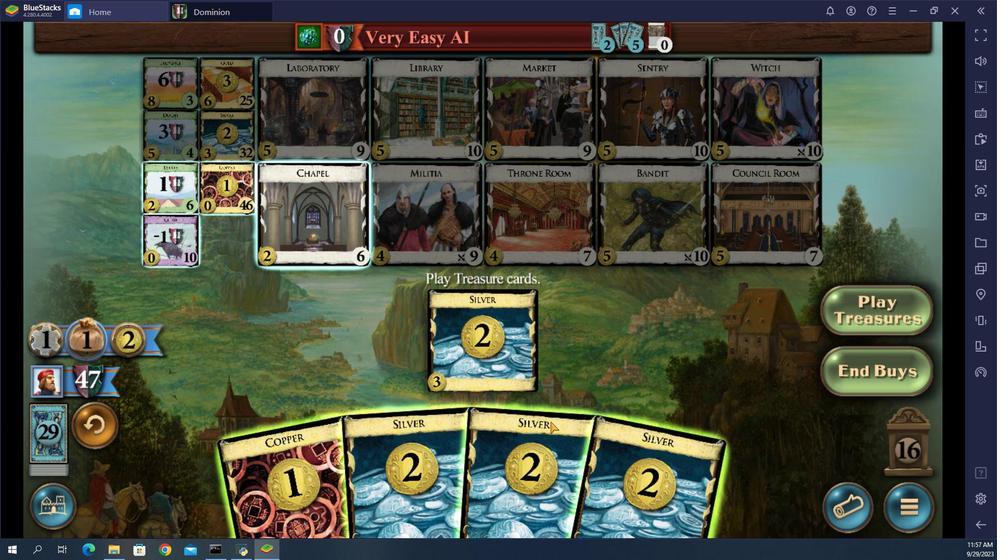
Action: Mouse moved to (560, 373)
Screenshot: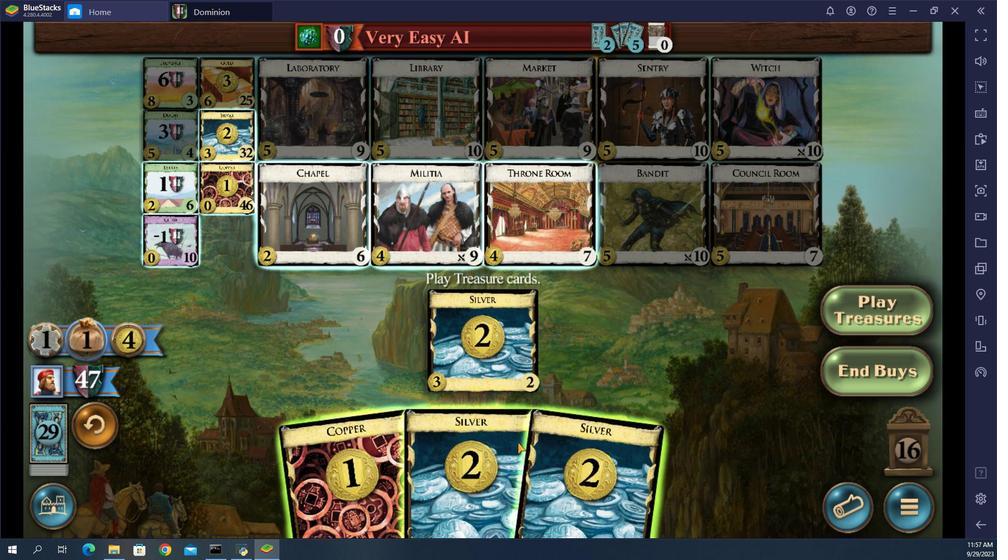 
Action: Mouse pressed left at (560, 373)
Screenshot: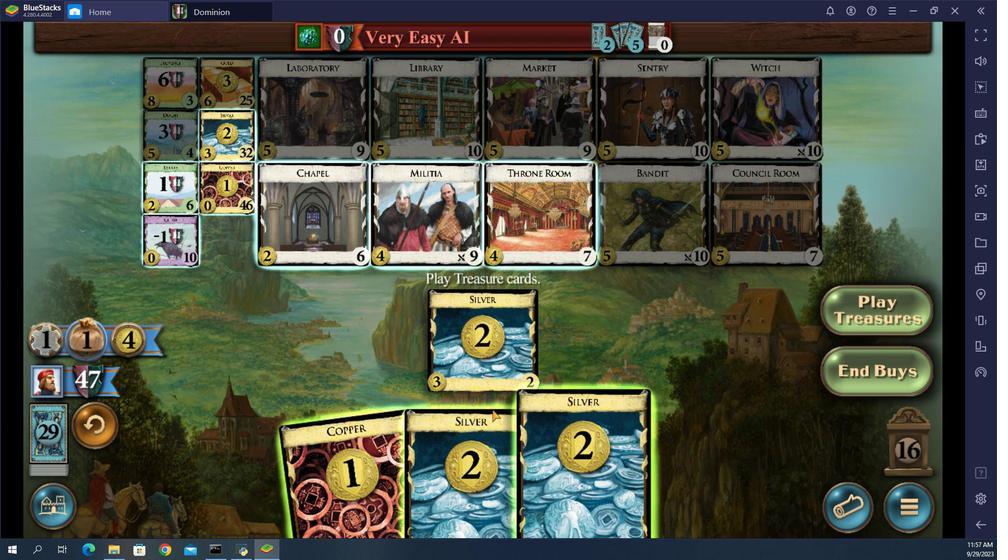 
Action: Mouse moved to (511, 360)
Screenshot: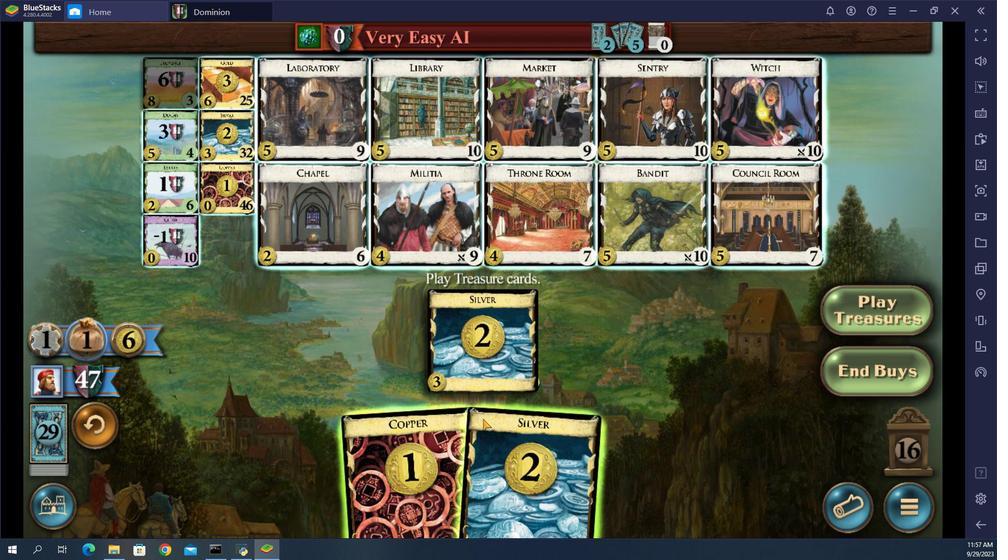 
Action: Mouse pressed left at (511, 360)
Screenshot: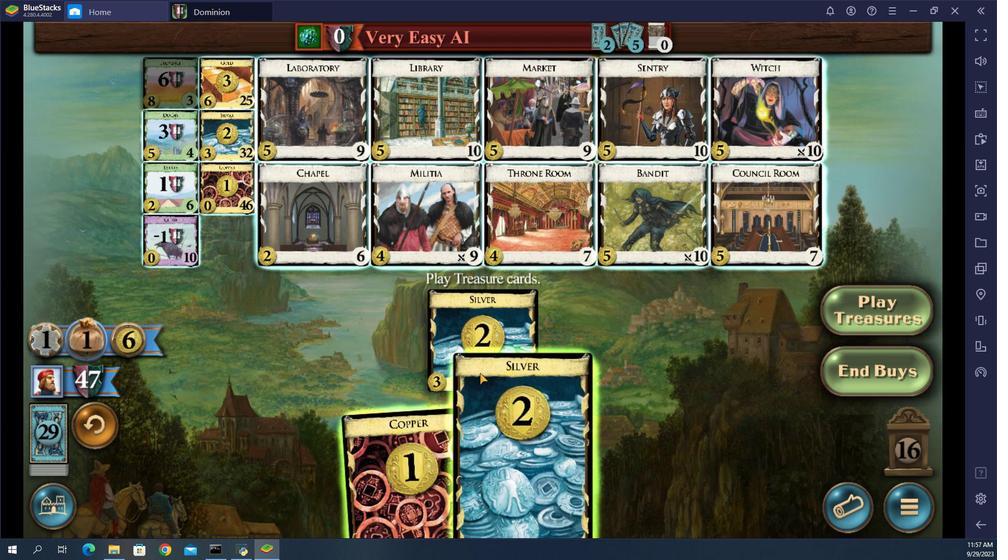 
Action: Mouse moved to (183, 106)
Screenshot: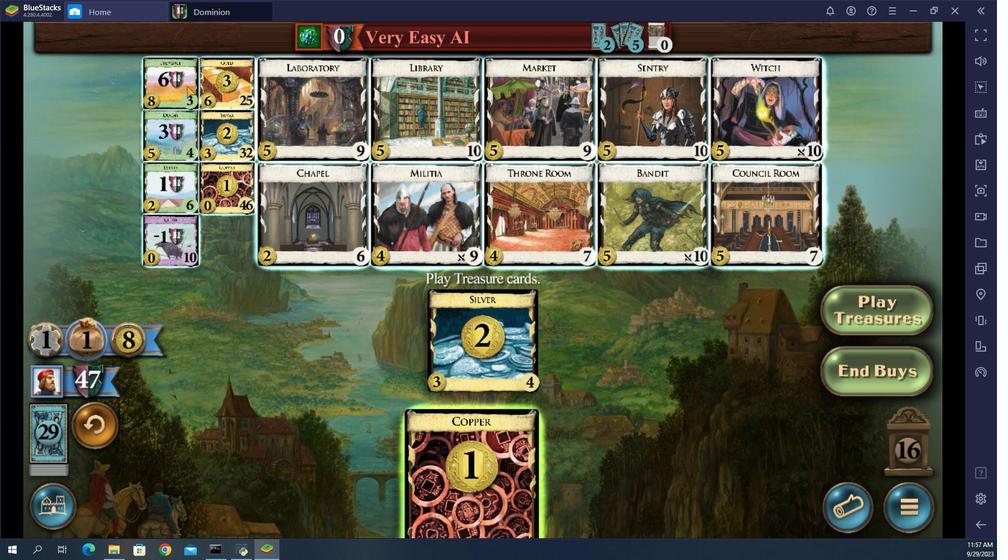 
Action: Mouse pressed left at (183, 106)
Screenshot: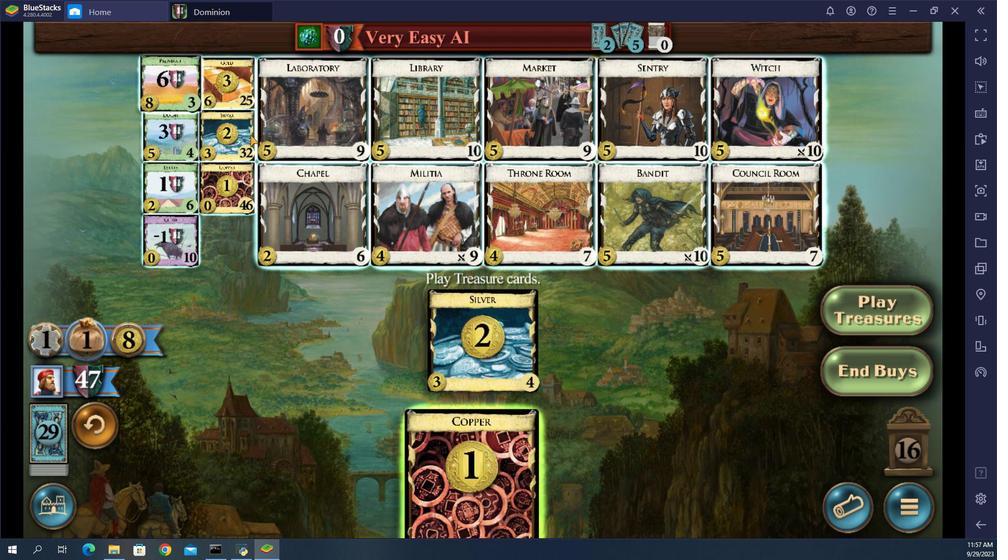 
Action: Mouse moved to (617, 377)
Screenshot: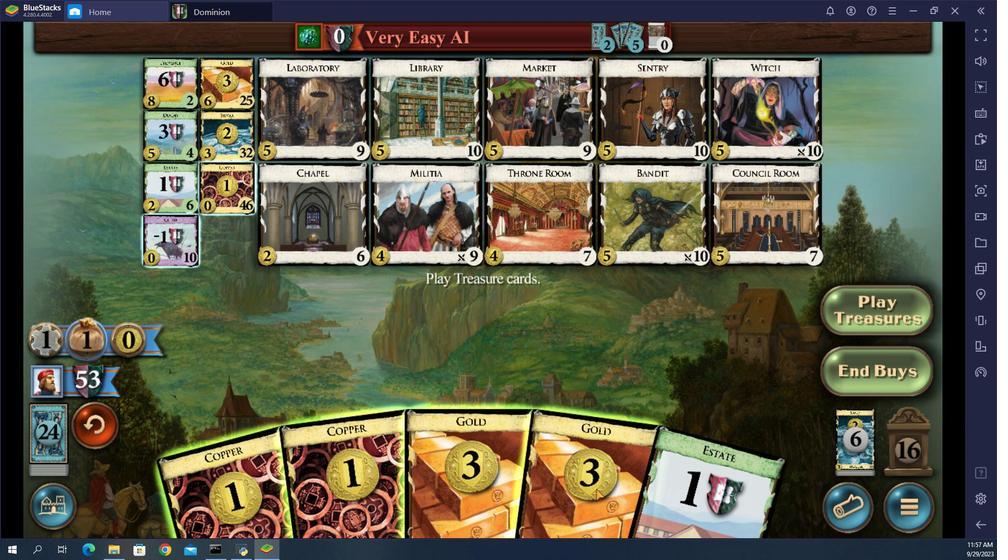 
Action: Mouse pressed left at (617, 377)
Screenshot: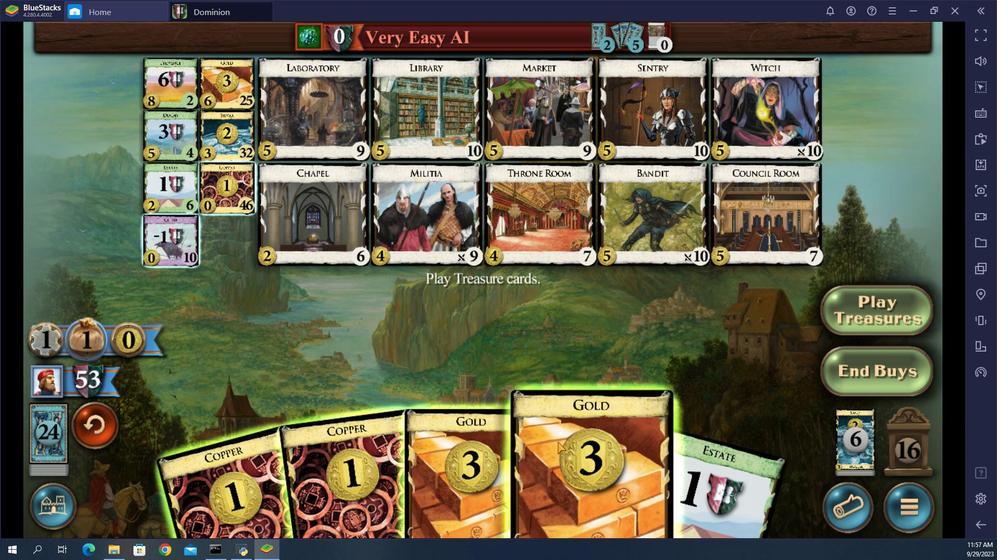 
Action: Mouse moved to (243, 141)
Screenshot: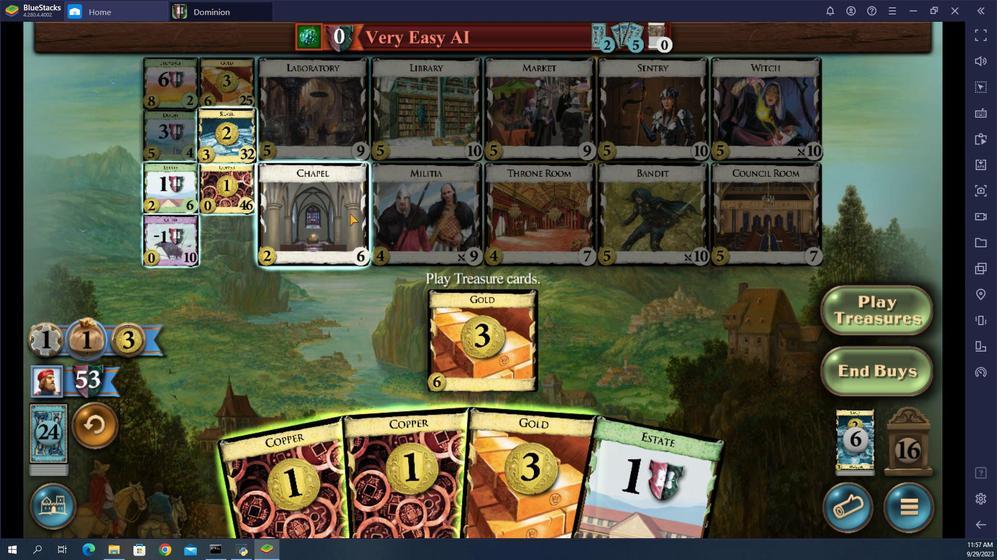 
Action: Mouse pressed left at (243, 141)
